 Task: Search one way flight ticket for 2 adults, 2 children, 2 infants in seat in first from Austin: Austinbergstrom International Airport to New Bern: Coastal Carolina Regional Airport (was Craven County Regional) on 8-4-2023. Choice of flights is Westjet. Number of bags: 1 checked bag. Price is upto 91000. Outbound departure time preference is 5:15.
Action: Mouse moved to (299, 423)
Screenshot: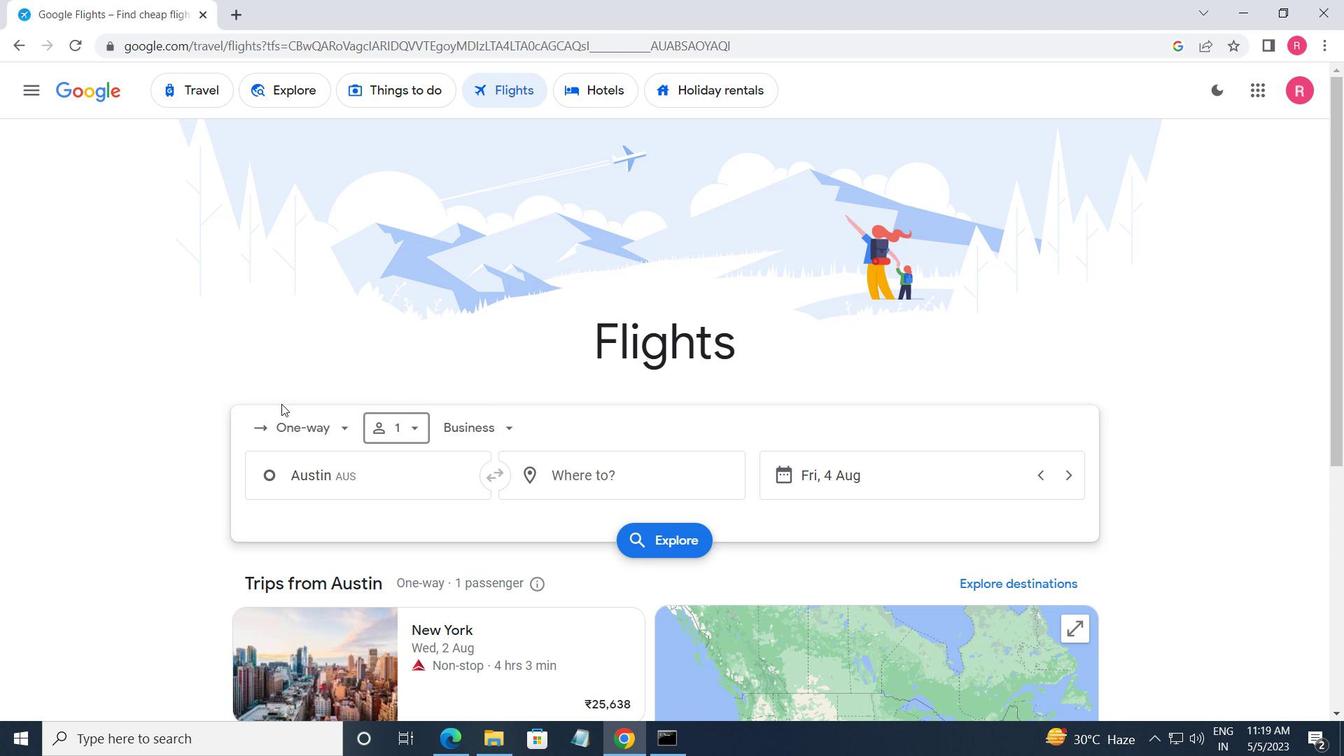 
Action: Mouse pressed left at (299, 423)
Screenshot: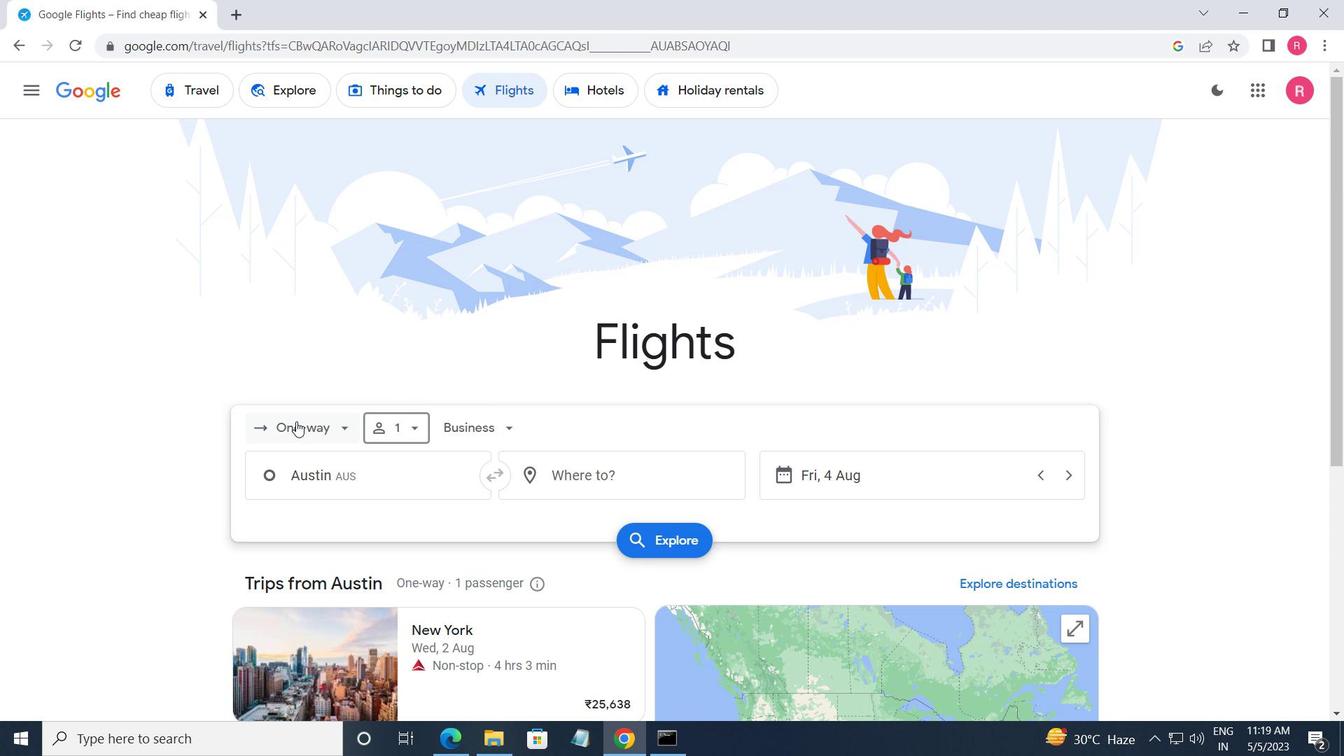 
Action: Mouse moved to (334, 501)
Screenshot: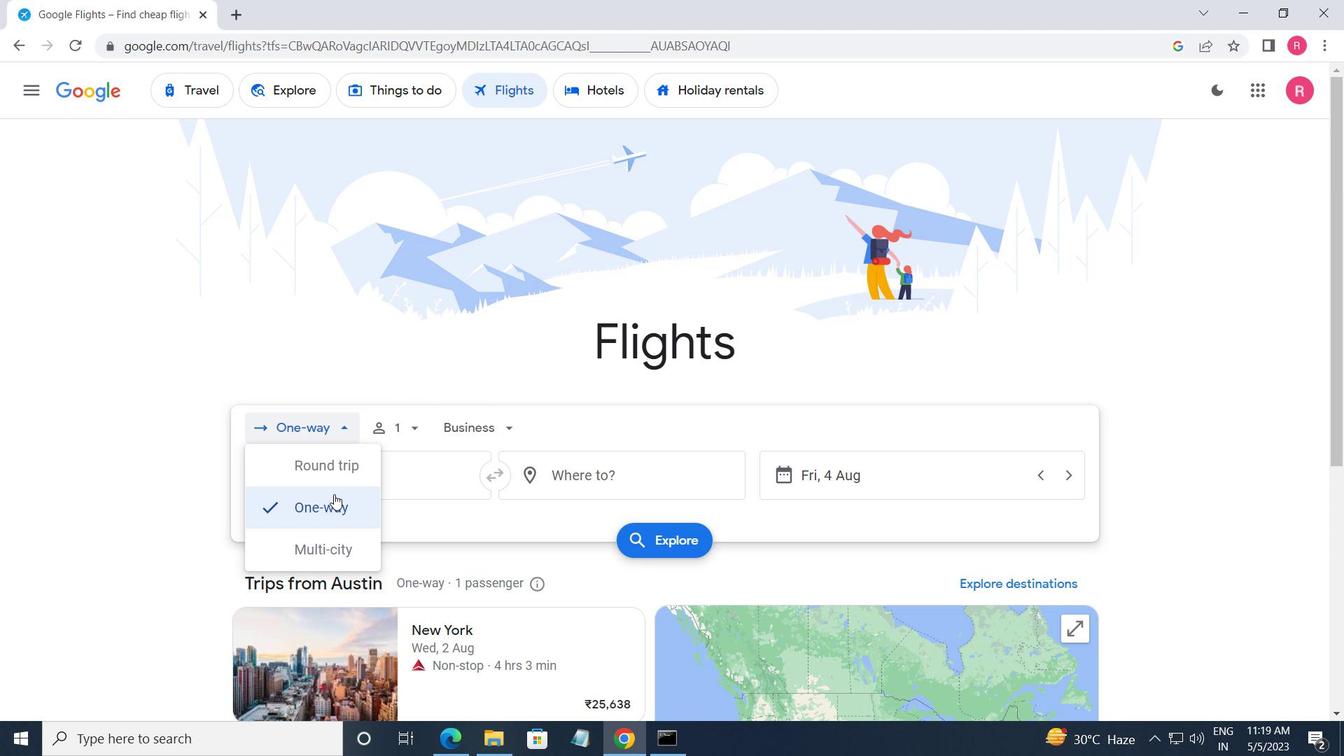 
Action: Mouse pressed left at (334, 501)
Screenshot: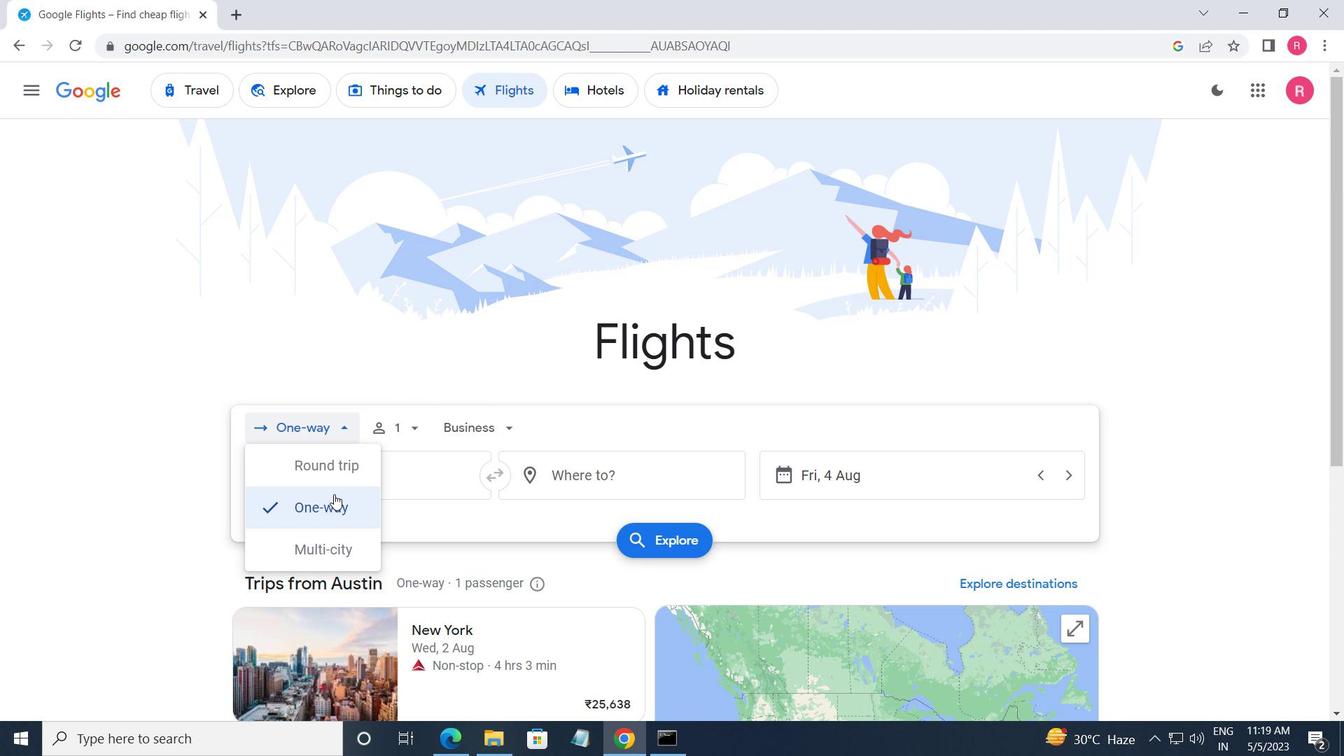 
Action: Mouse moved to (396, 439)
Screenshot: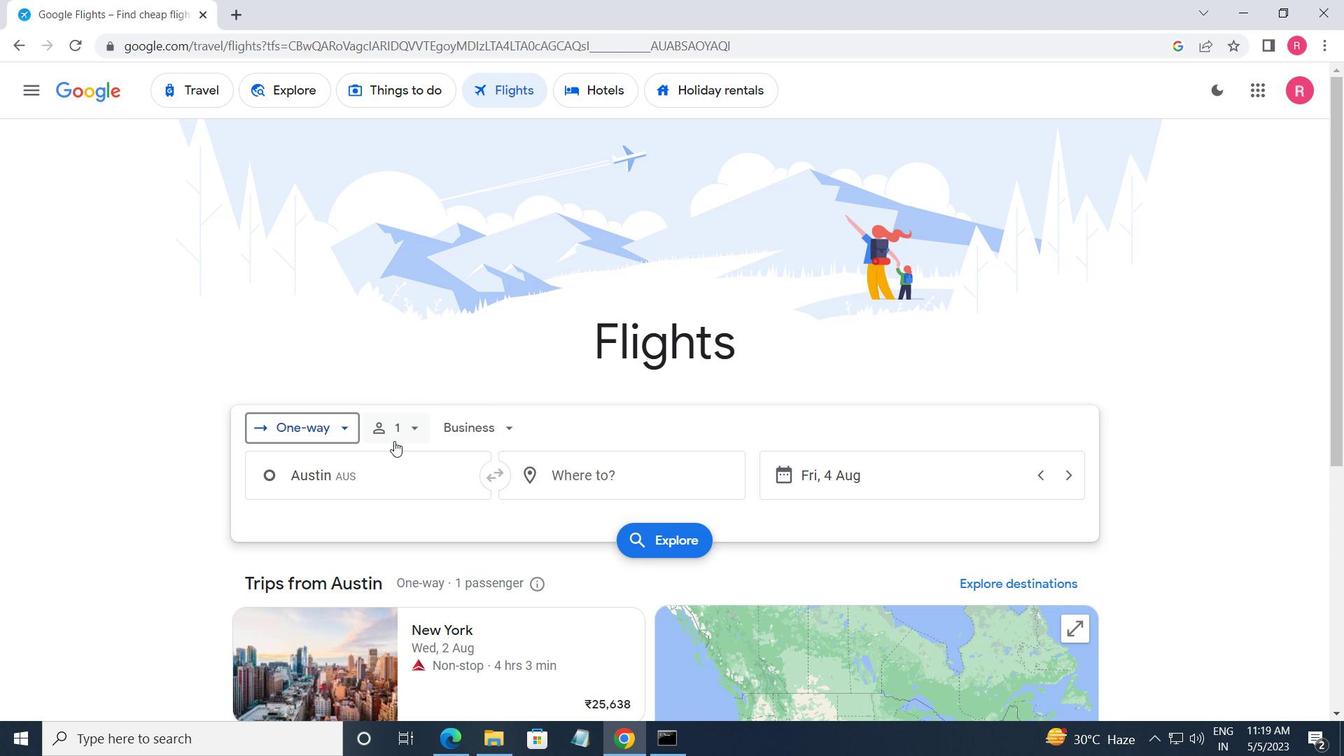 
Action: Mouse pressed left at (396, 439)
Screenshot: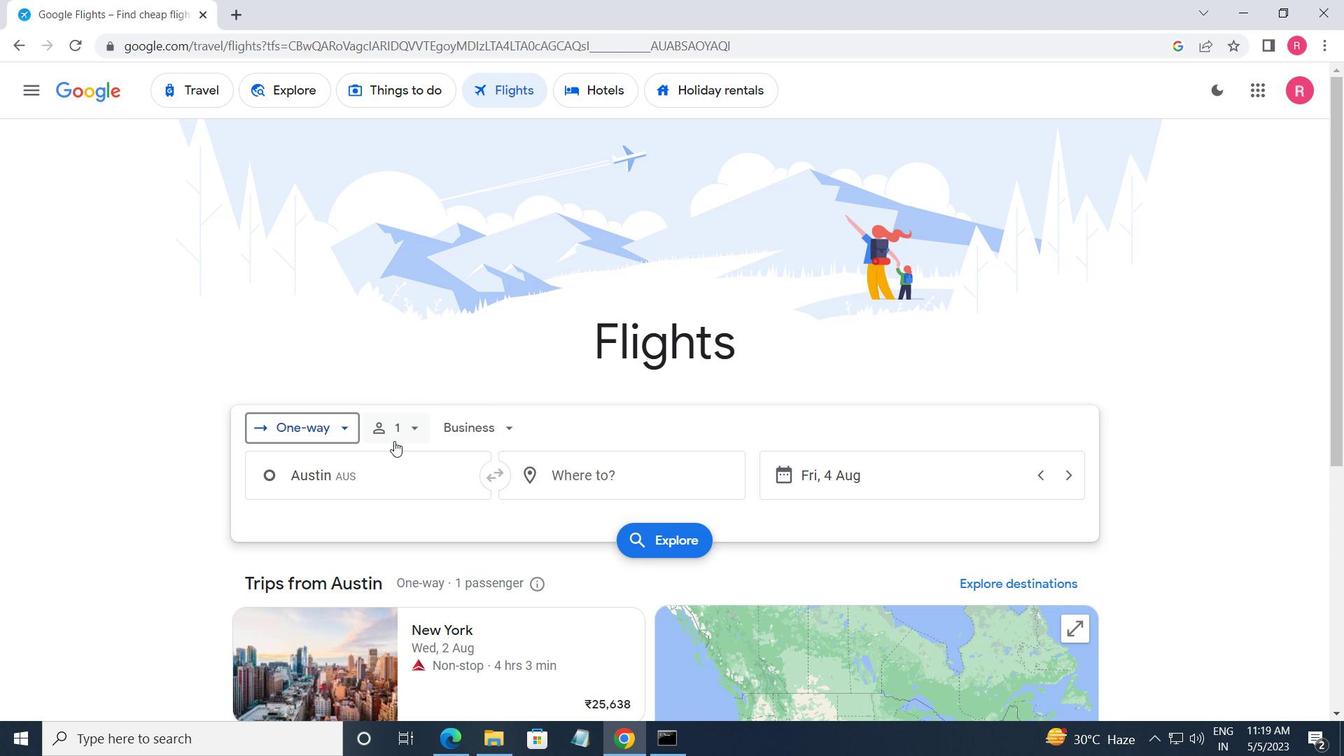 
Action: Mouse moved to (537, 474)
Screenshot: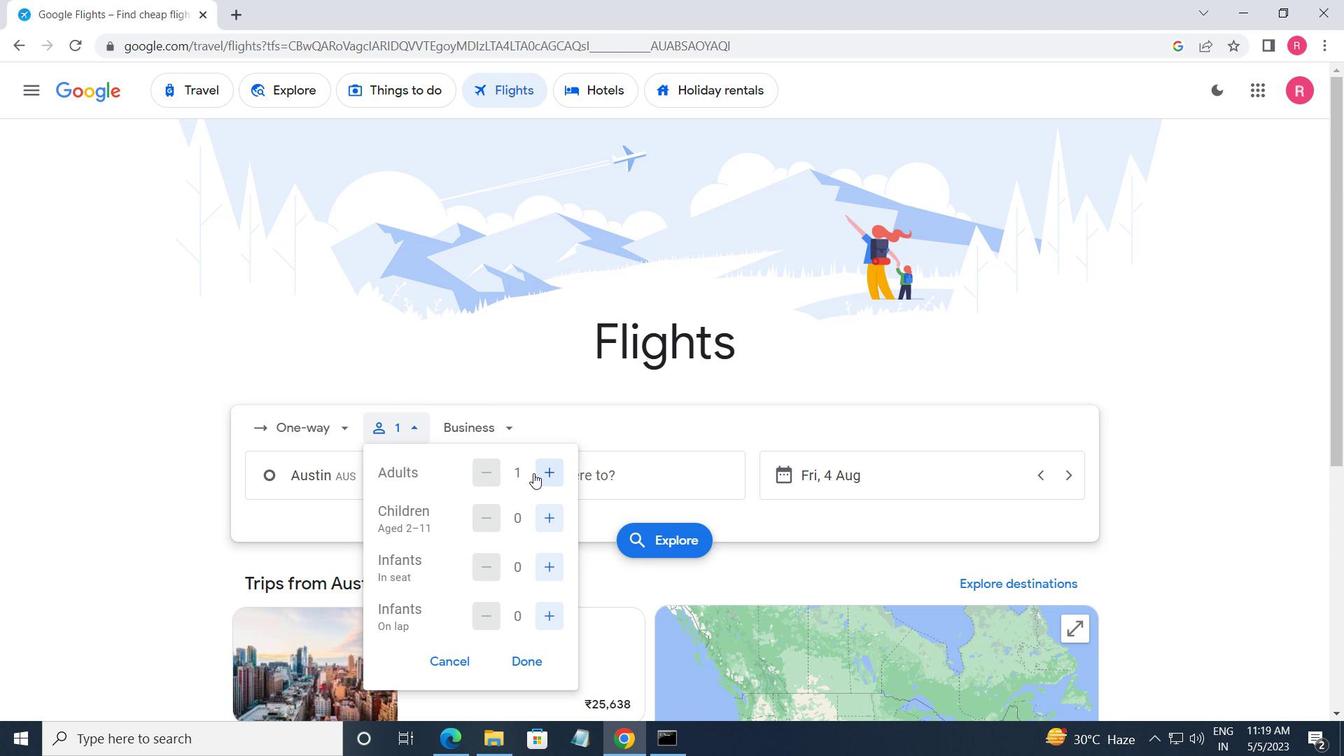 
Action: Mouse pressed left at (537, 474)
Screenshot: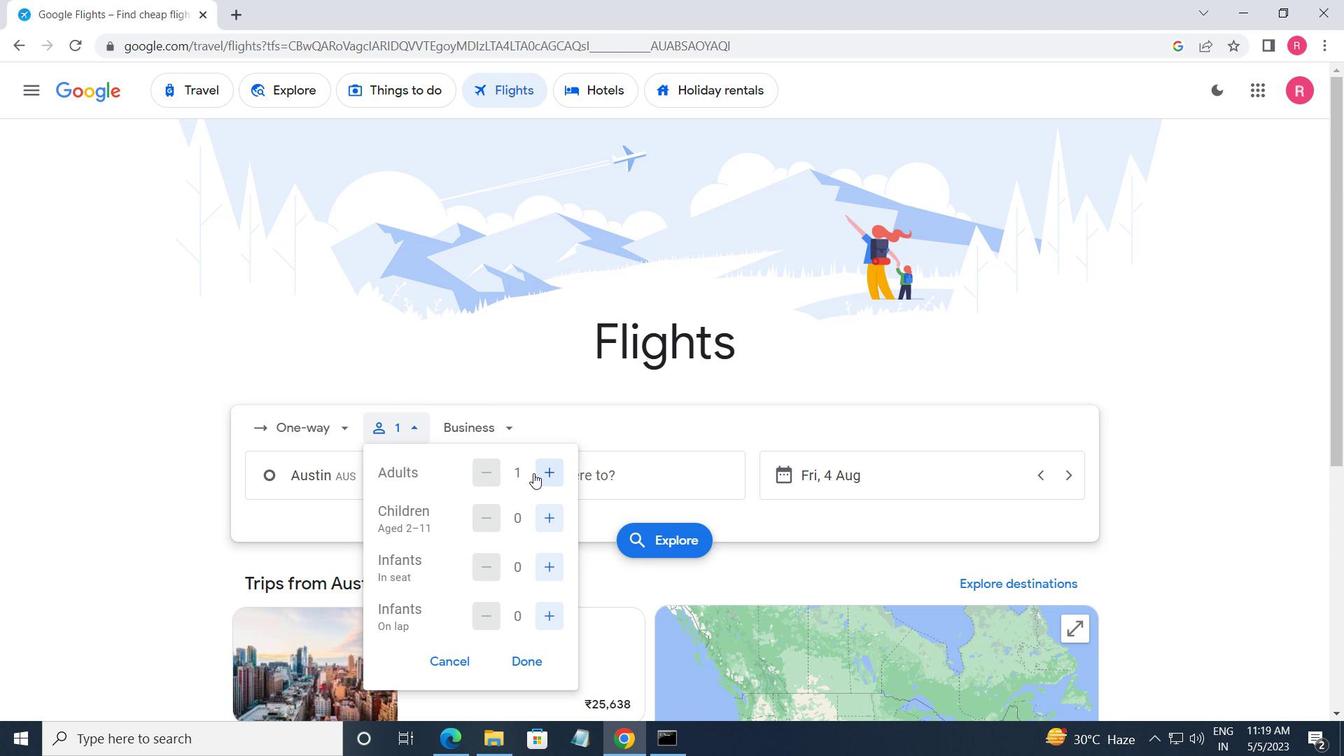 
Action: Mouse moved to (547, 515)
Screenshot: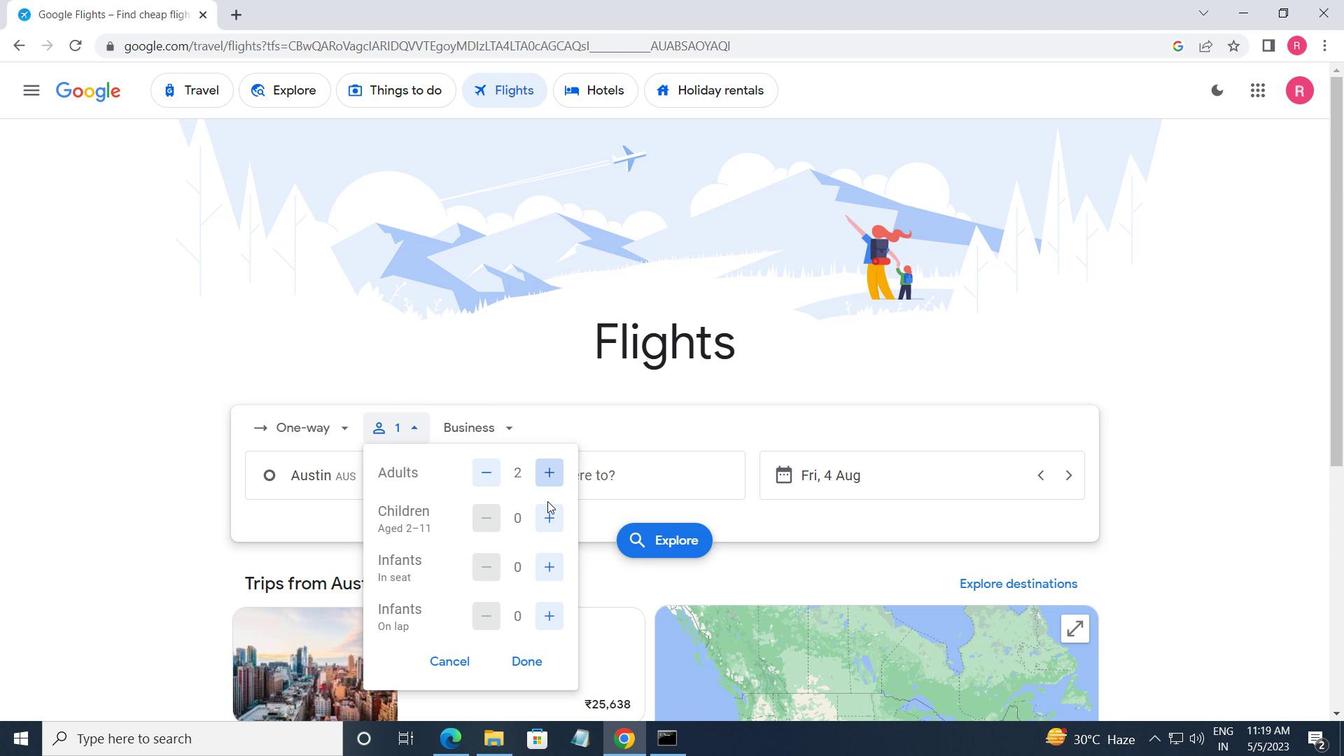 
Action: Mouse pressed left at (547, 515)
Screenshot: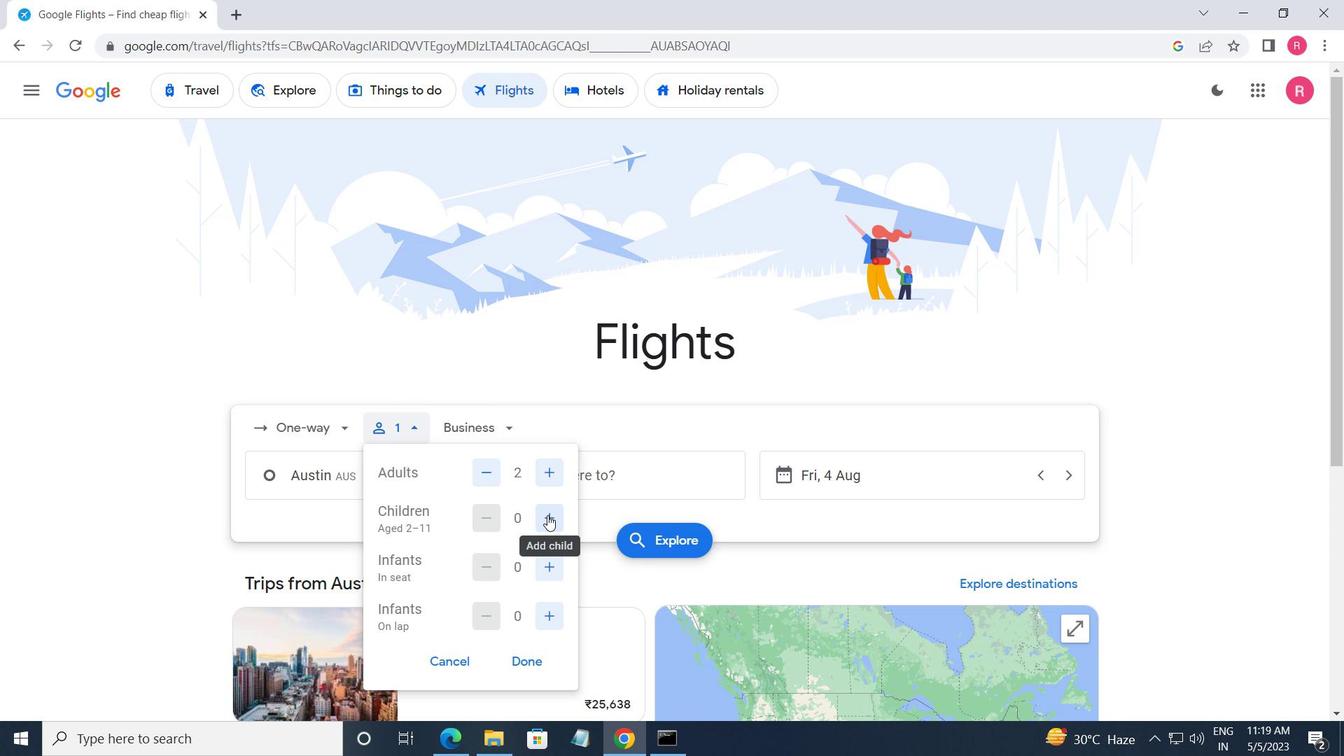 
Action: Mouse pressed left at (547, 515)
Screenshot: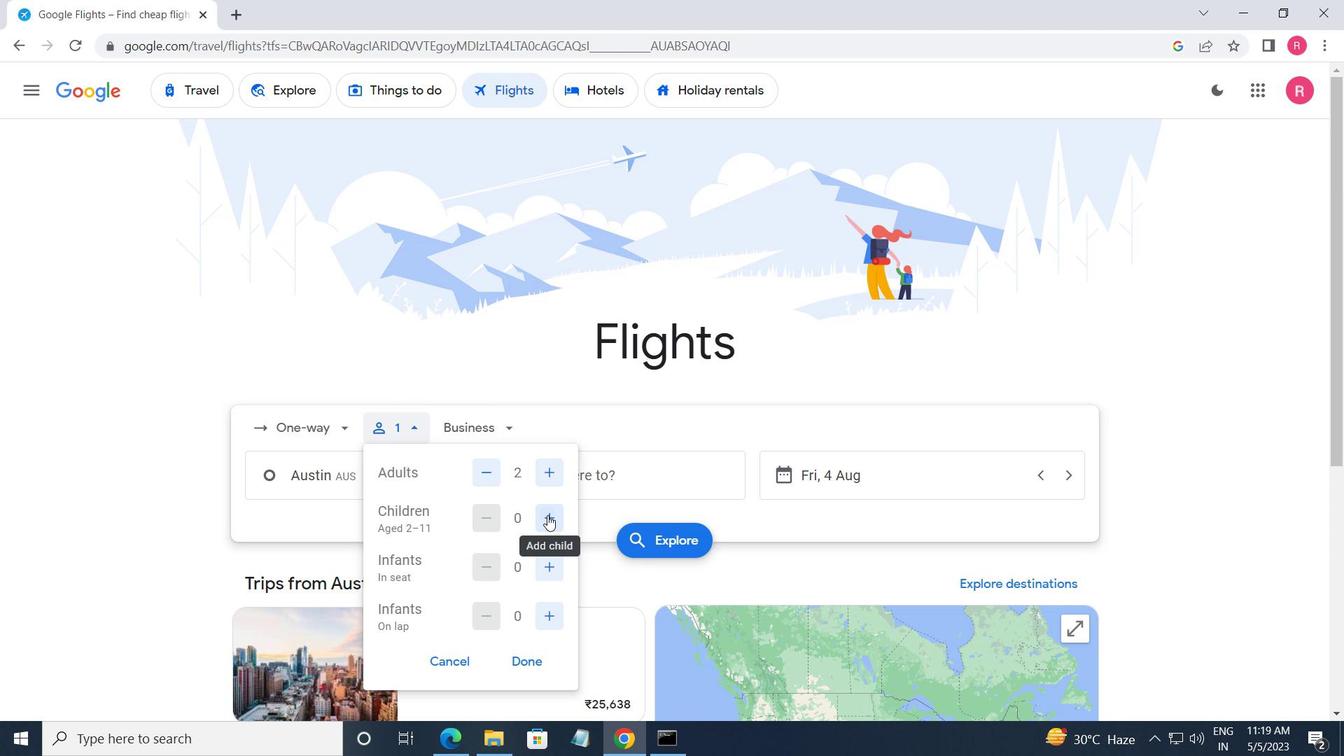 
Action: Mouse moved to (541, 558)
Screenshot: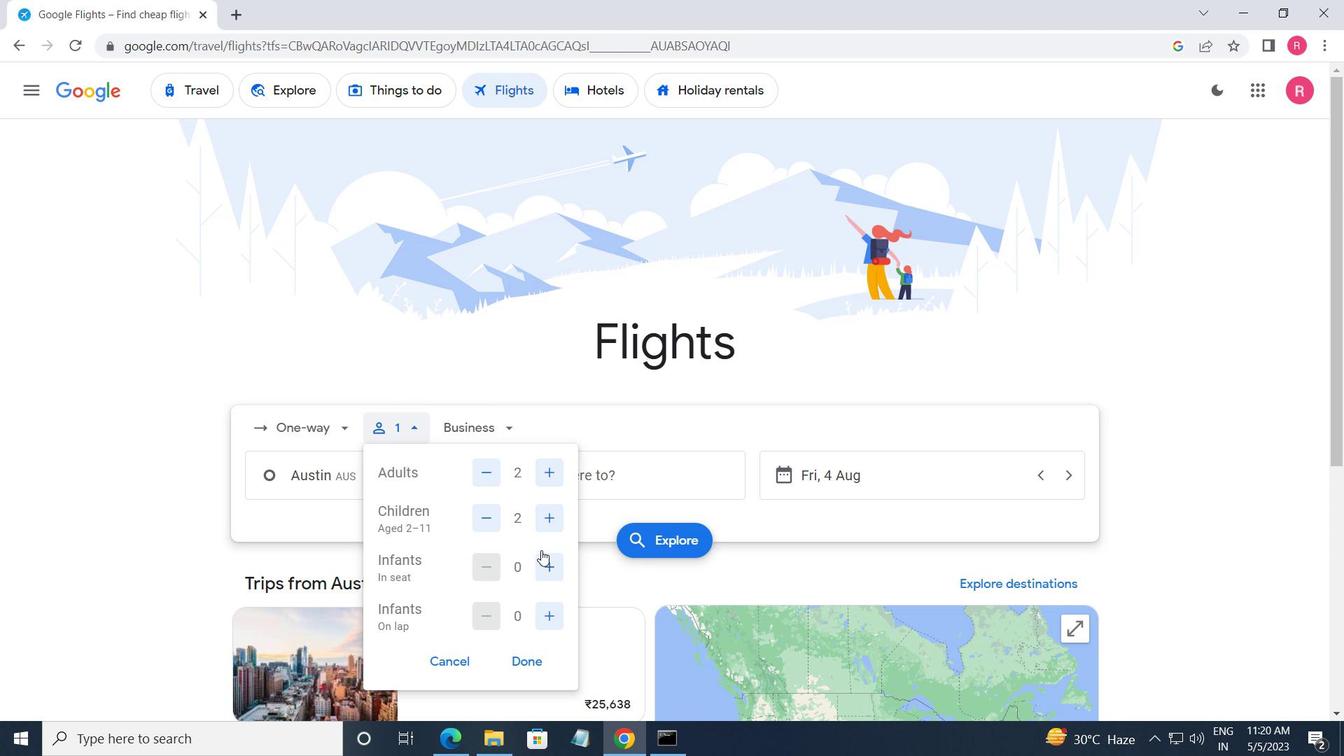 
Action: Mouse pressed left at (541, 558)
Screenshot: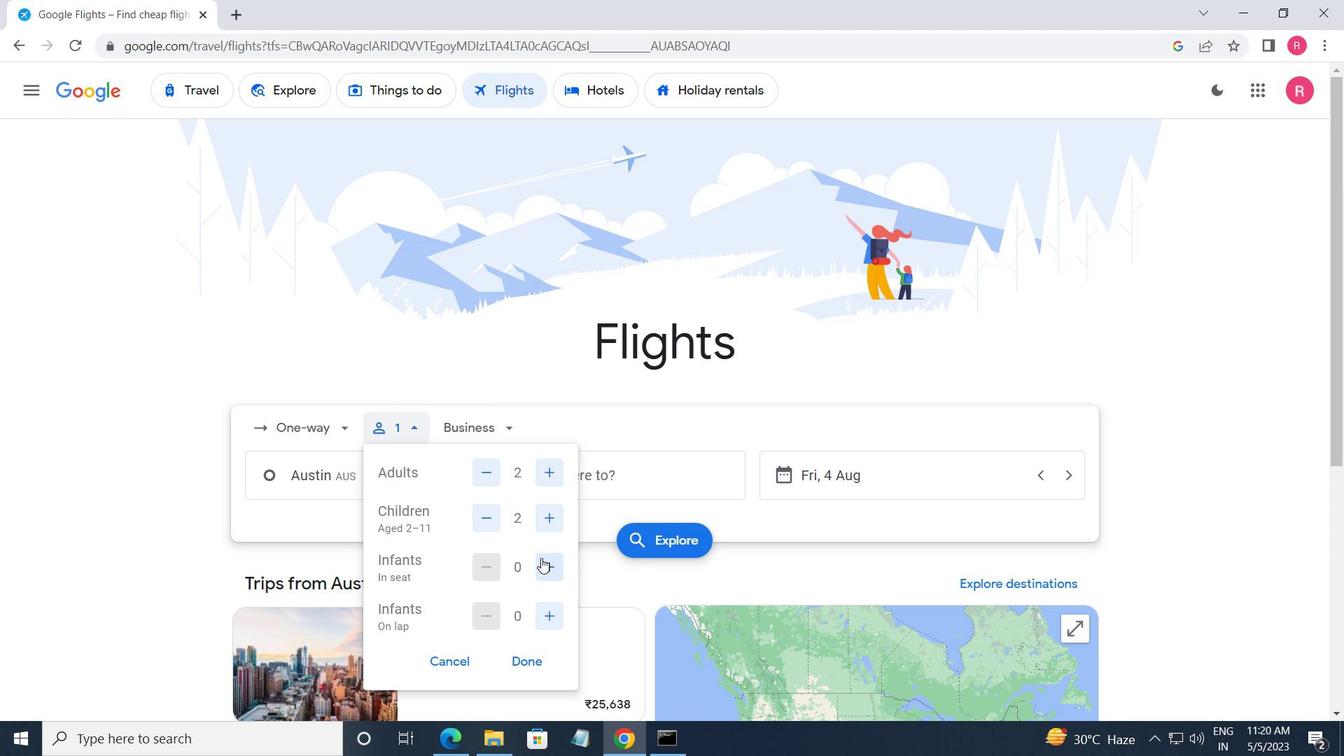
Action: Mouse pressed left at (541, 558)
Screenshot: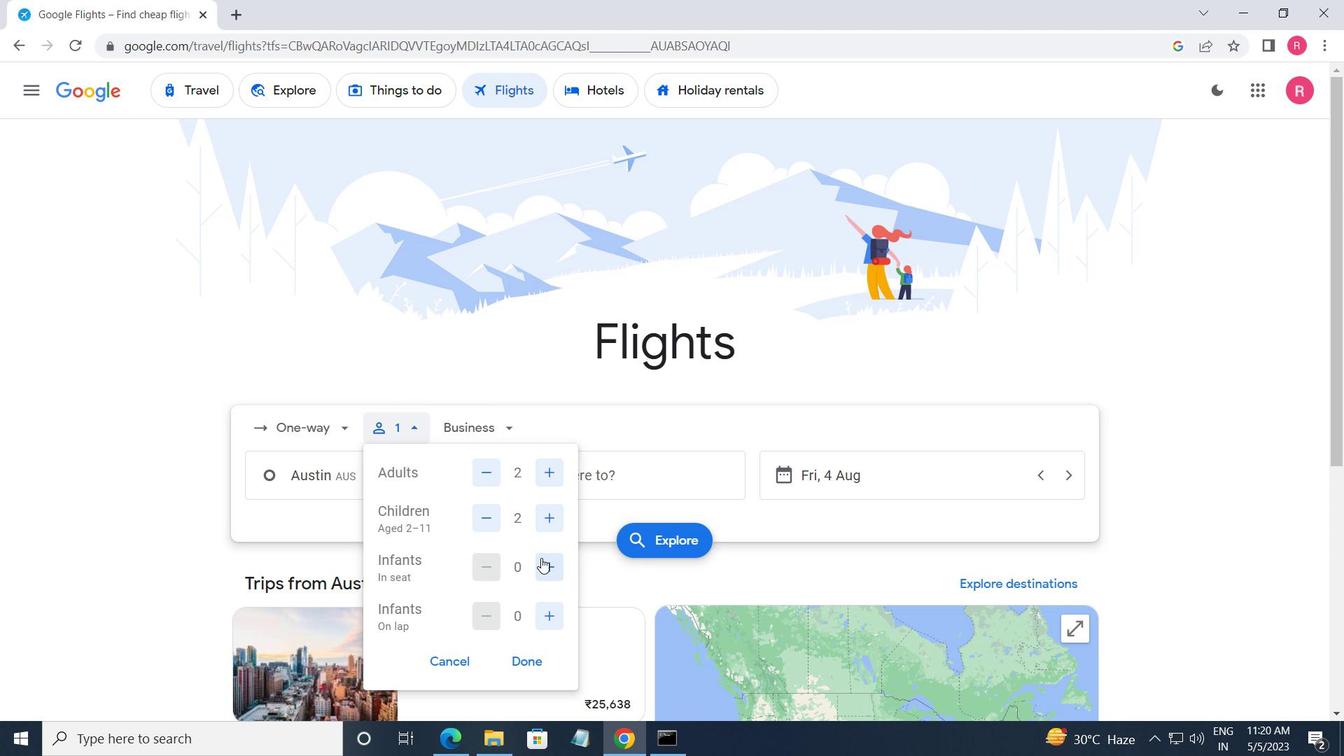 
Action: Mouse moved to (485, 427)
Screenshot: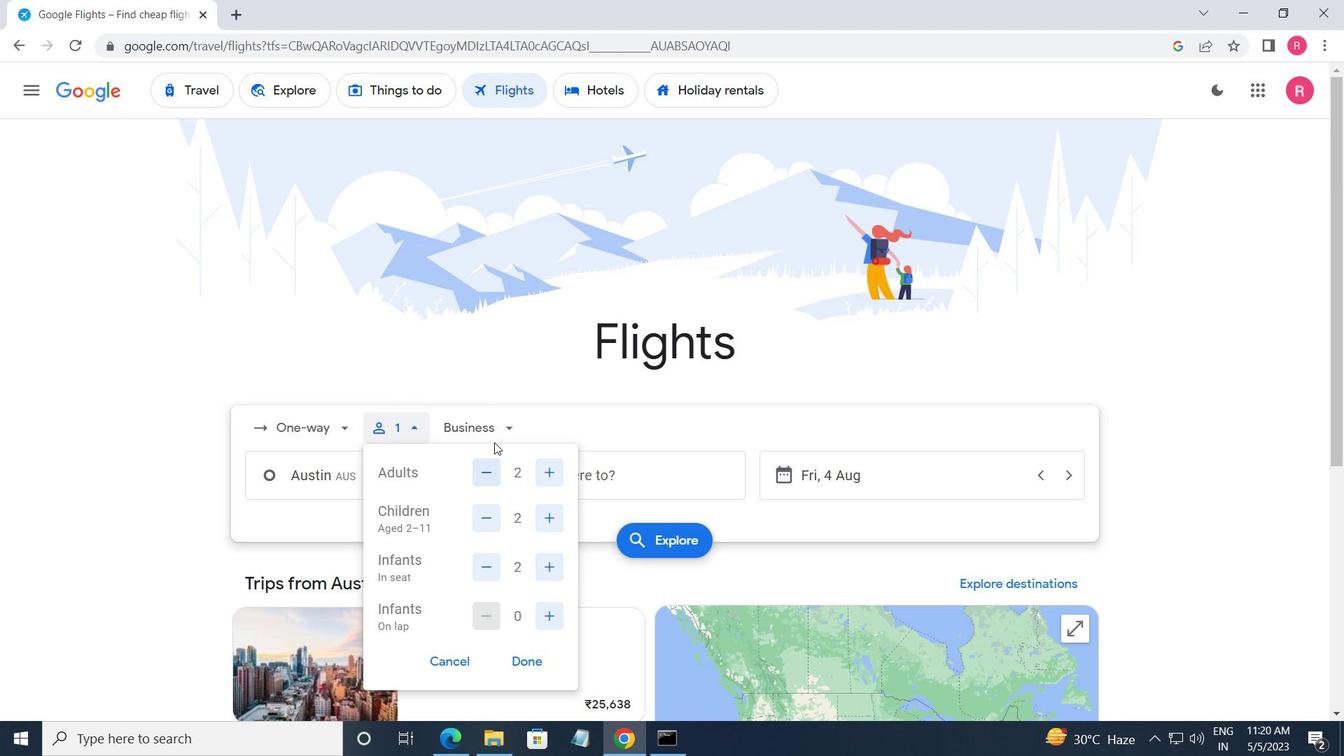 
Action: Mouse pressed left at (485, 427)
Screenshot: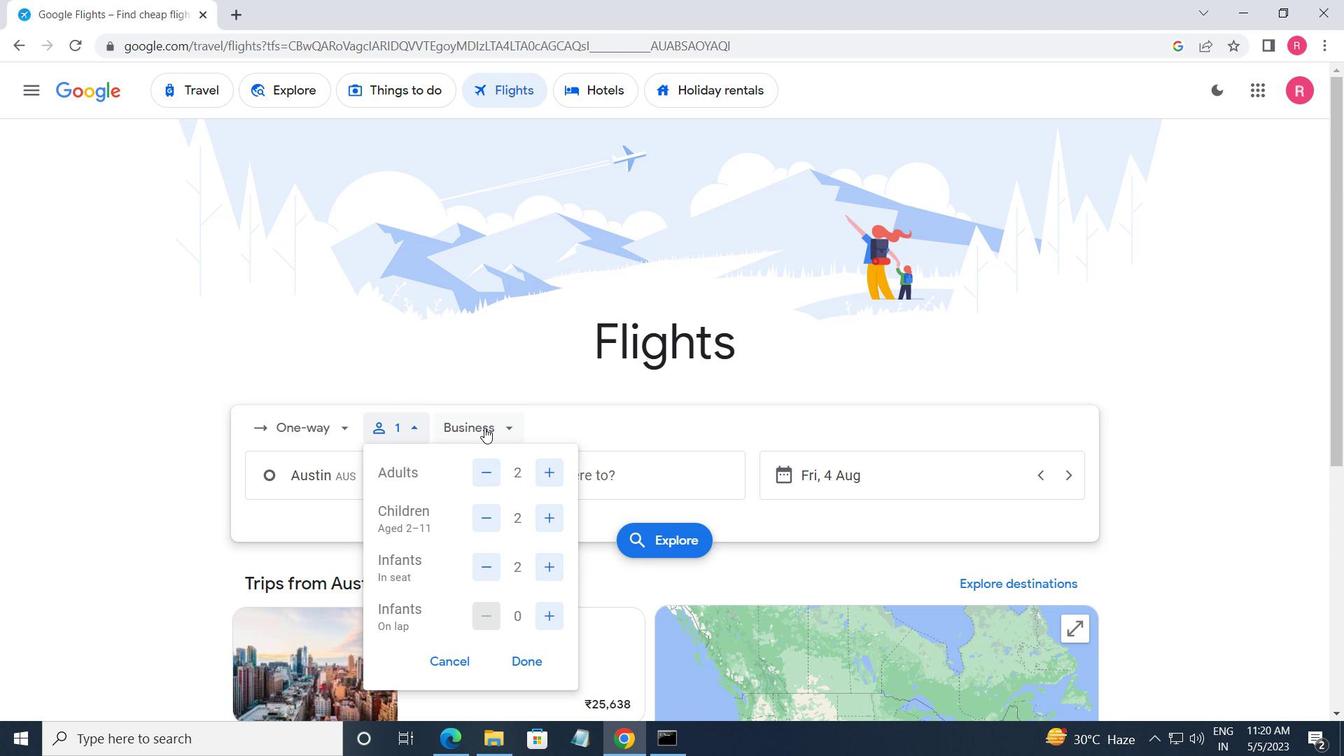 
Action: Mouse moved to (483, 600)
Screenshot: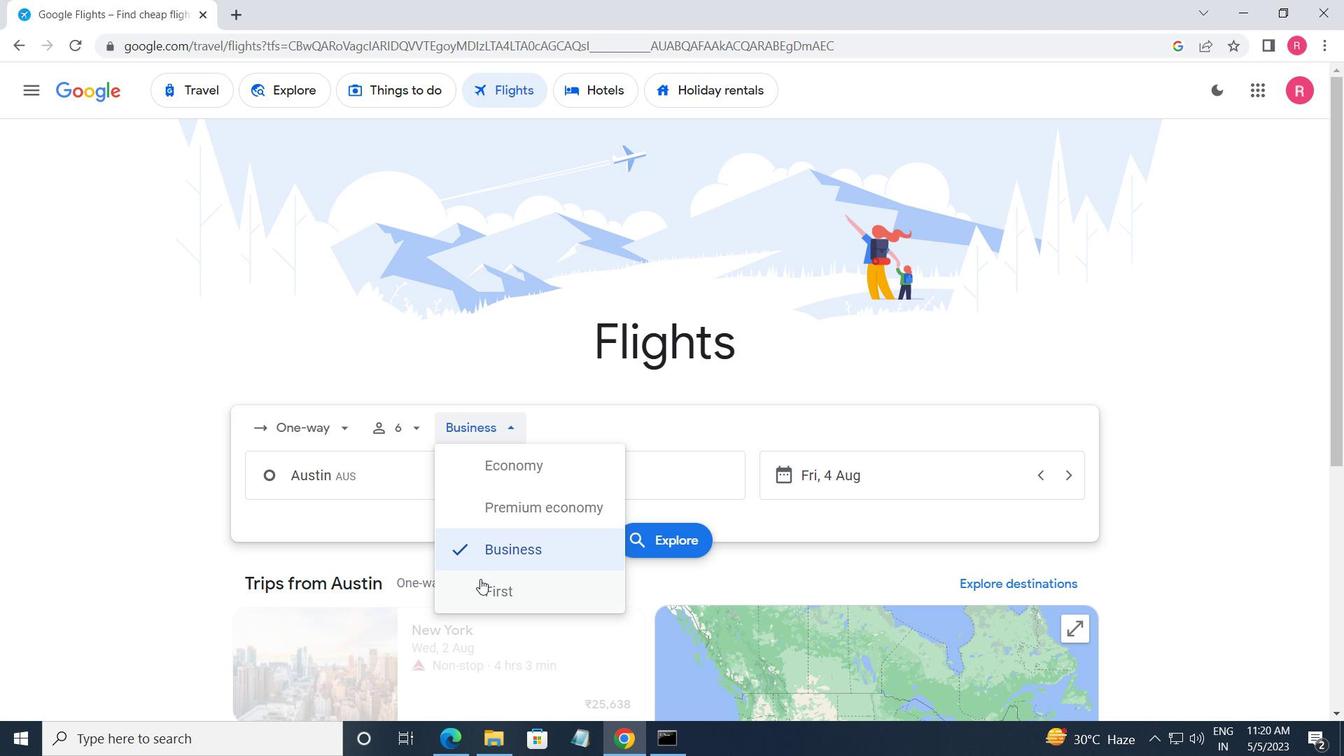 
Action: Mouse pressed left at (483, 600)
Screenshot: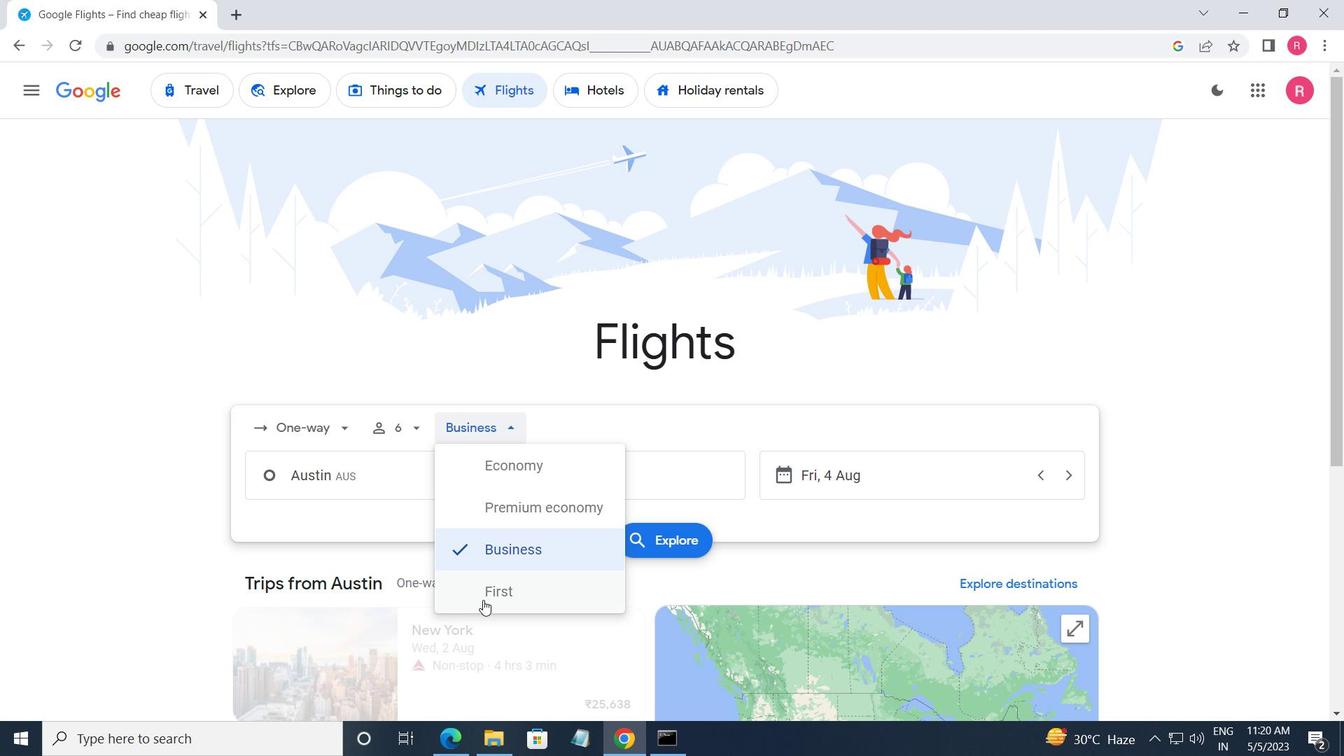 
Action: Mouse moved to (412, 493)
Screenshot: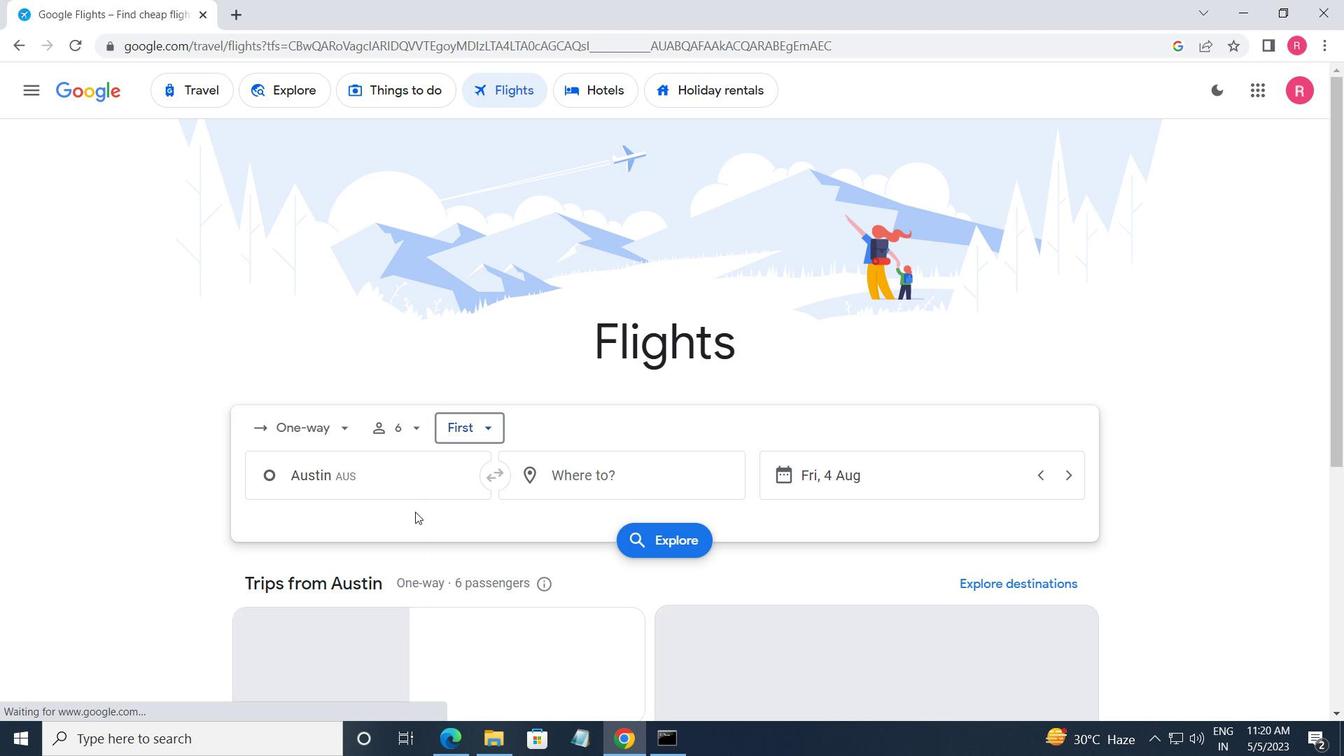 
Action: Mouse pressed left at (412, 493)
Screenshot: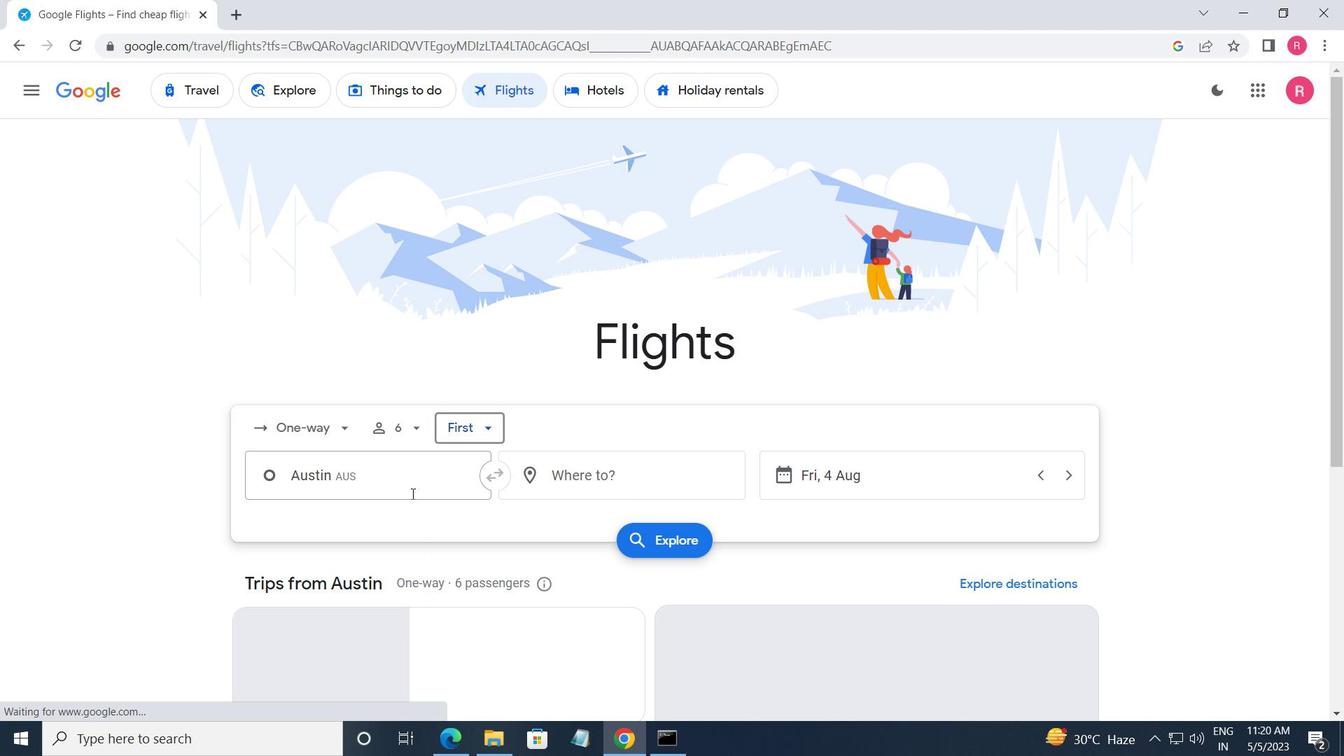 
Action: Key pressed <Key.backspace><Key.shift>AUSTIN
Screenshot: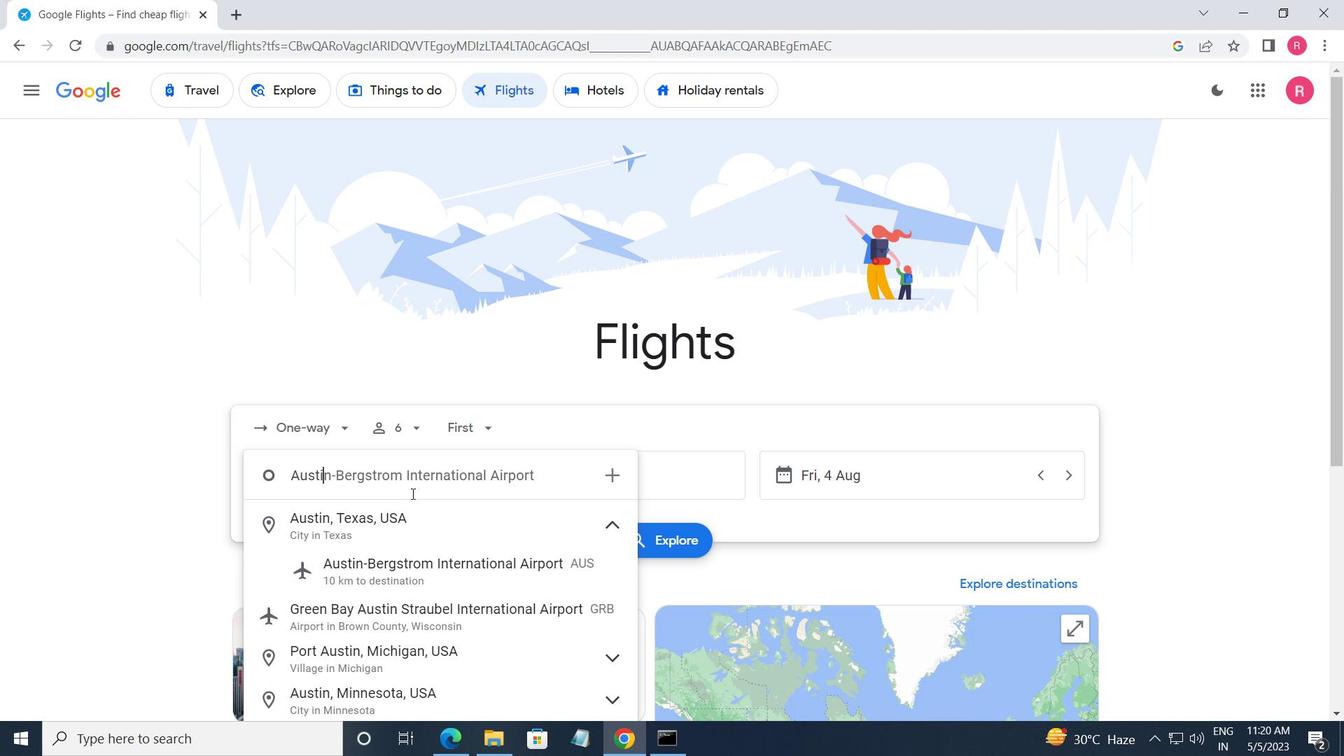 
Action: Mouse moved to (451, 568)
Screenshot: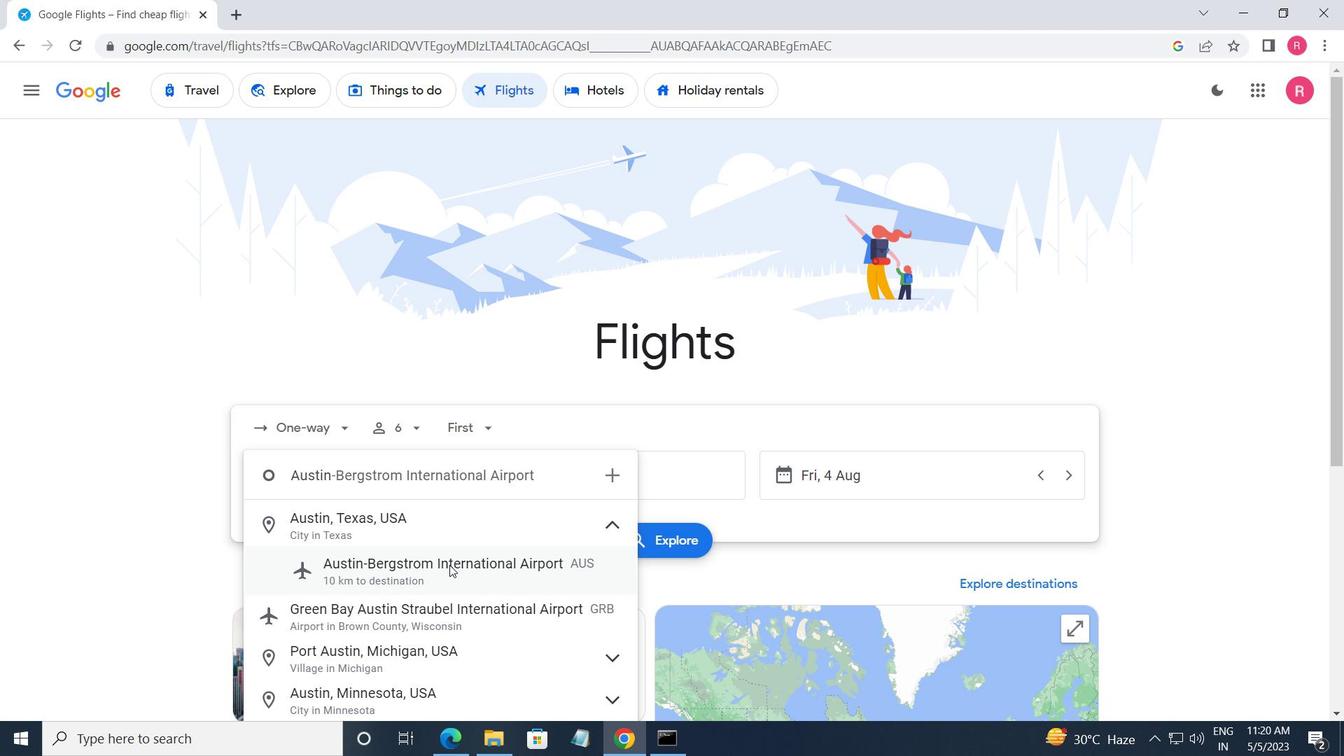 
Action: Mouse pressed left at (451, 568)
Screenshot: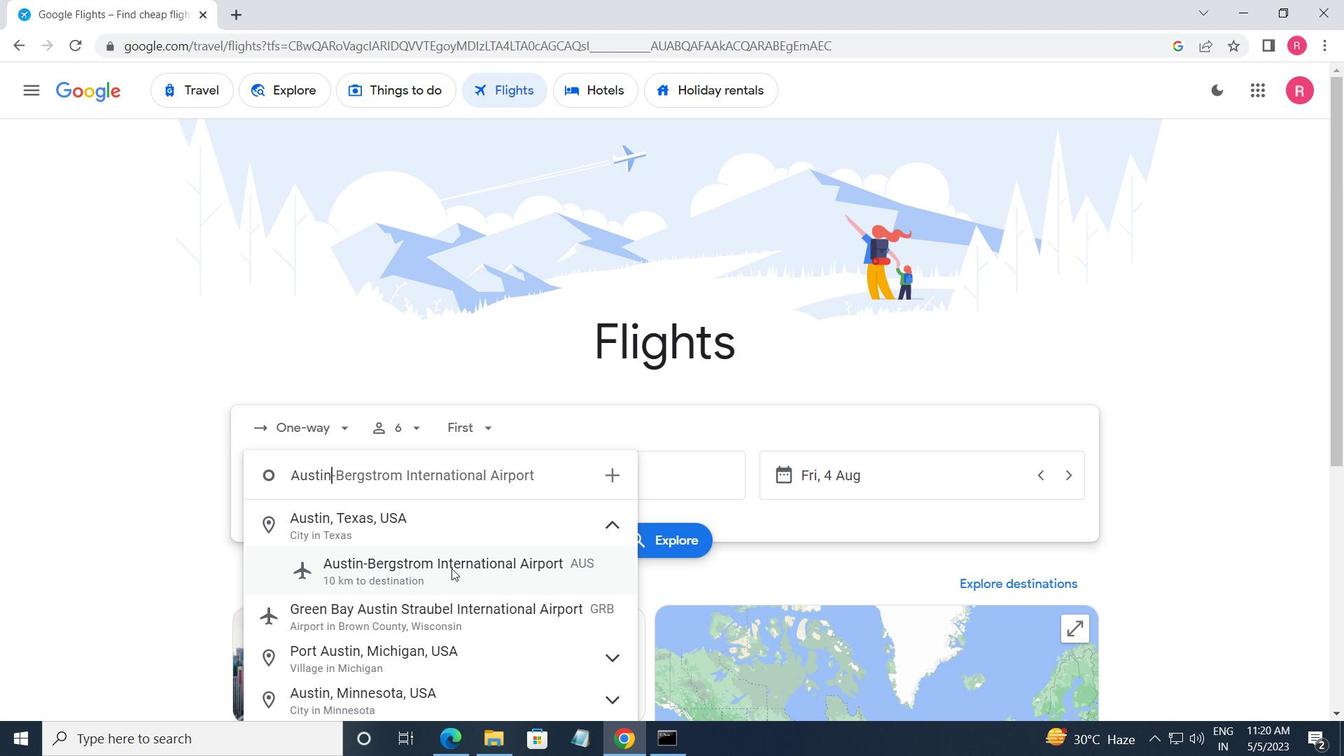
Action: Mouse moved to (569, 481)
Screenshot: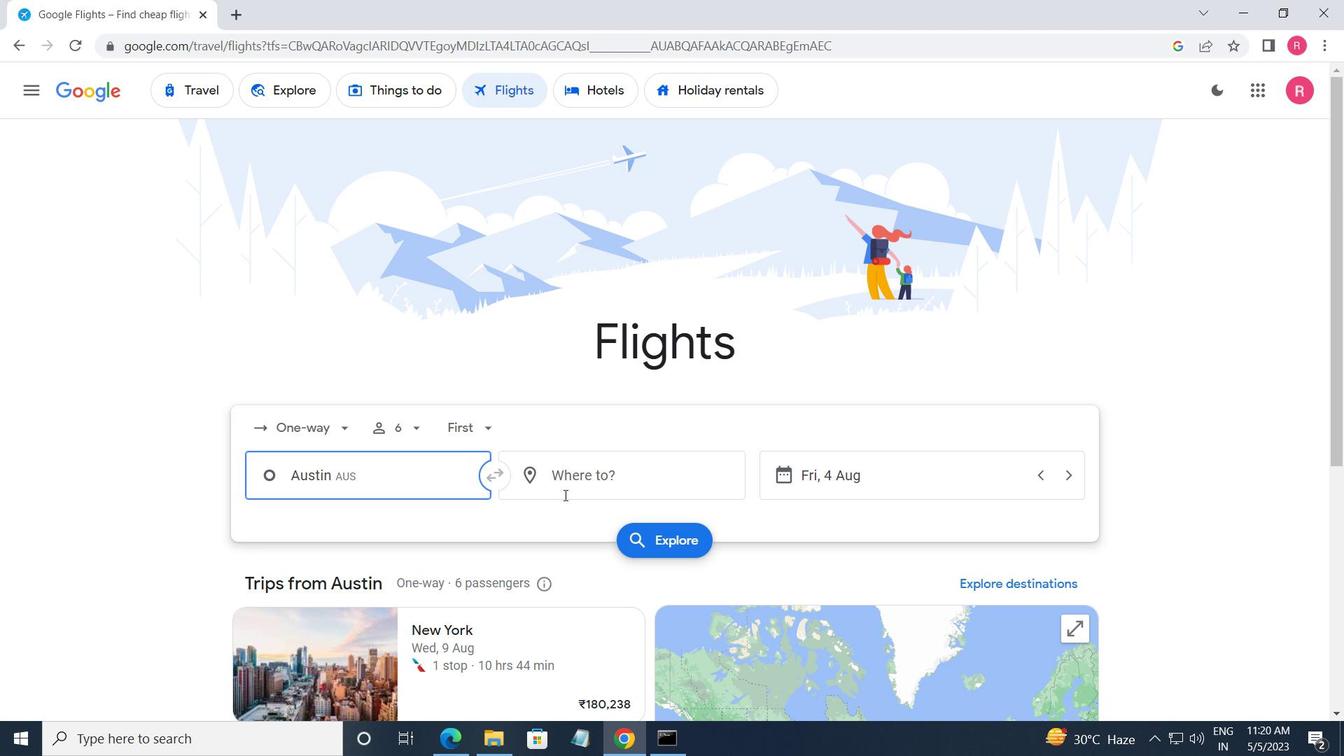 
Action: Mouse pressed left at (569, 481)
Screenshot: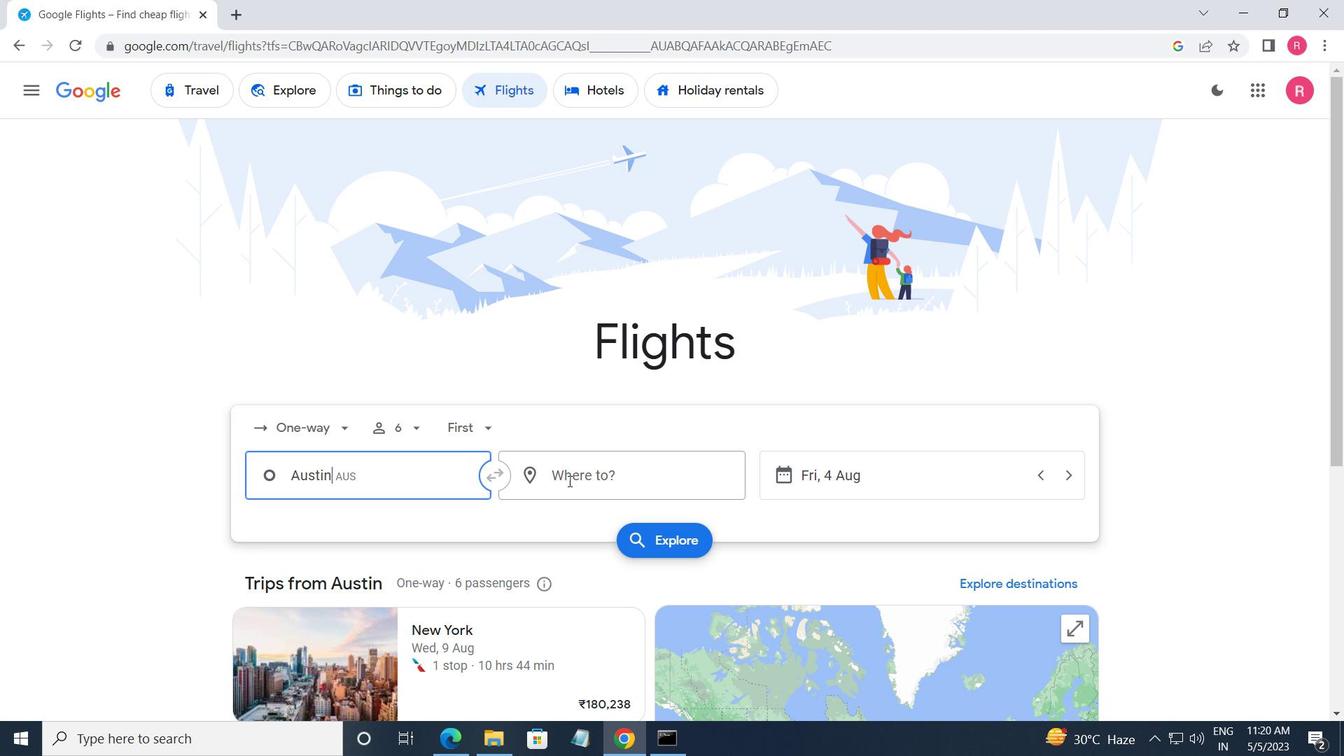
Action: Mouse moved to (569, 480)
Screenshot: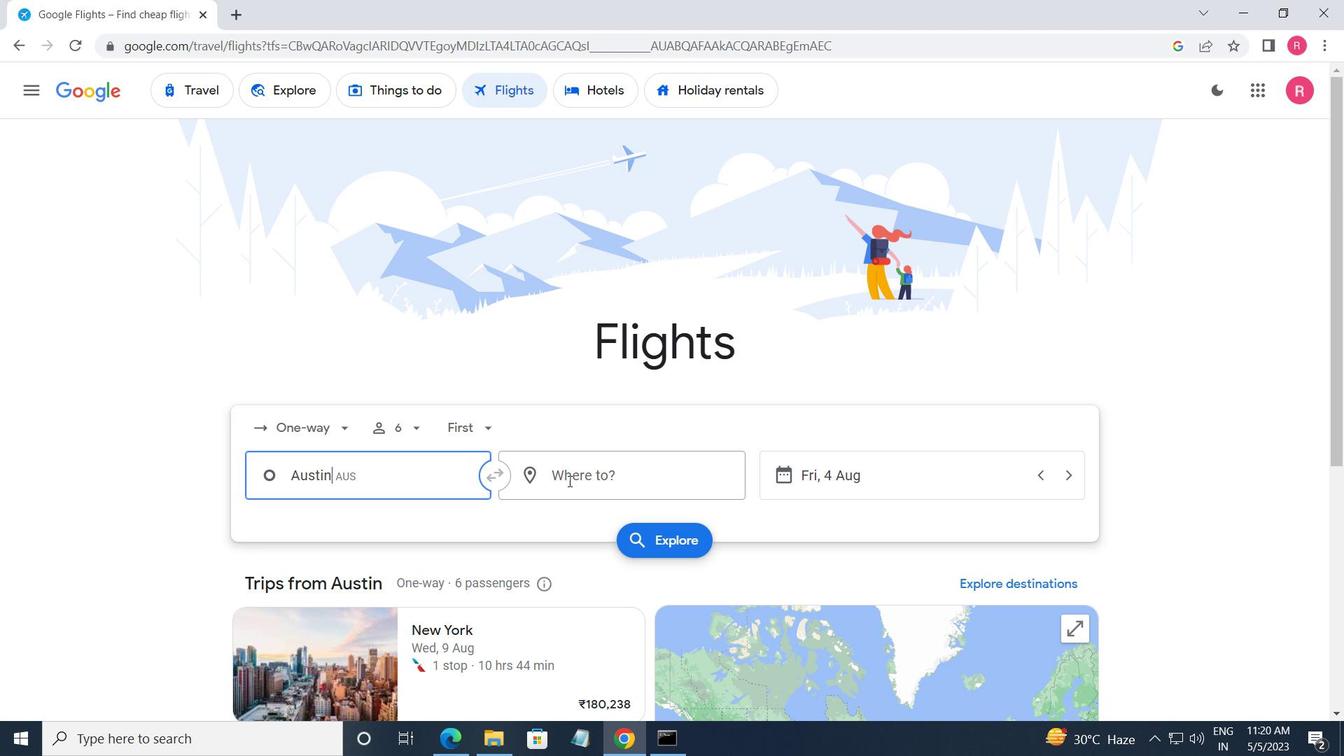 
Action: Key pressed <Key.shift>NEW<Key.space><Key.shift><Key.shift><Key.shift><Key.shift><Key.shift><Key.shift><Key.shift><Key.shift>BERN
Screenshot: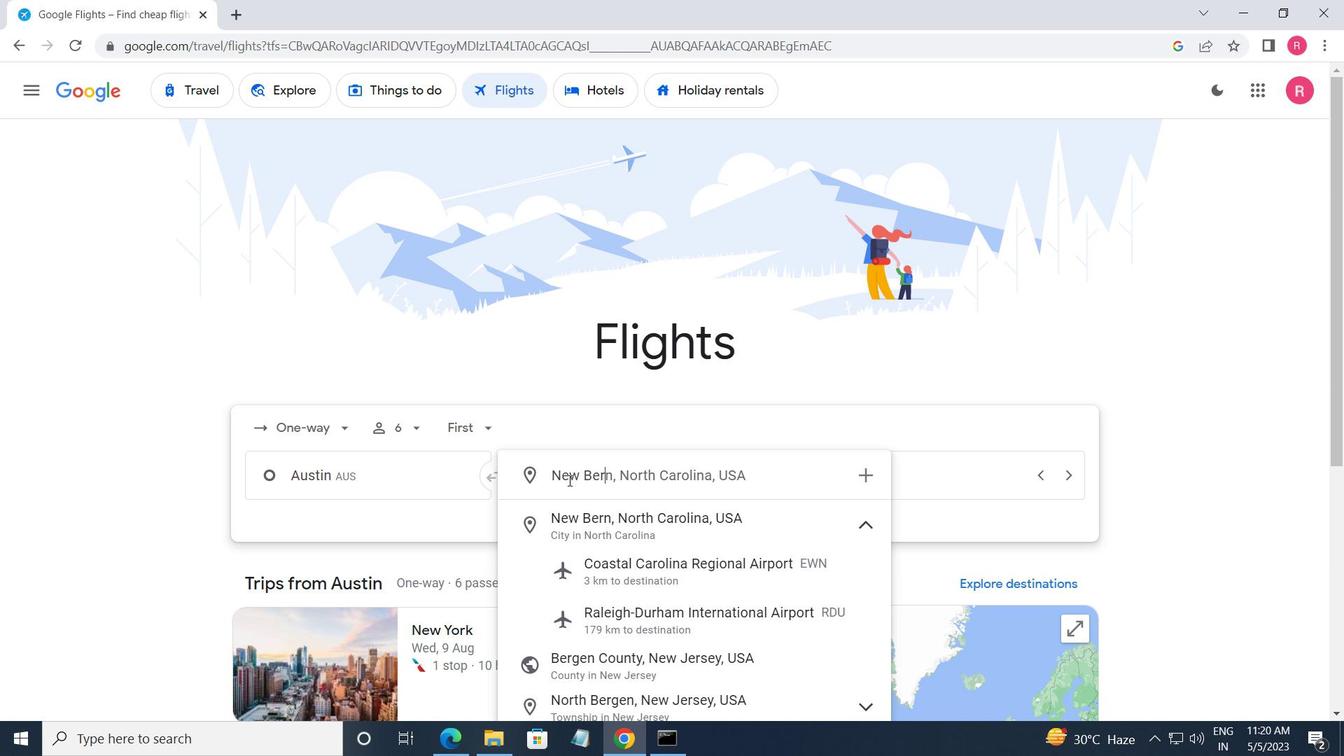 
Action: Mouse moved to (675, 590)
Screenshot: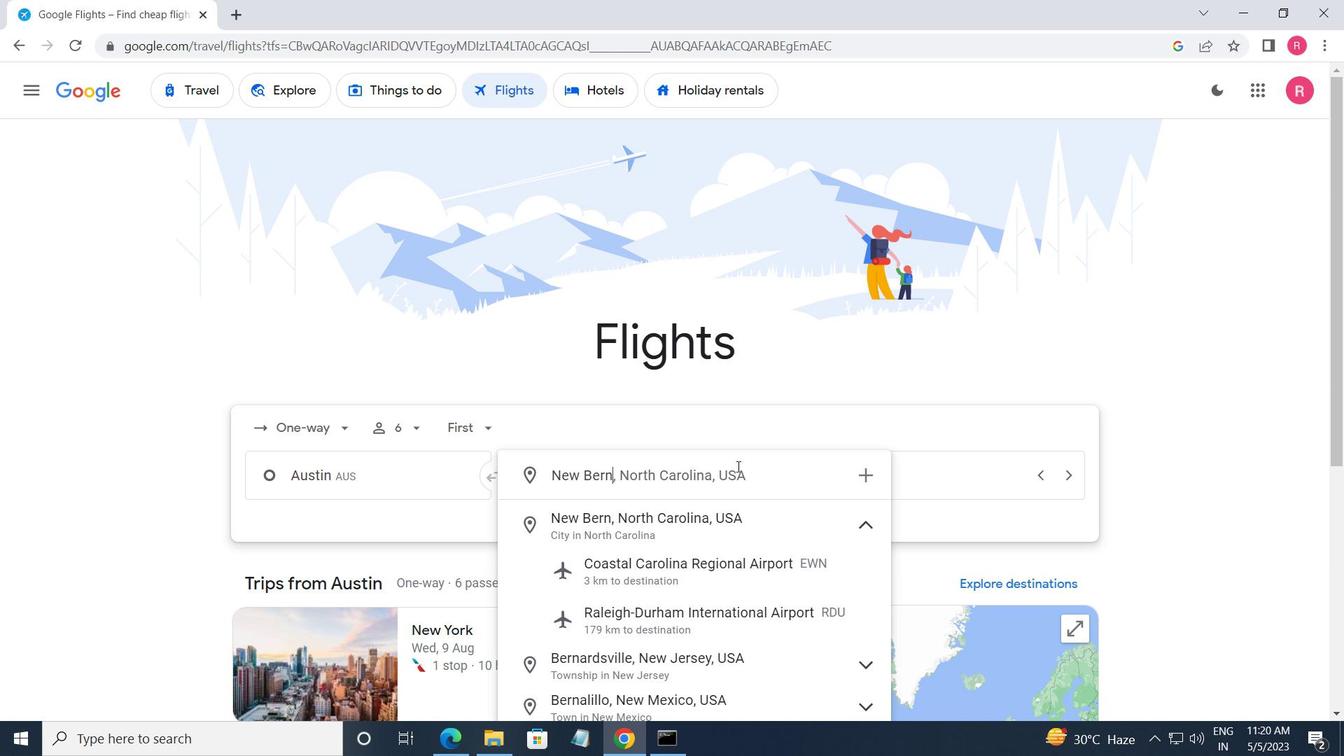 
Action: Mouse pressed left at (675, 590)
Screenshot: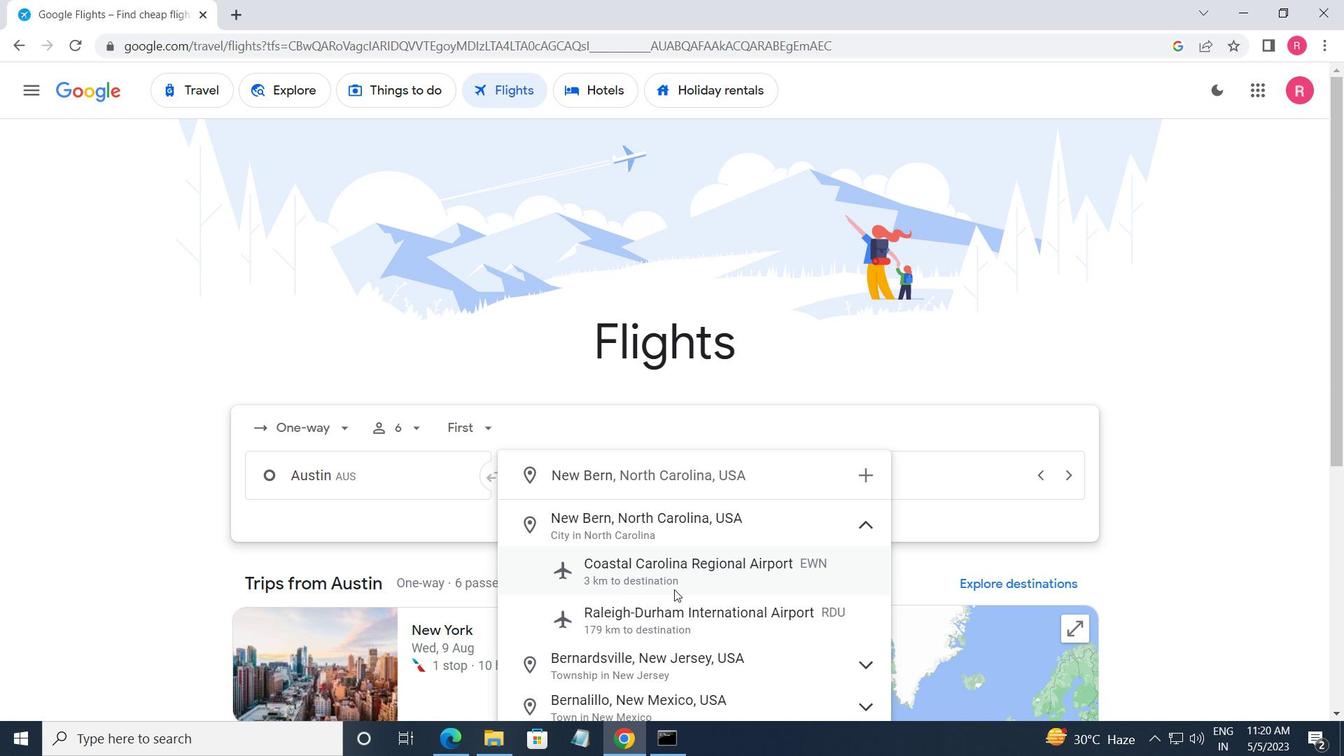
Action: Mouse moved to (873, 488)
Screenshot: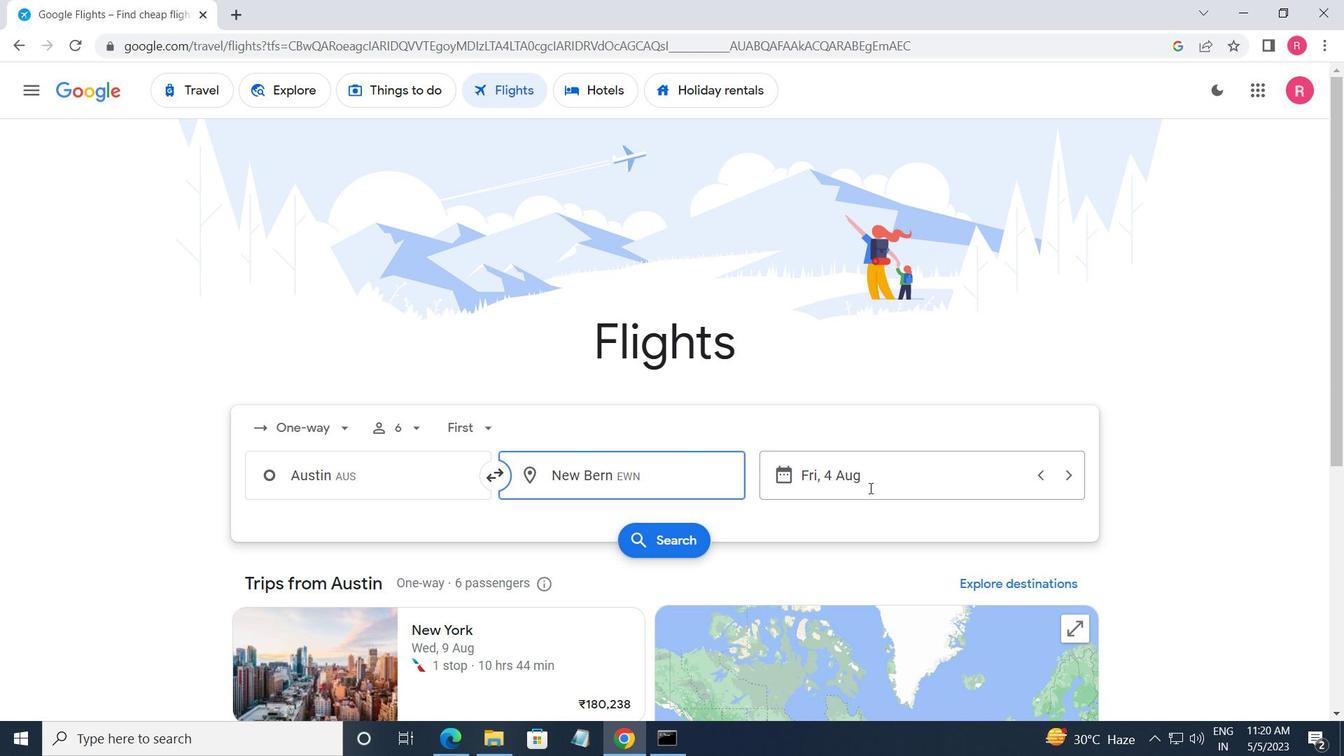 
Action: Mouse pressed left at (873, 488)
Screenshot: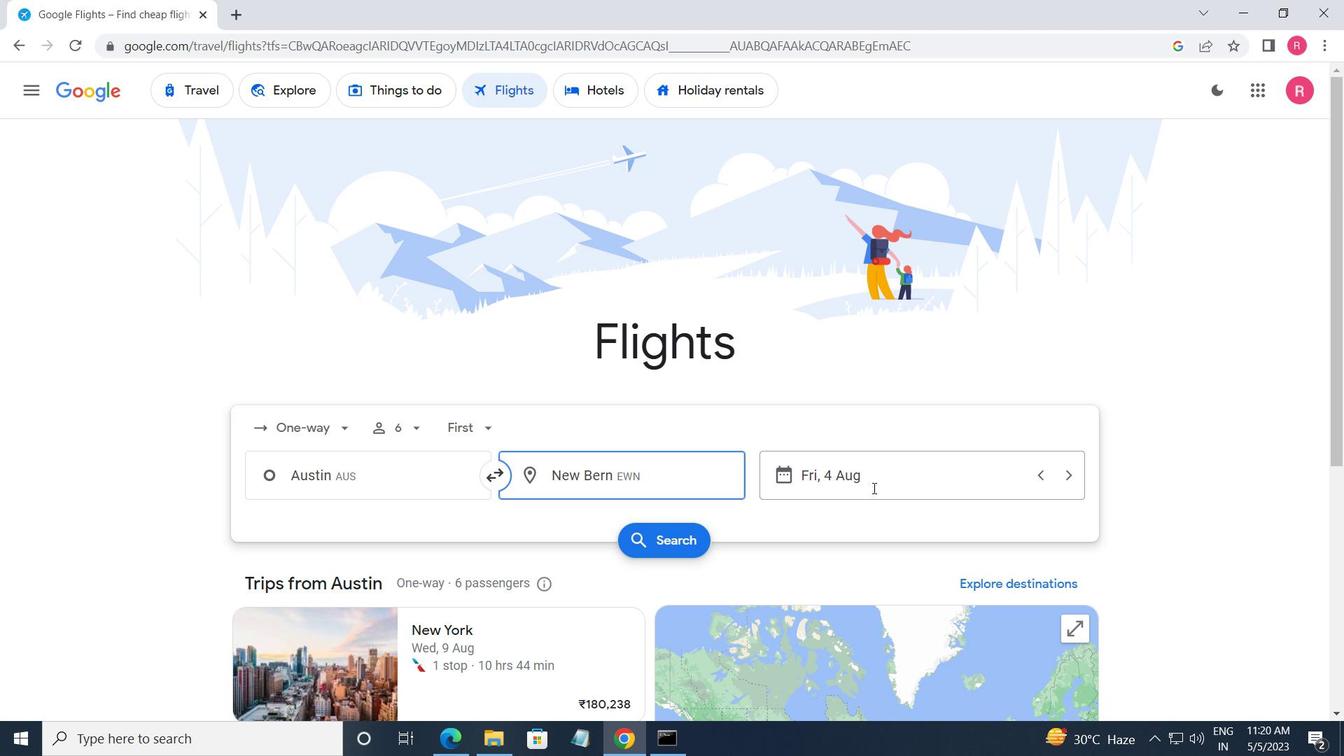 
Action: Mouse moved to (678, 408)
Screenshot: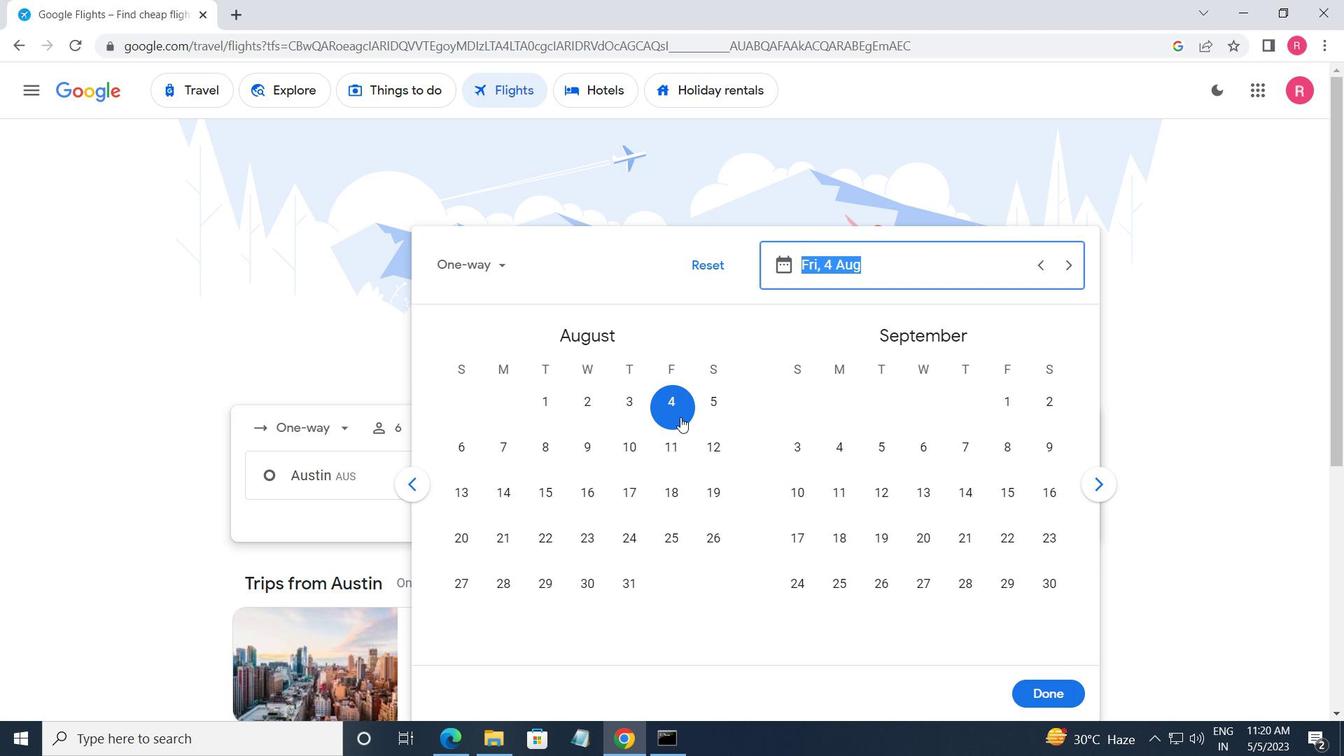 
Action: Mouse pressed left at (678, 408)
Screenshot: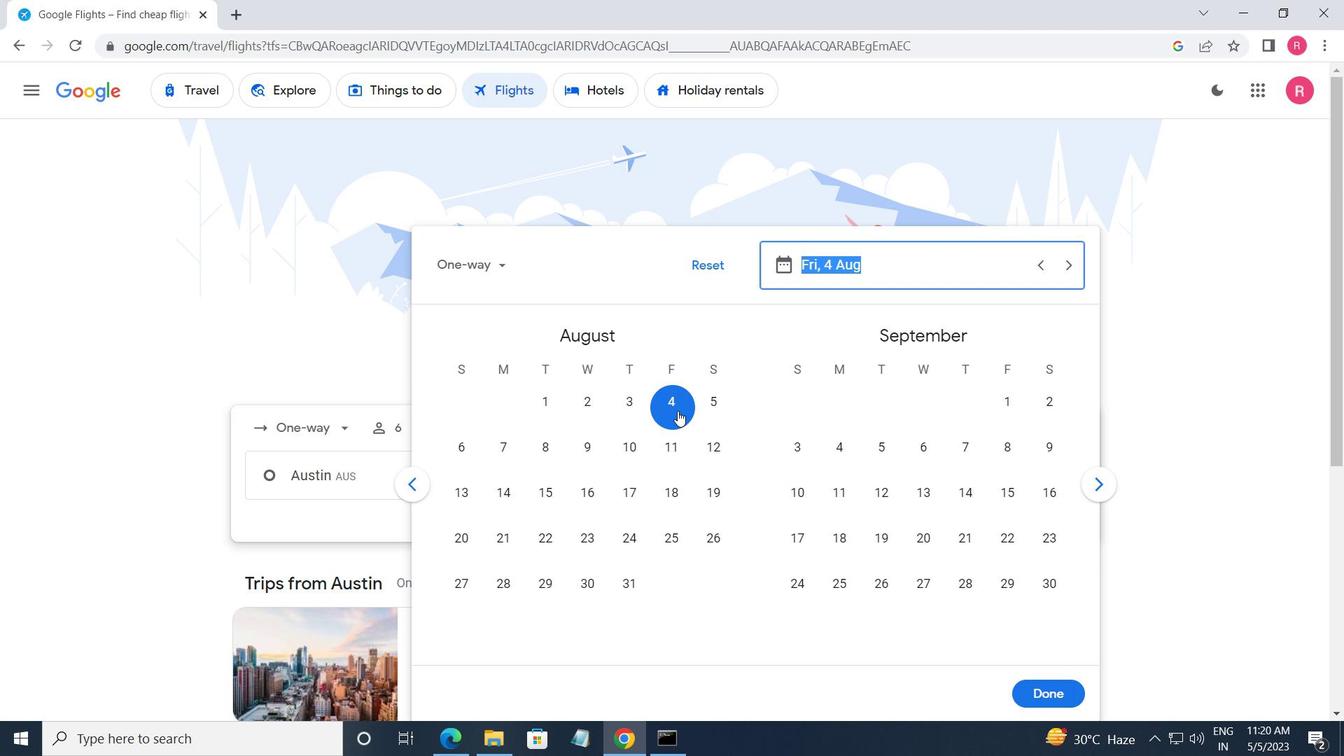 
Action: Mouse moved to (1055, 692)
Screenshot: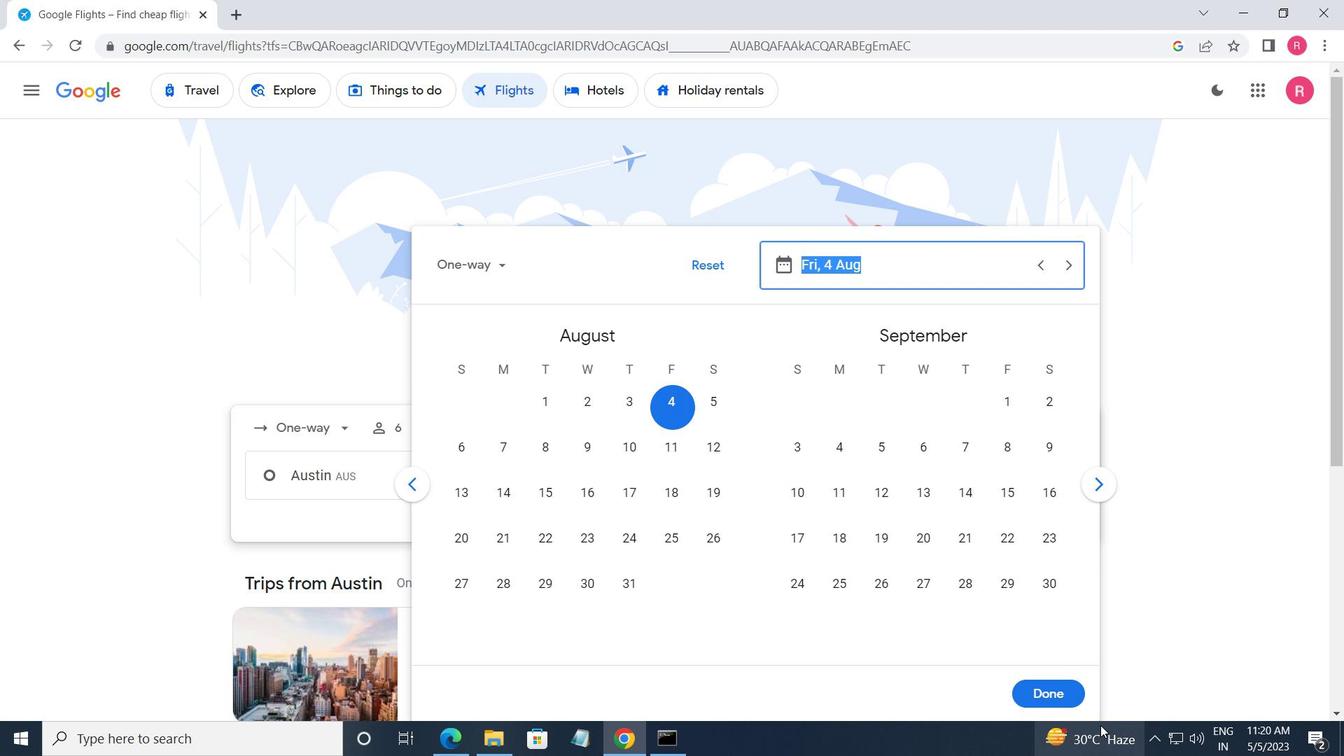 
Action: Mouse pressed left at (1055, 692)
Screenshot: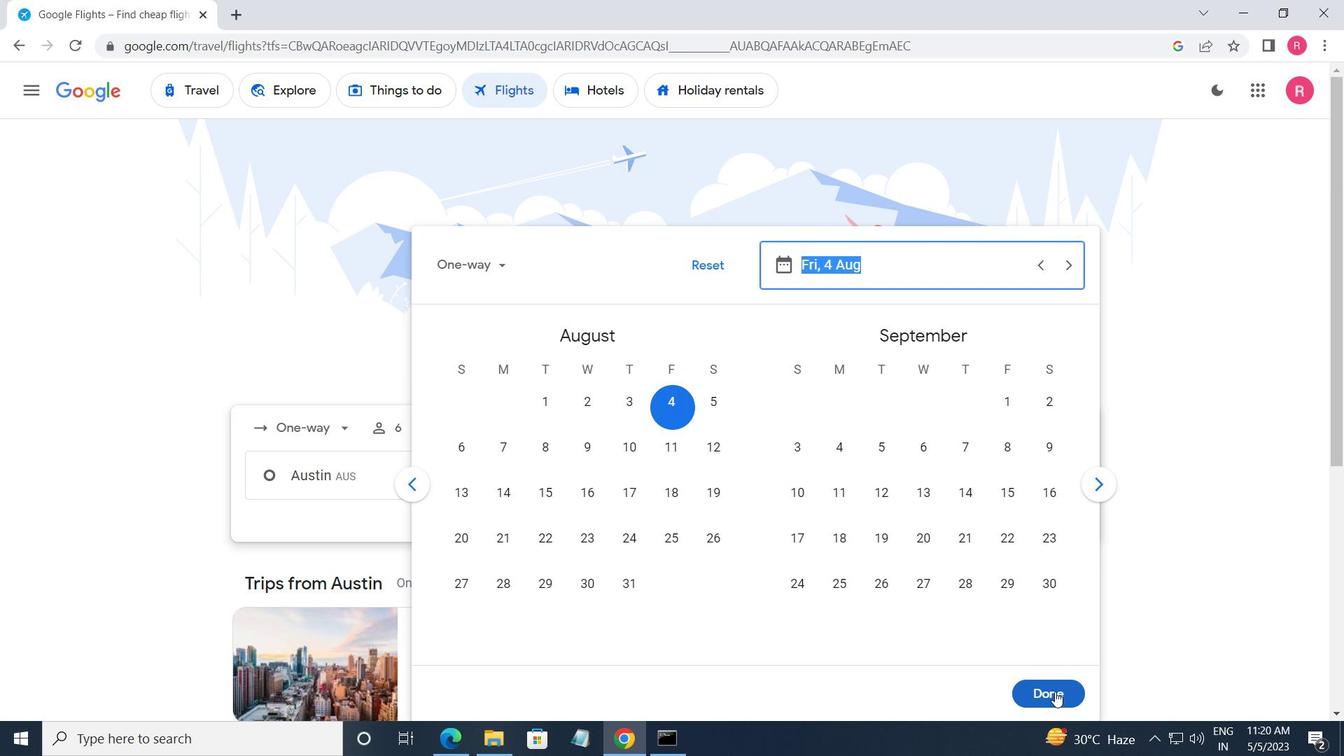 
Action: Mouse moved to (691, 549)
Screenshot: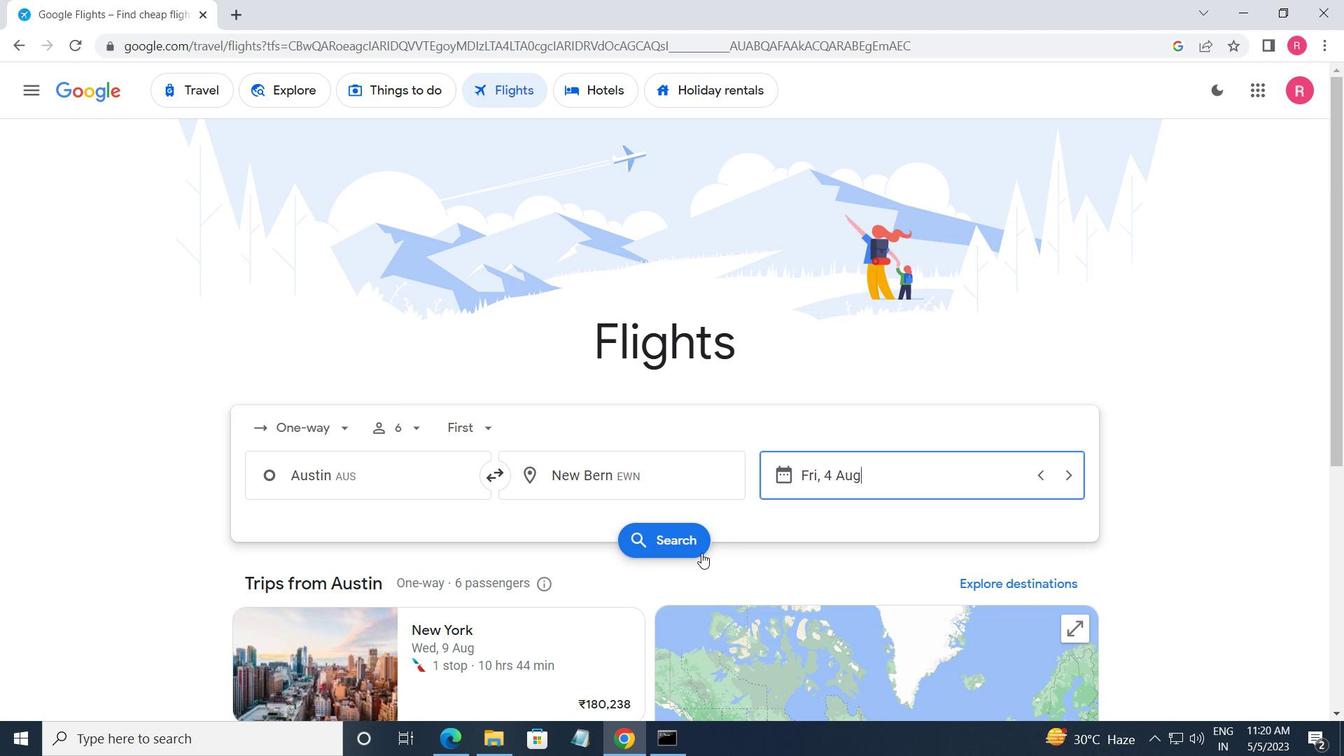 
Action: Mouse pressed left at (691, 549)
Screenshot: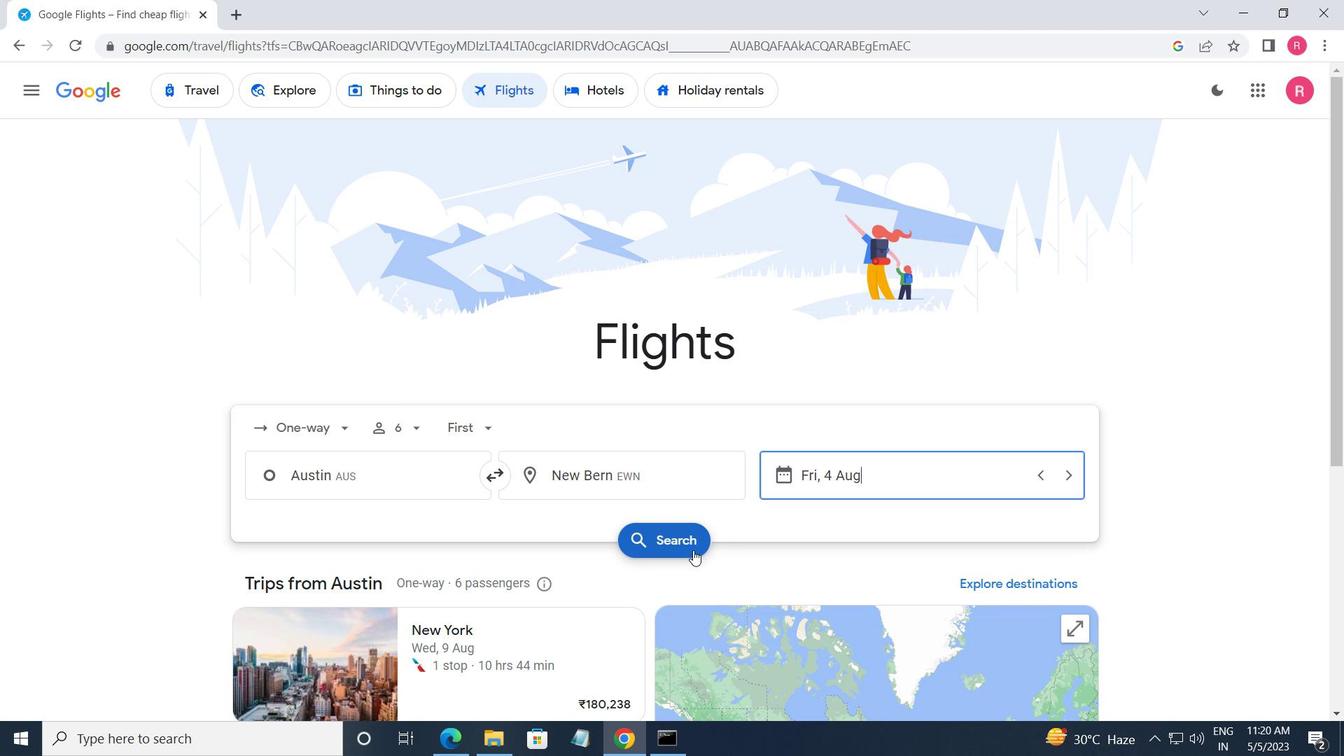 
Action: Mouse moved to (291, 245)
Screenshot: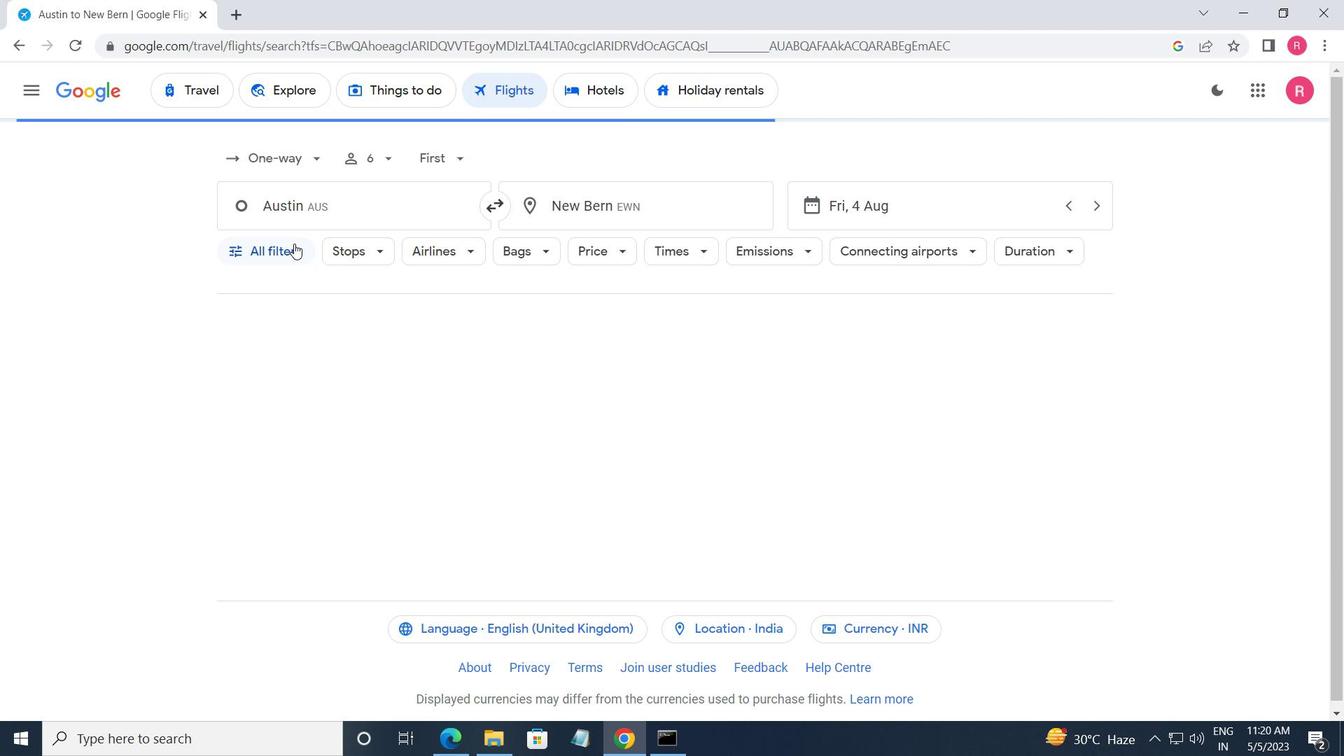 
Action: Mouse pressed left at (291, 245)
Screenshot: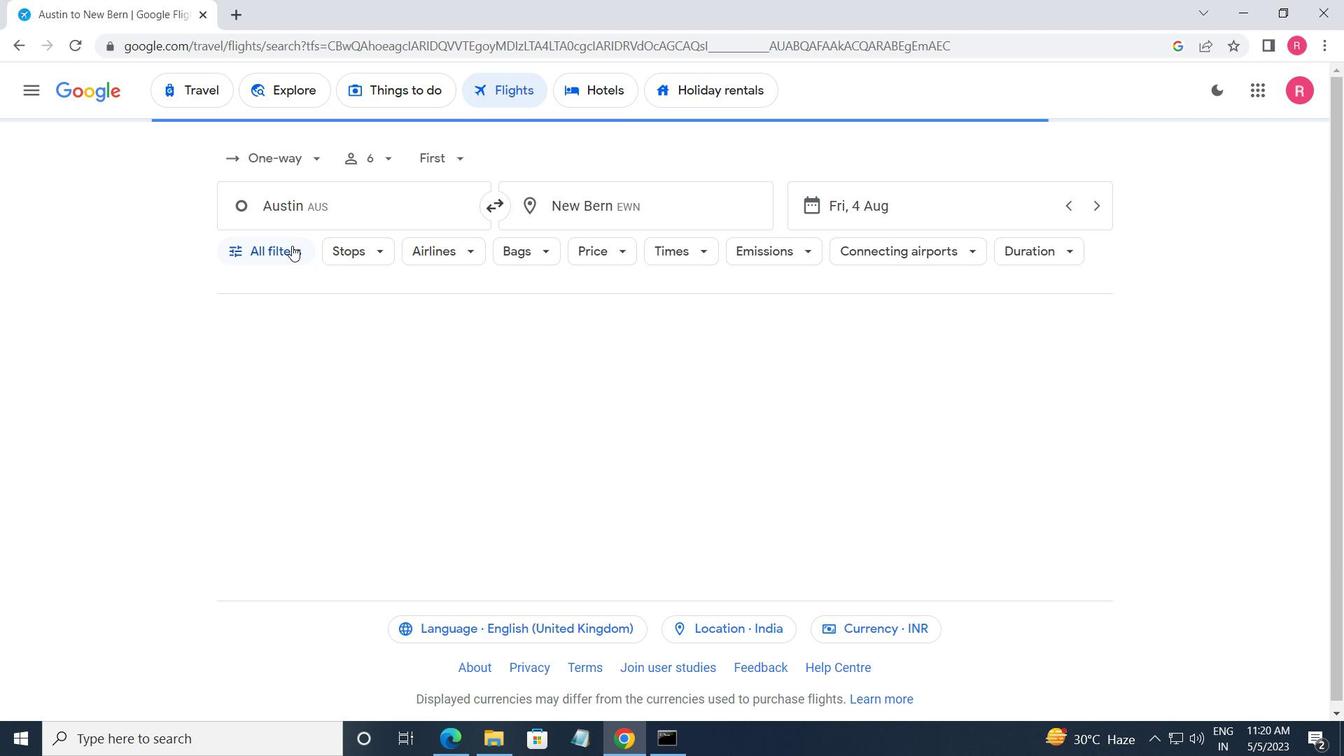 
Action: Mouse moved to (357, 422)
Screenshot: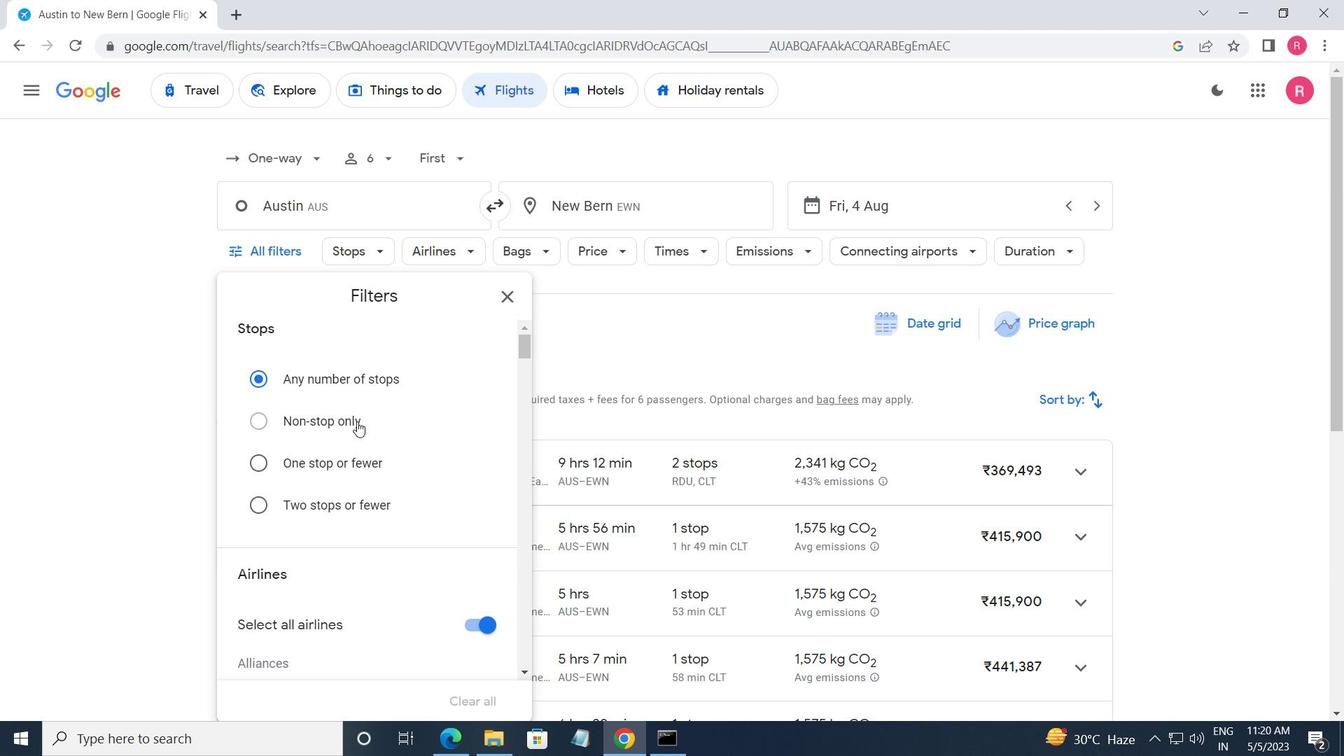 
Action: Mouse scrolled (357, 421) with delta (0, 0)
Screenshot: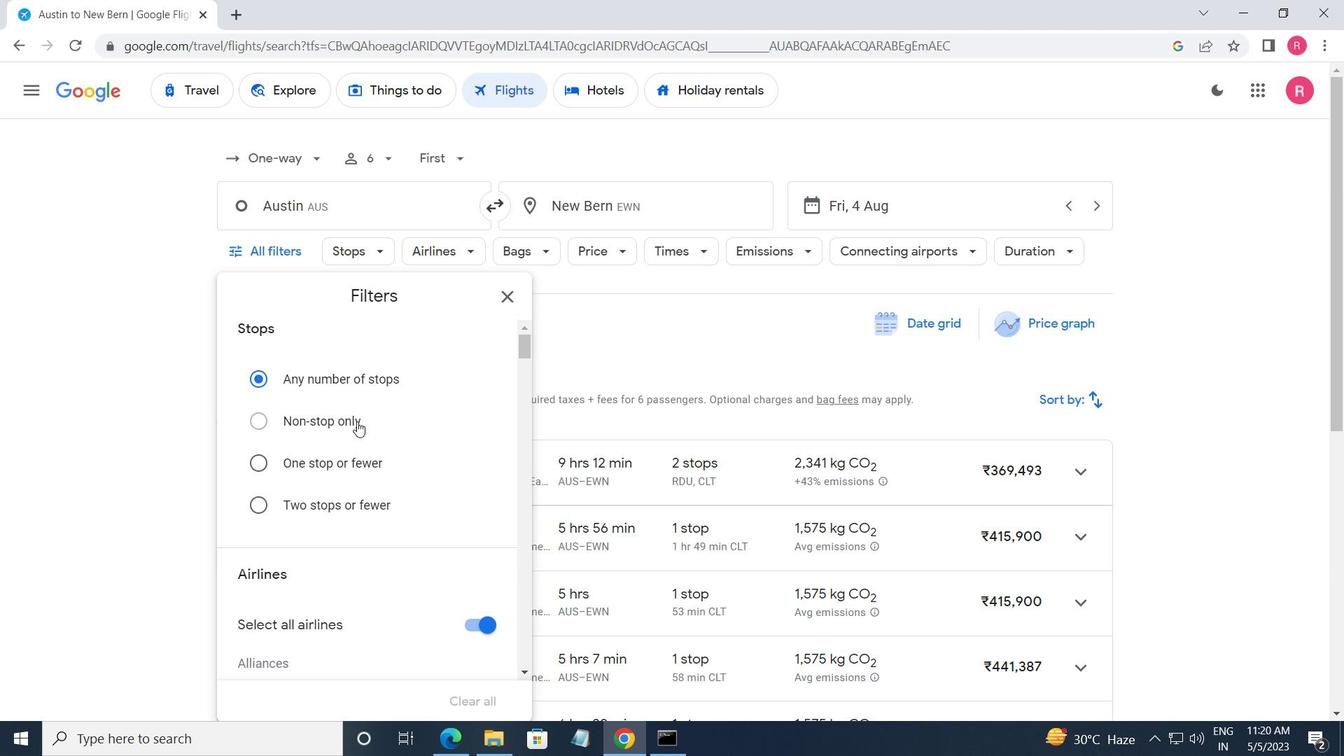 
Action: Mouse scrolled (357, 421) with delta (0, 0)
Screenshot: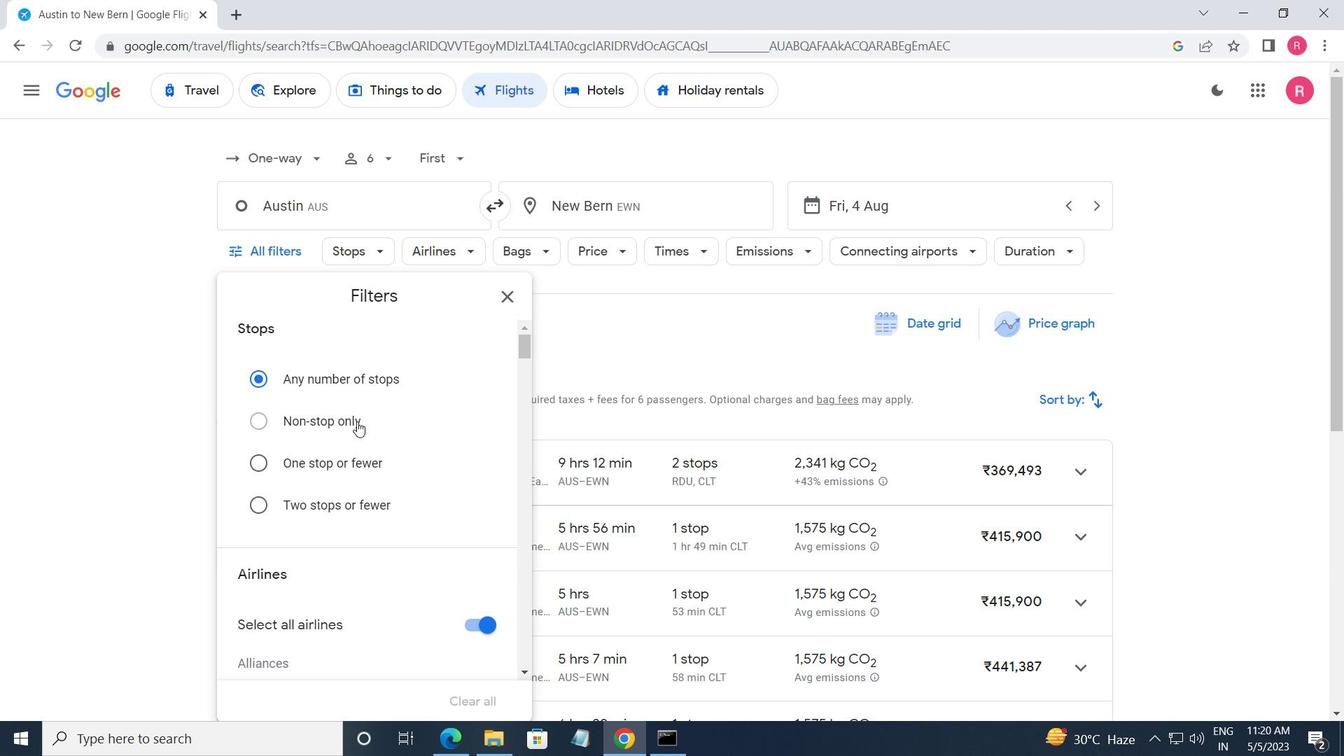 
Action: Mouse scrolled (357, 421) with delta (0, 0)
Screenshot: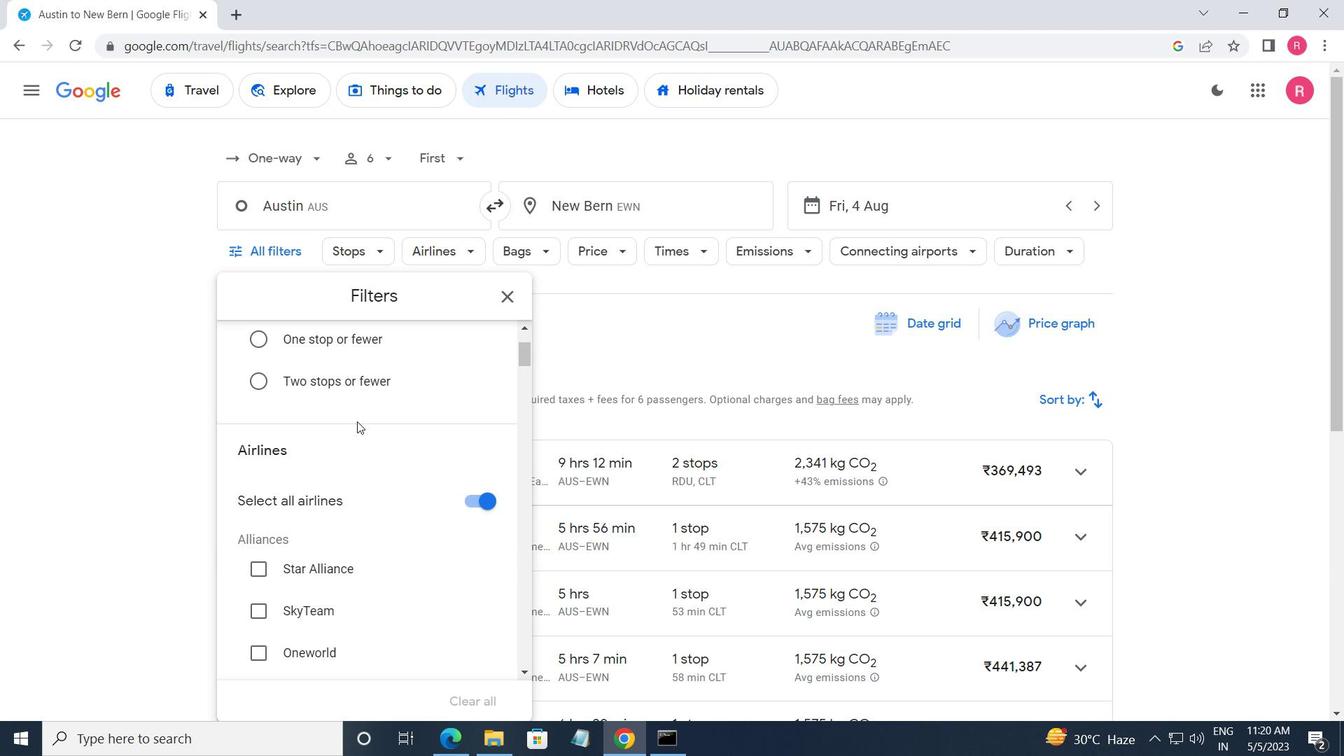 
Action: Mouse scrolled (357, 421) with delta (0, 0)
Screenshot: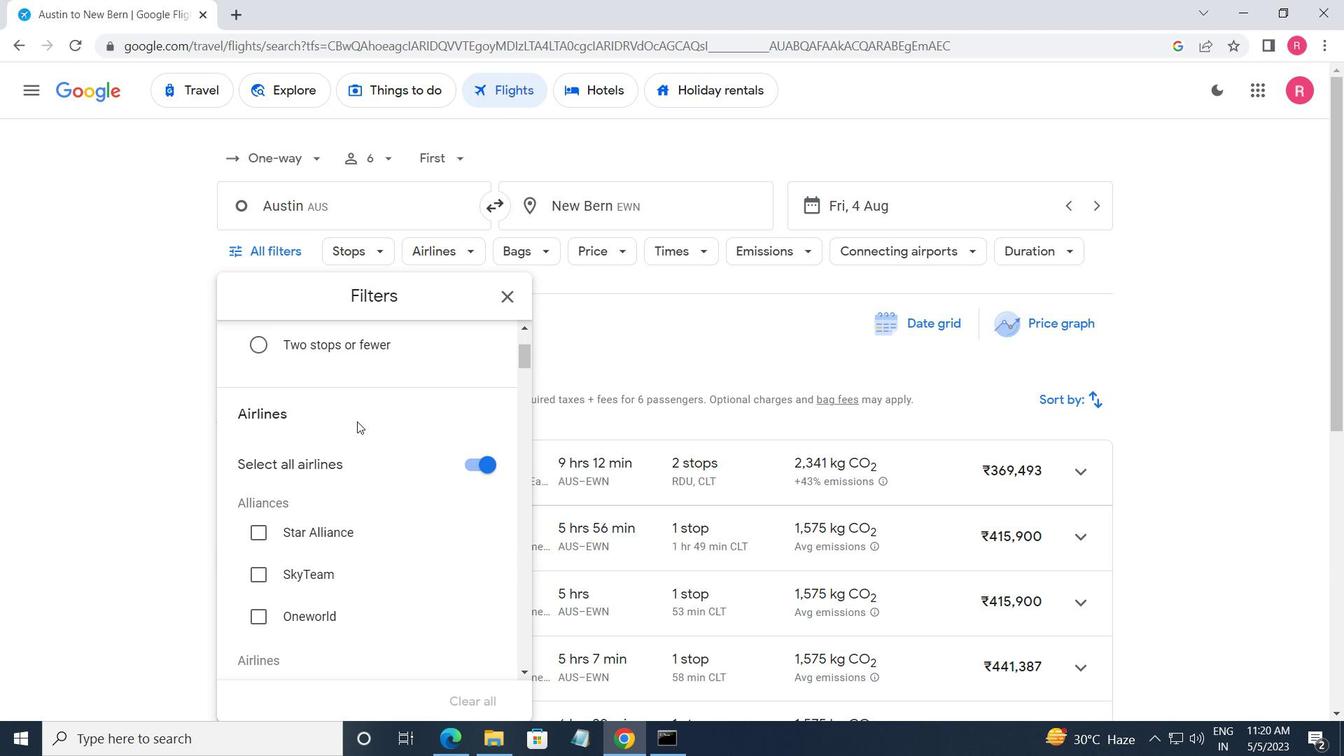 
Action: Mouse scrolled (357, 421) with delta (0, 0)
Screenshot: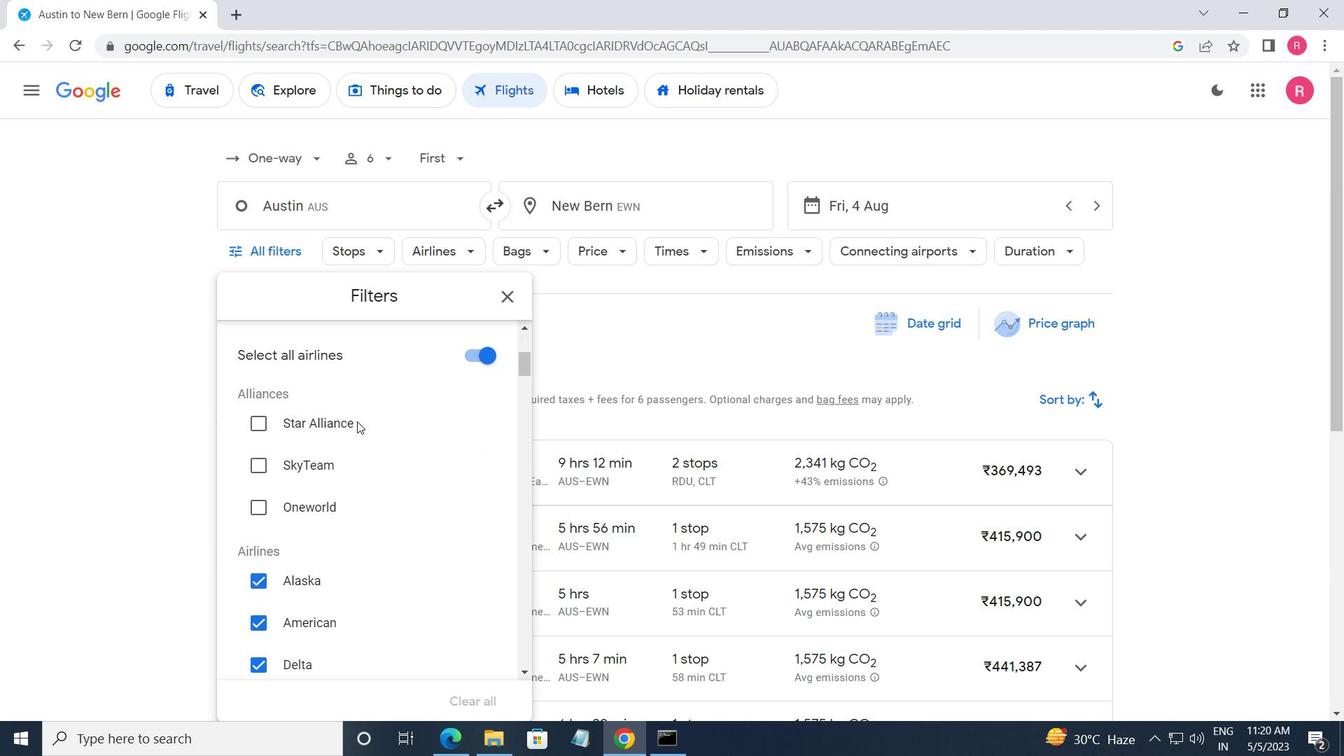 
Action: Mouse moved to (357, 423)
Screenshot: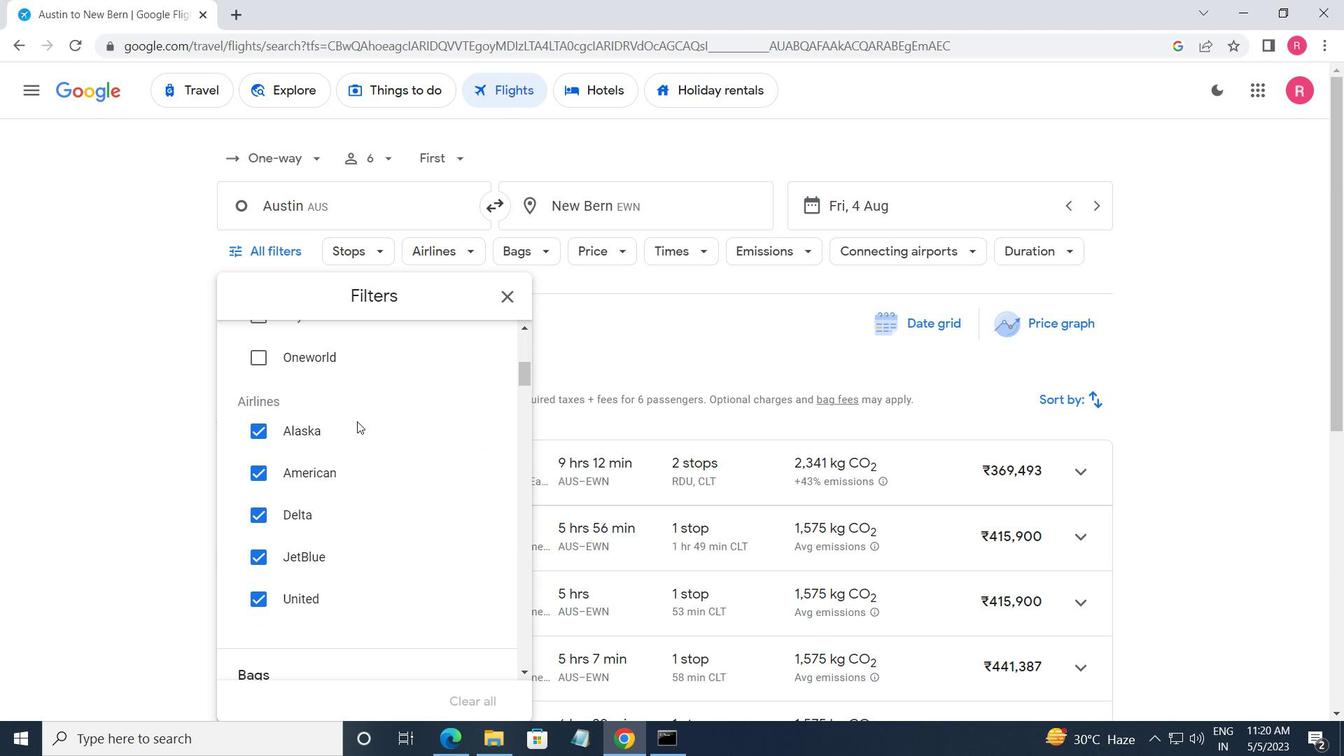 
Action: Mouse scrolled (357, 422) with delta (0, 0)
Screenshot: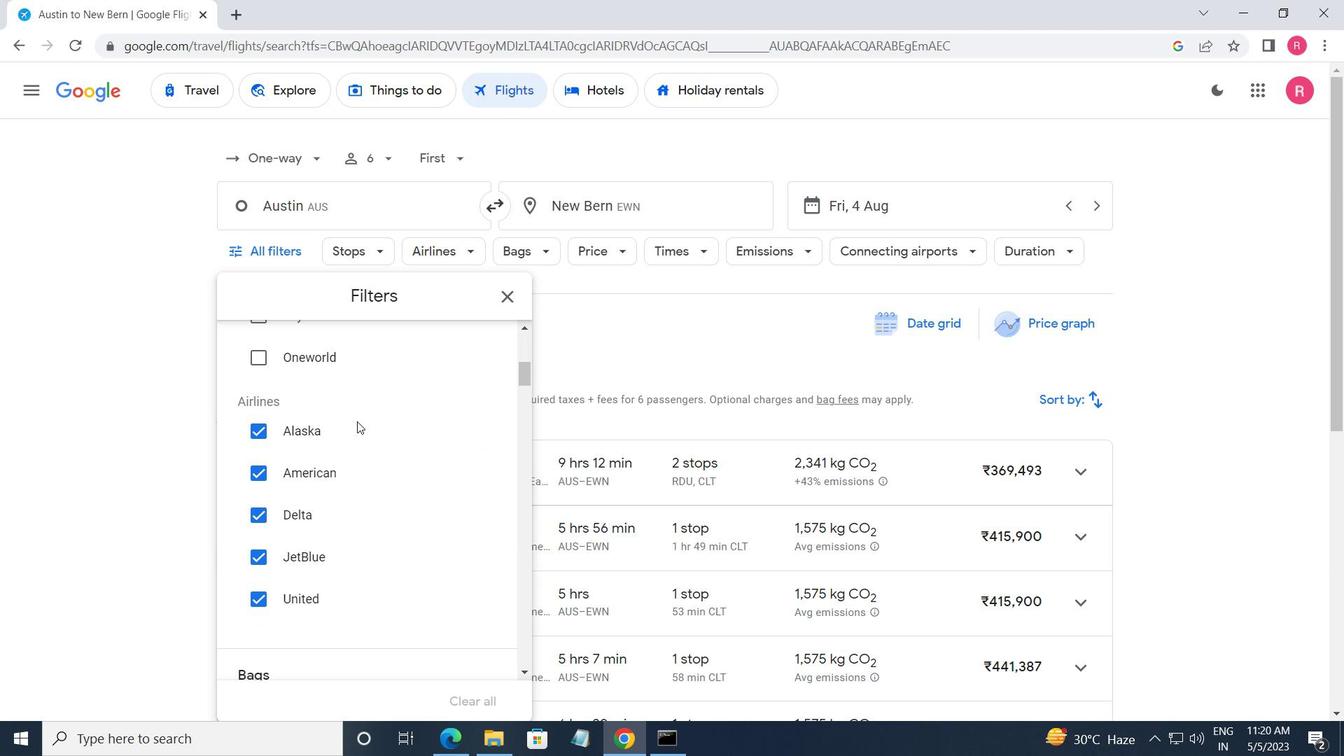 
Action: Mouse moved to (383, 441)
Screenshot: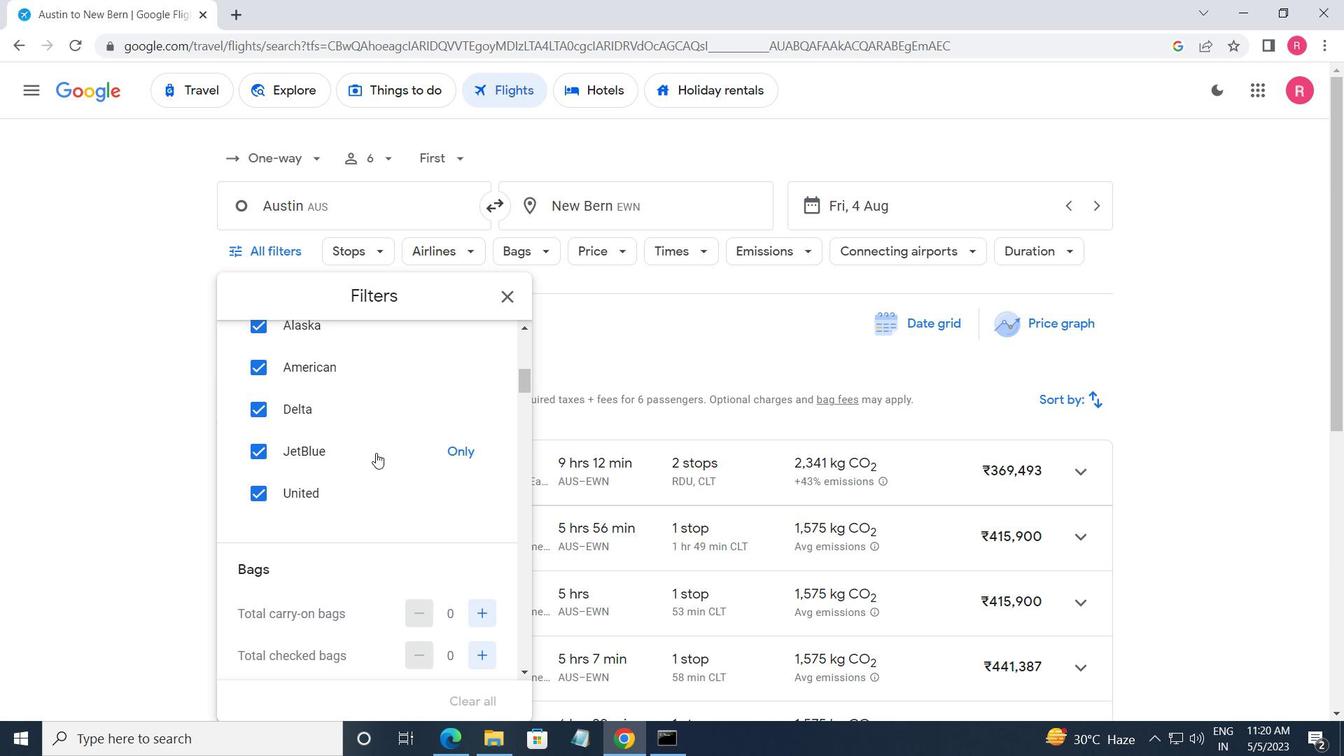 
Action: Mouse scrolled (383, 441) with delta (0, 0)
Screenshot: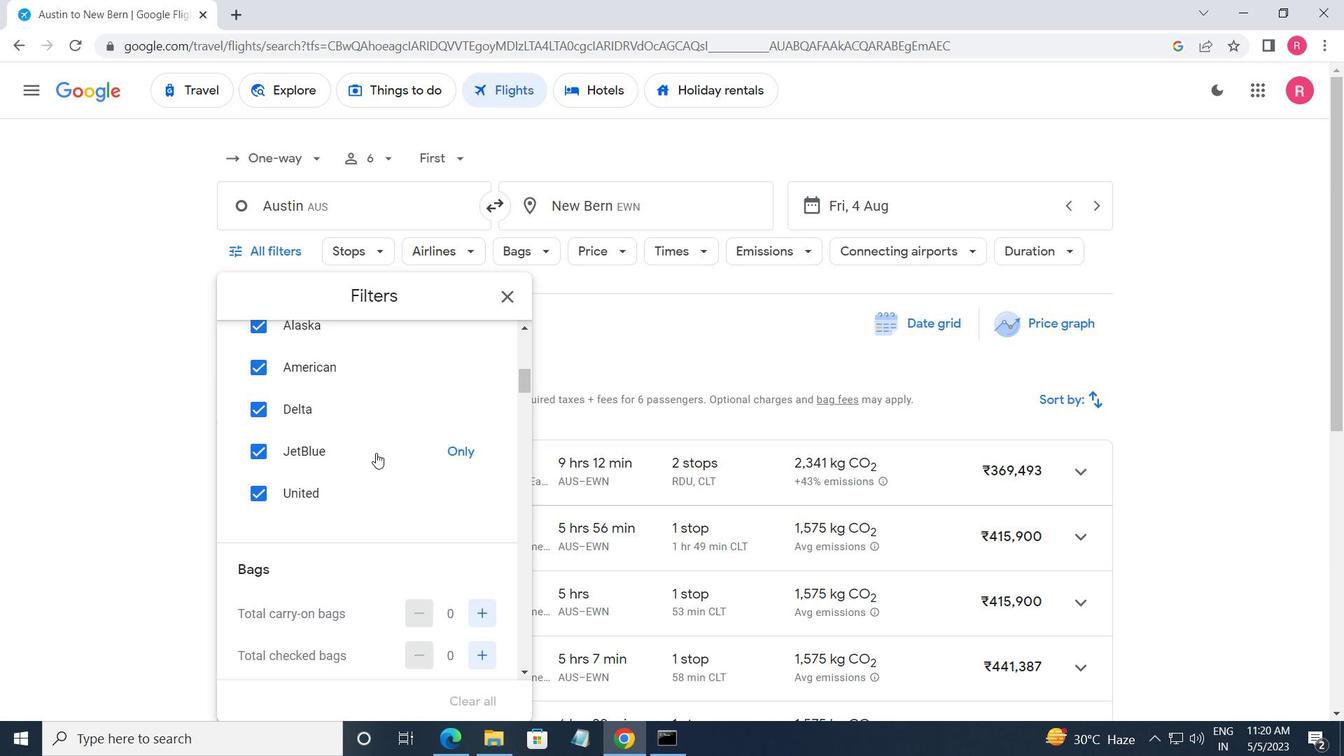 
Action: Mouse scrolled (383, 441) with delta (0, 0)
Screenshot: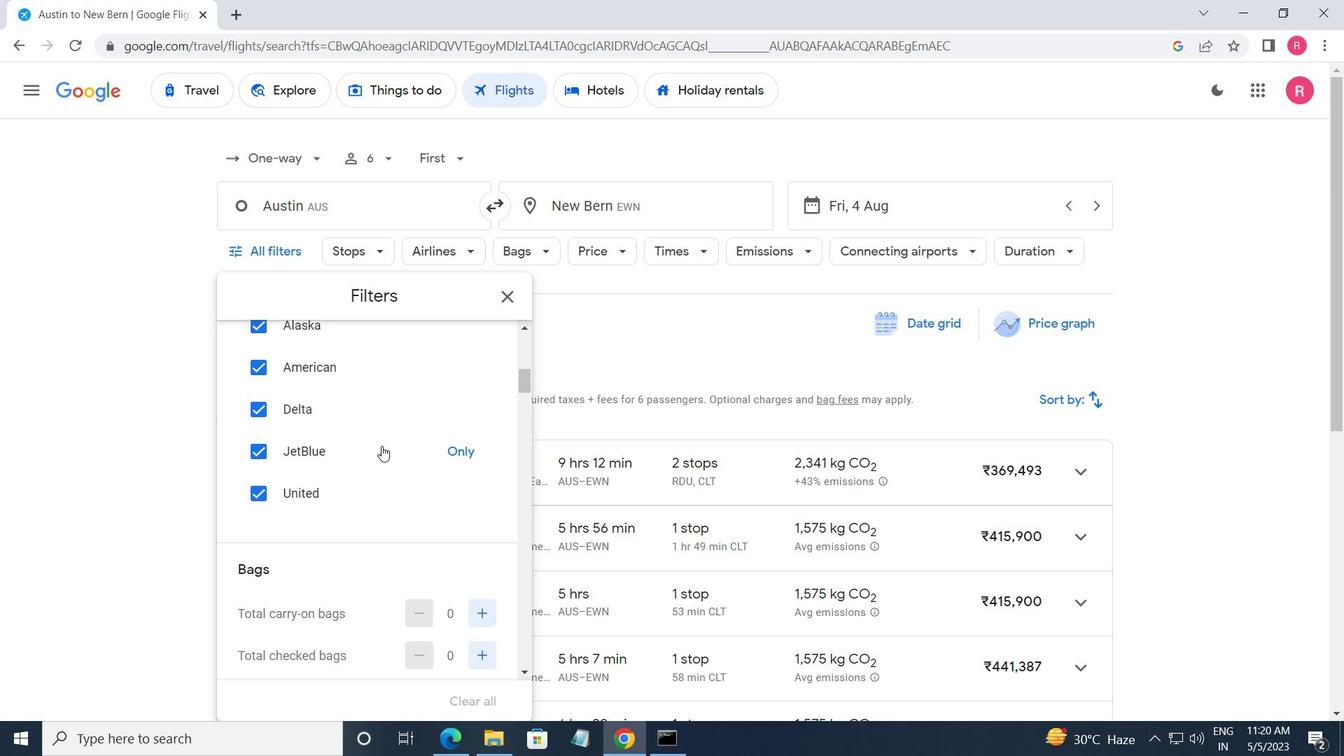 
Action: Mouse scrolled (383, 441) with delta (0, 0)
Screenshot: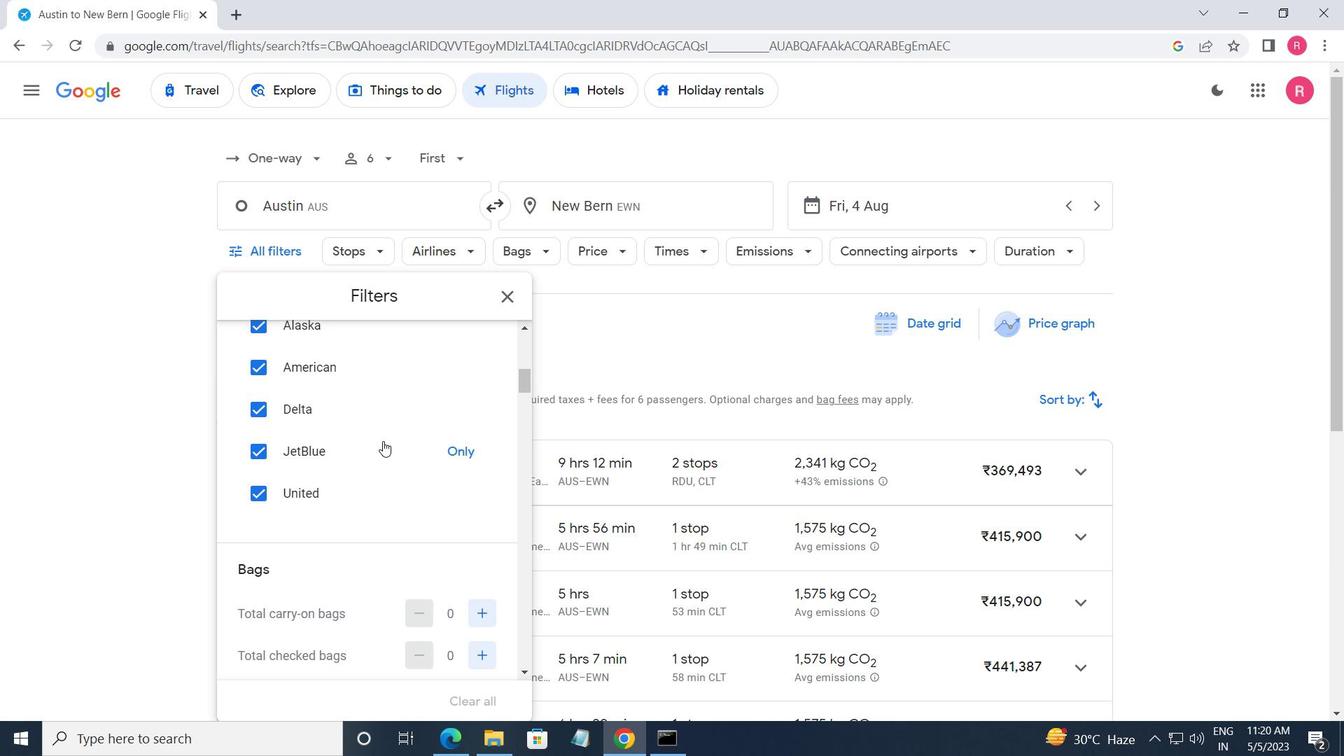 
Action: Mouse scrolled (383, 441) with delta (0, 0)
Screenshot: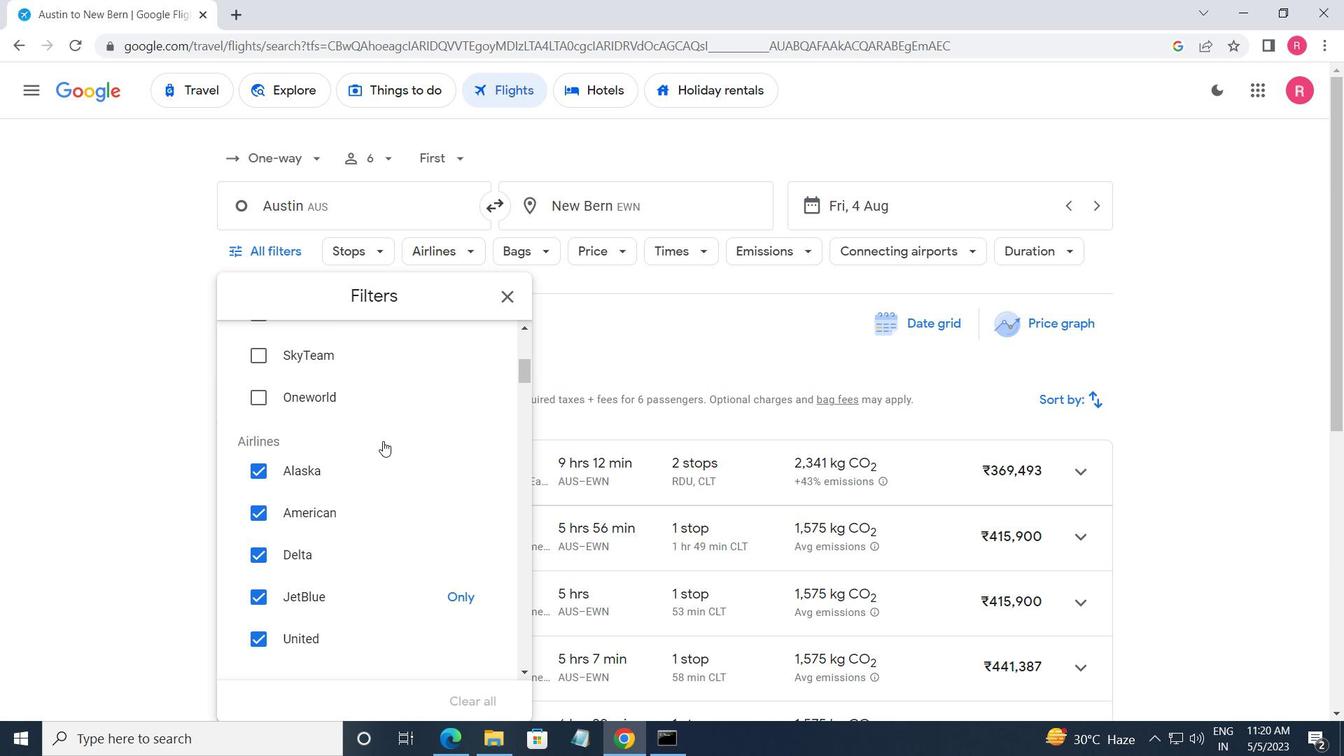 
Action: Mouse moved to (471, 448)
Screenshot: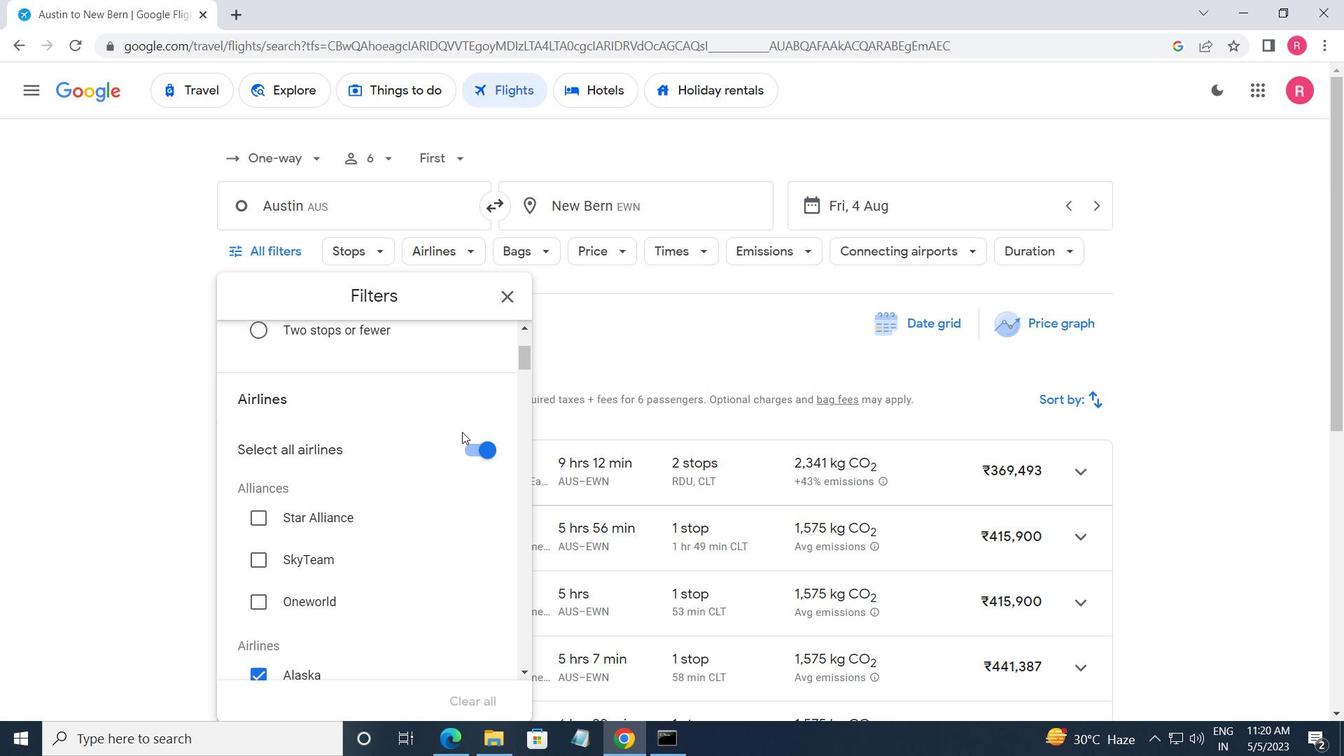 
Action: Mouse pressed left at (471, 448)
Screenshot: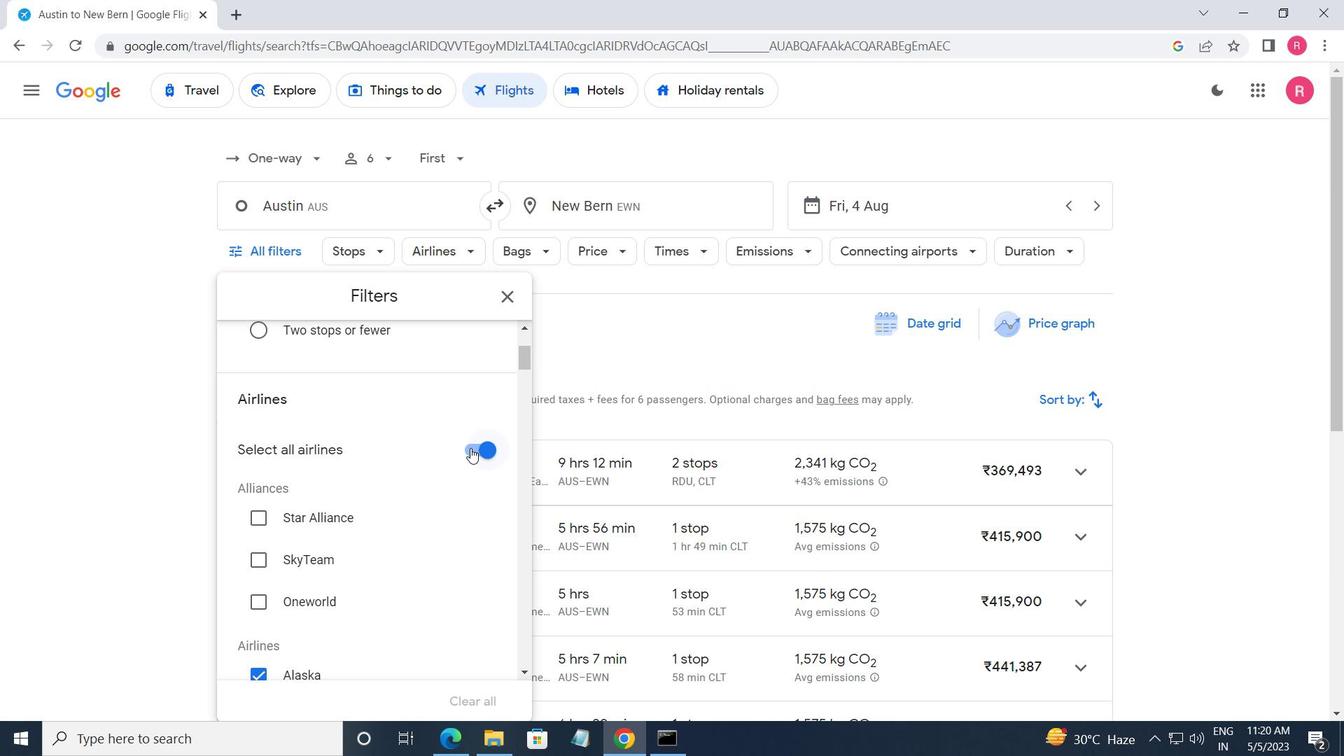 
Action: Mouse moved to (399, 542)
Screenshot: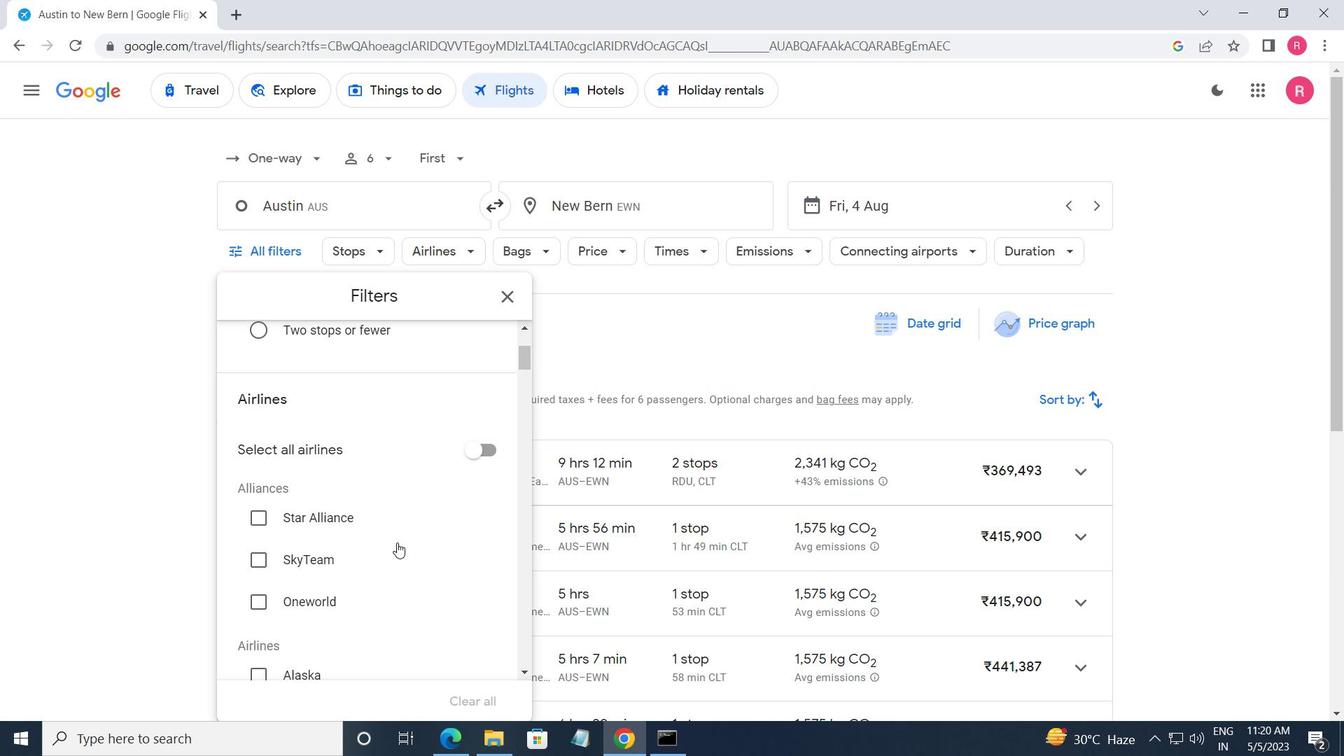 
Action: Mouse scrolled (399, 541) with delta (0, 0)
Screenshot: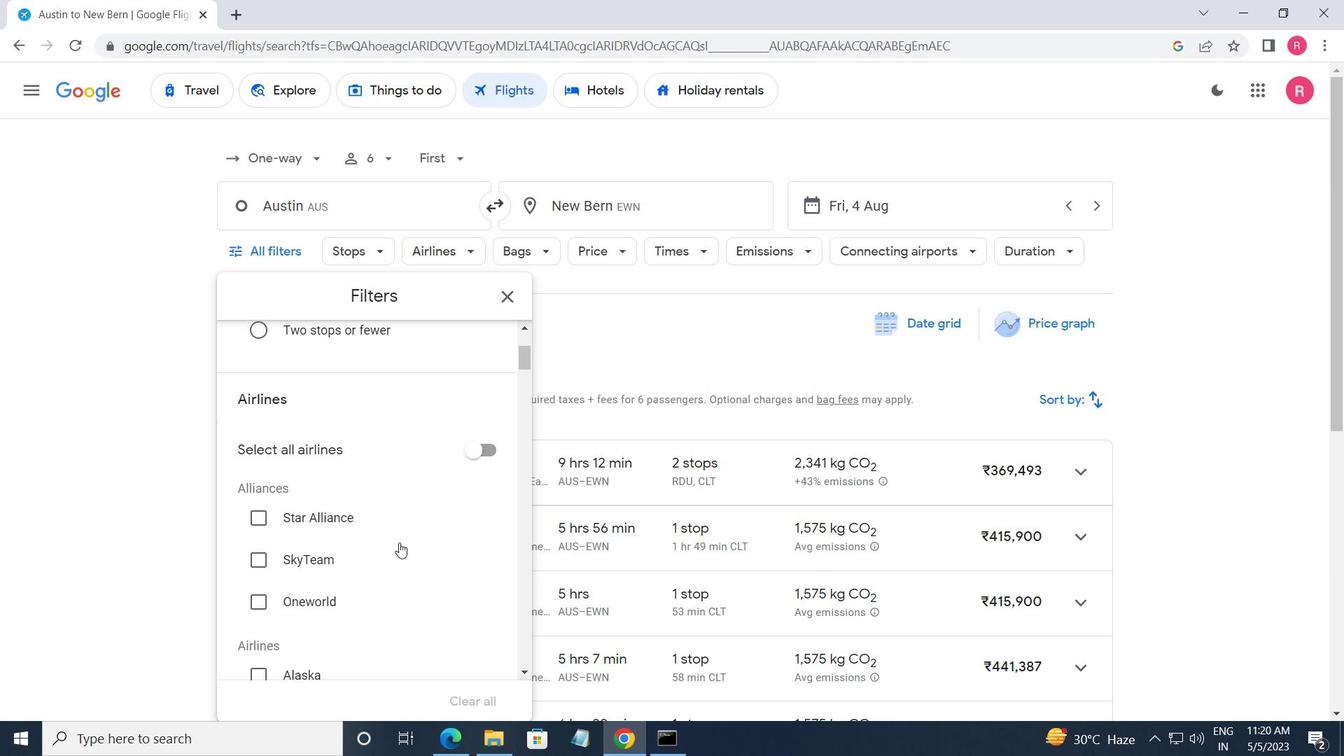 
Action: Mouse scrolled (399, 541) with delta (0, 0)
Screenshot: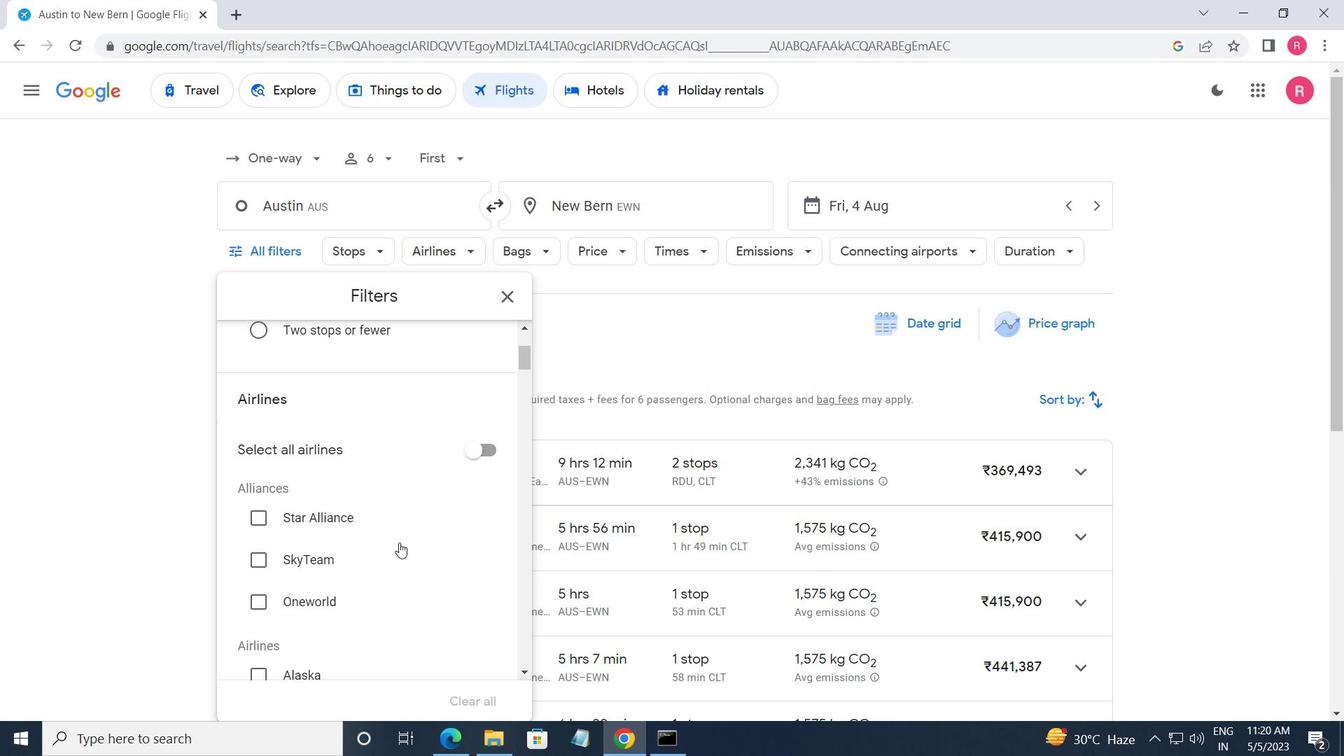 
Action: Mouse scrolled (399, 541) with delta (0, 0)
Screenshot: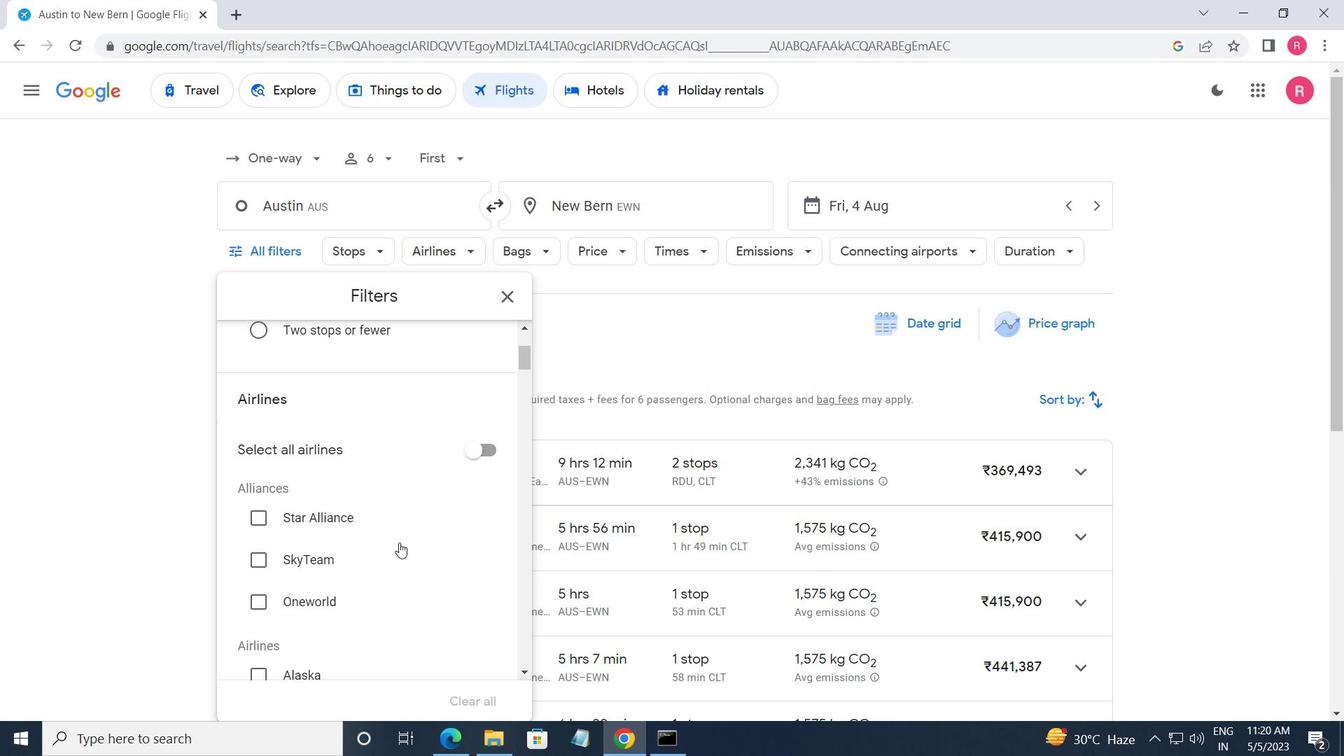 
Action: Mouse scrolled (399, 541) with delta (0, 0)
Screenshot: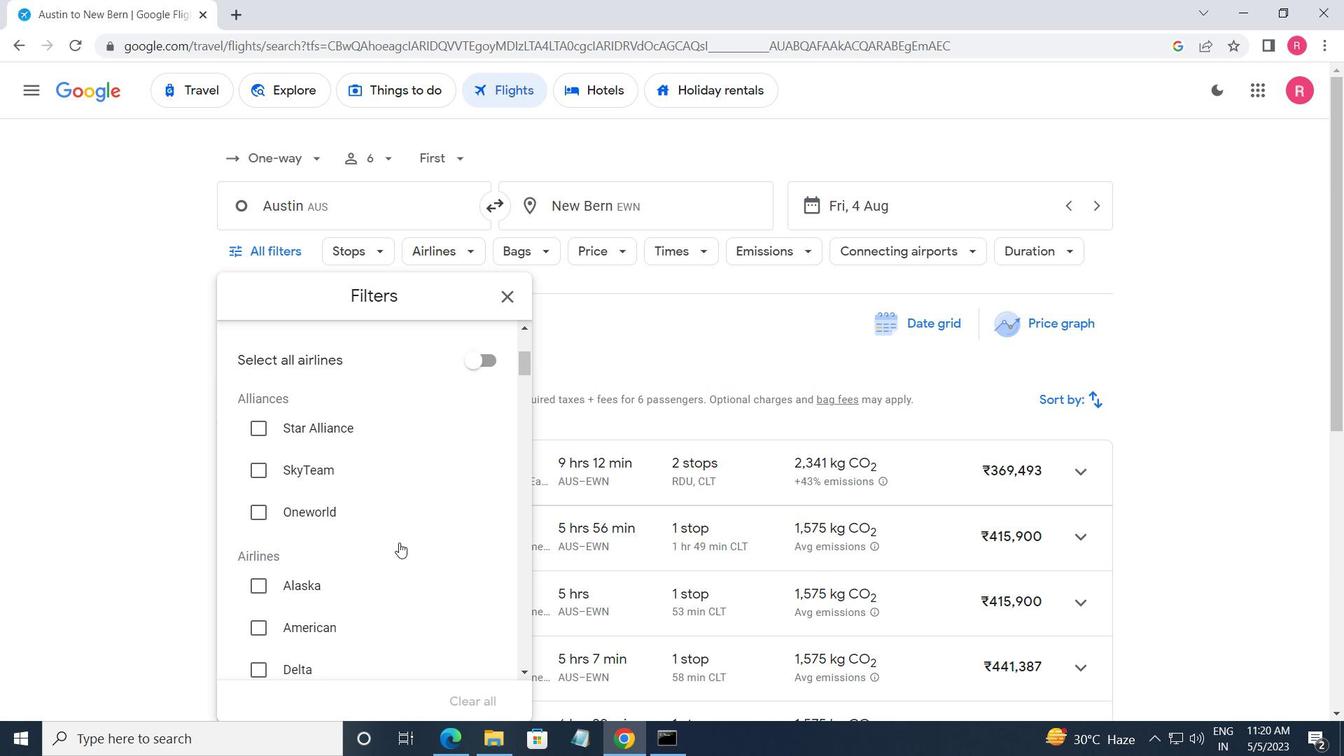 
Action: Mouse scrolled (399, 541) with delta (0, 0)
Screenshot: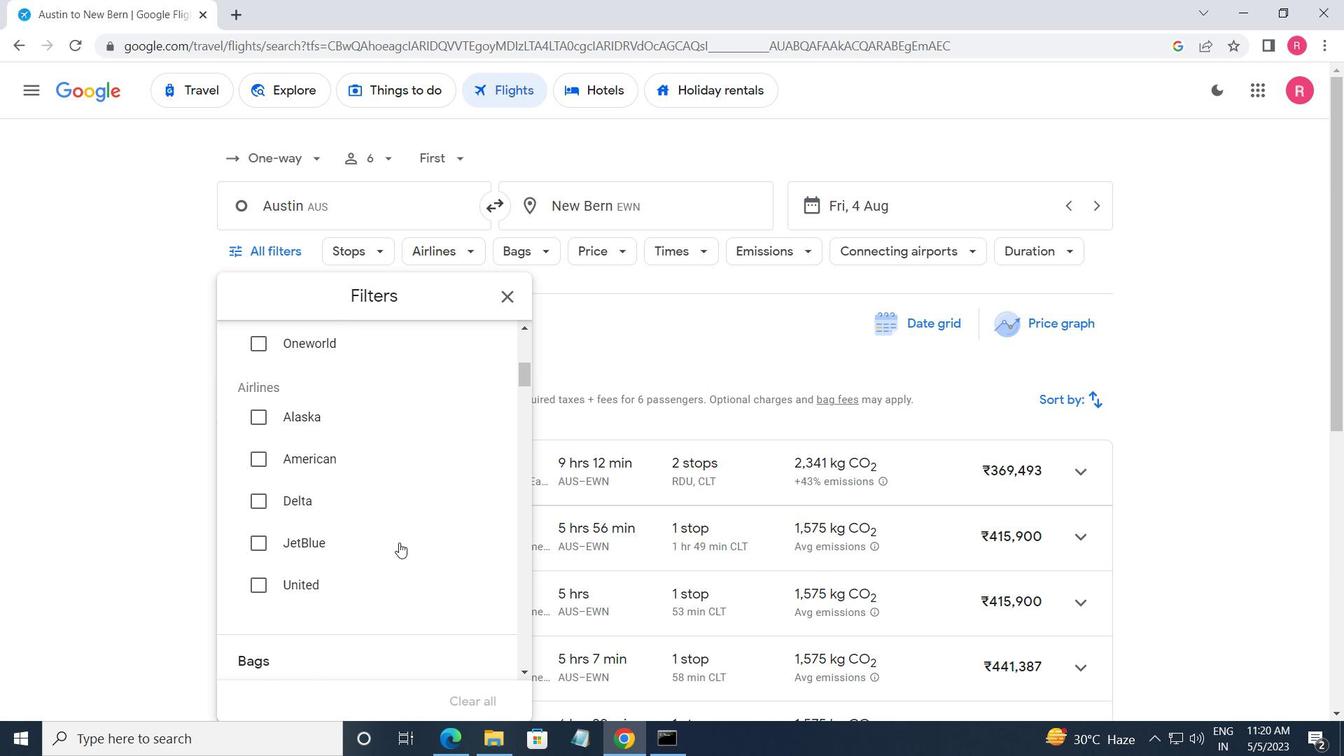 
Action: Mouse moved to (487, 581)
Screenshot: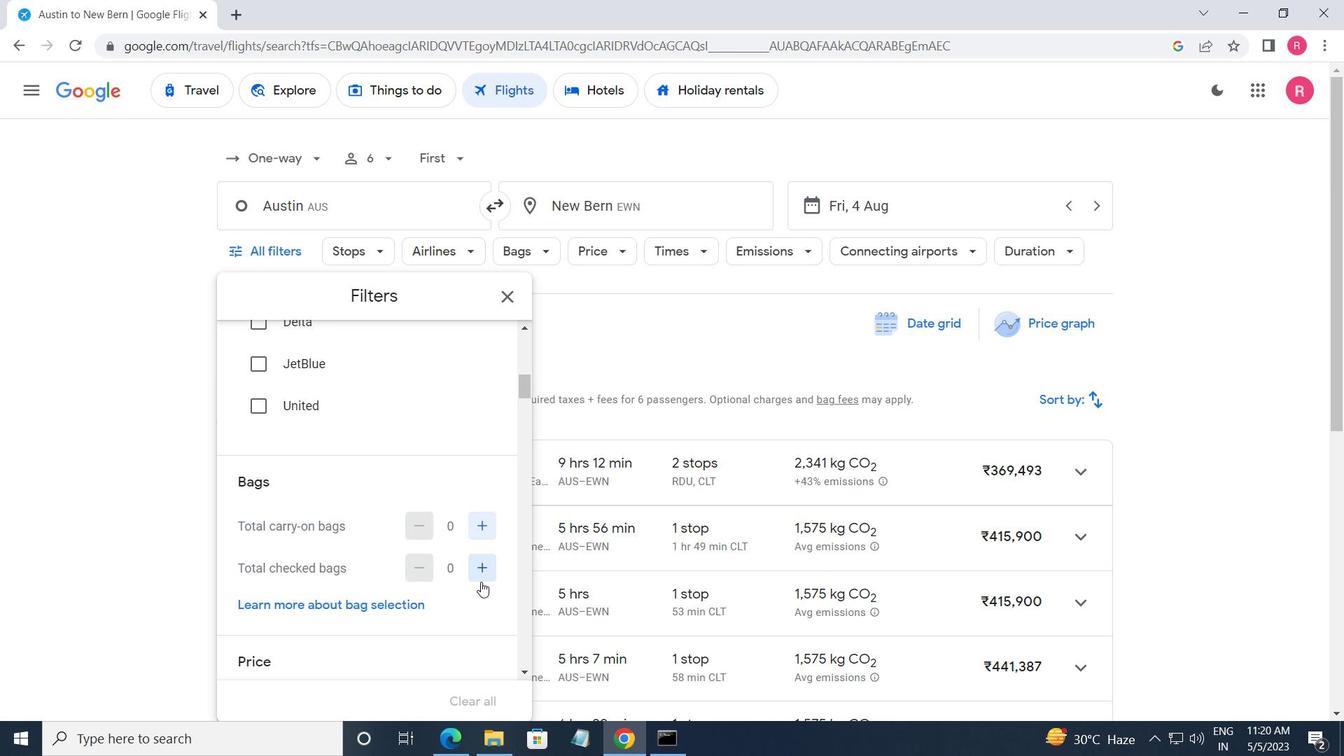 
Action: Mouse pressed left at (487, 581)
Screenshot: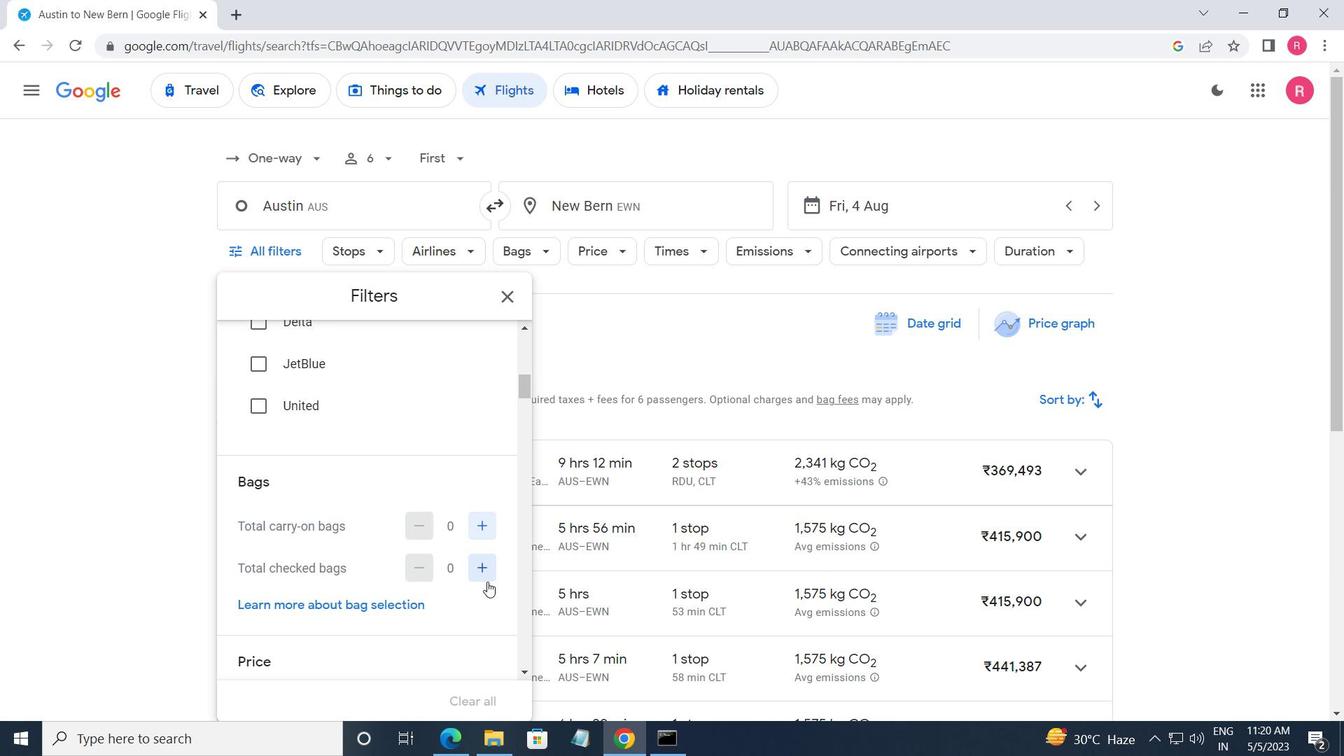 
Action: Mouse moved to (490, 574)
Screenshot: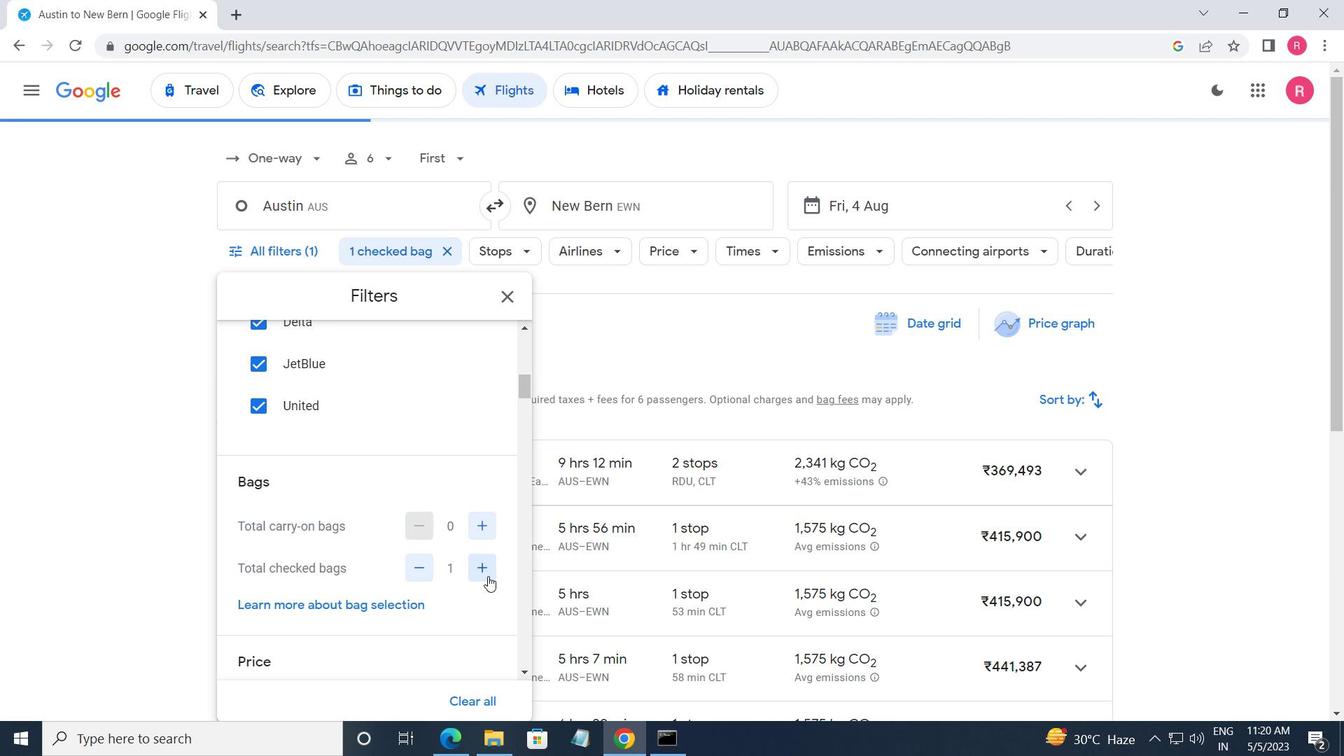 
Action: Mouse scrolled (490, 573) with delta (0, 0)
Screenshot: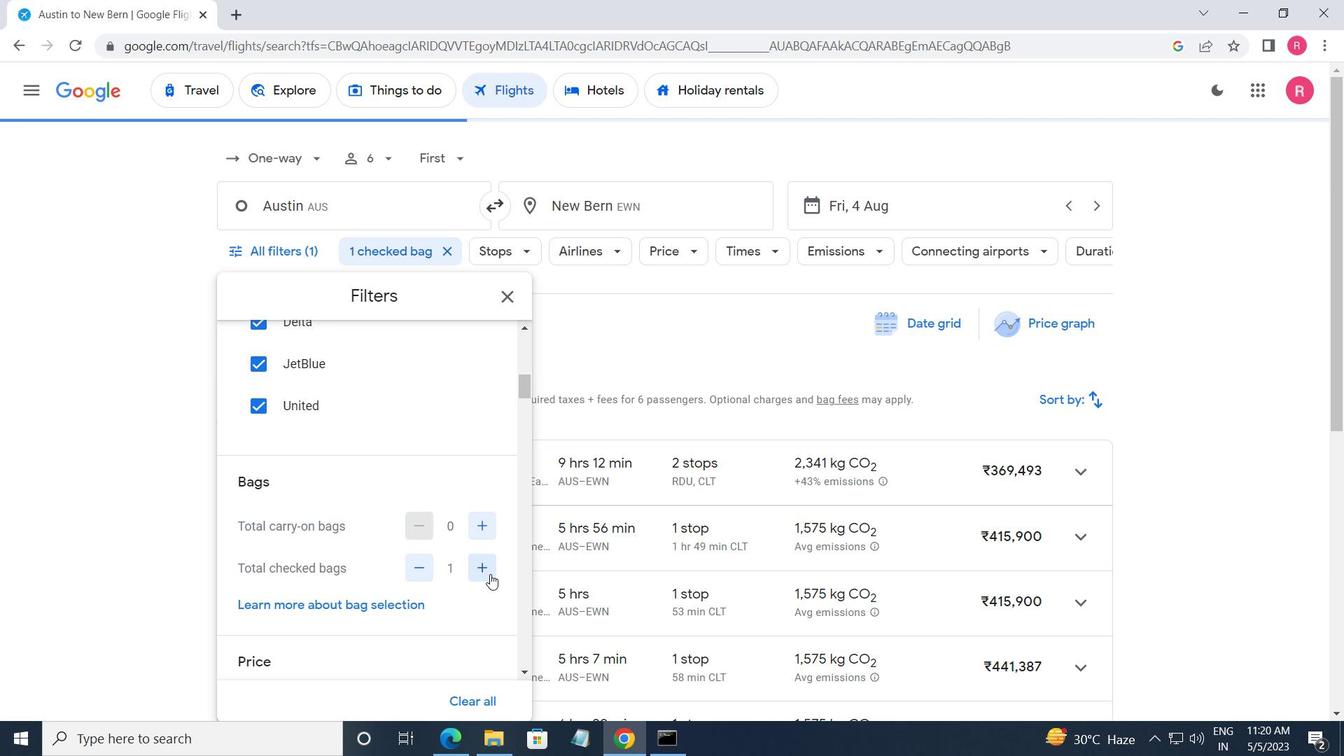
Action: Mouse scrolled (490, 573) with delta (0, 0)
Screenshot: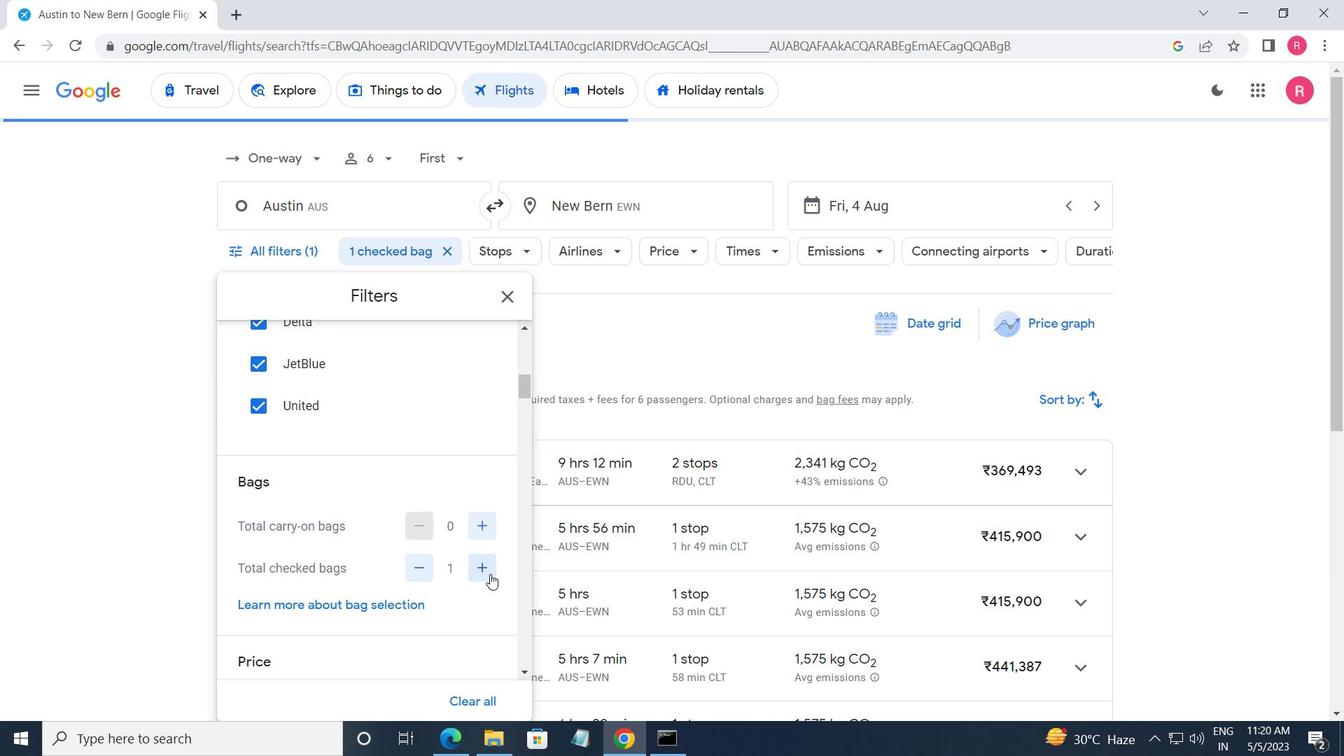
Action: Mouse moved to (492, 569)
Screenshot: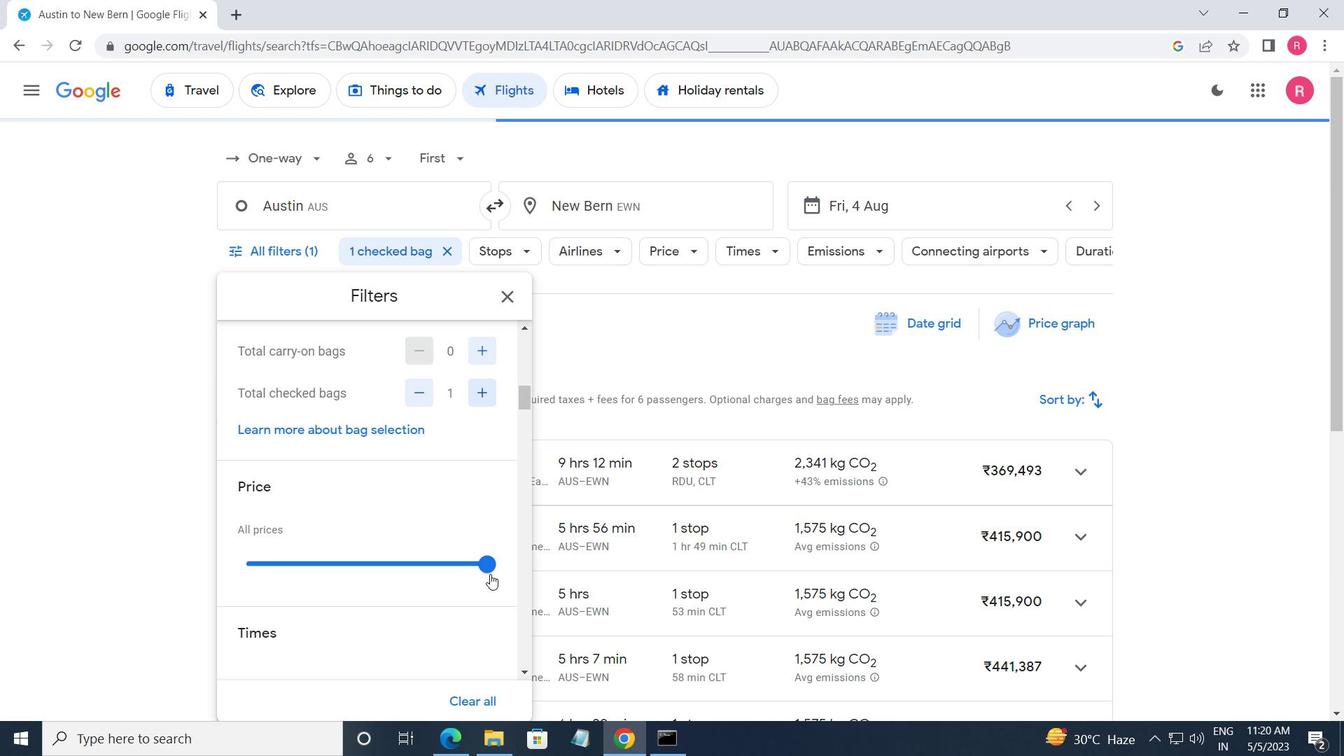 
Action: Mouse pressed left at (492, 569)
Screenshot: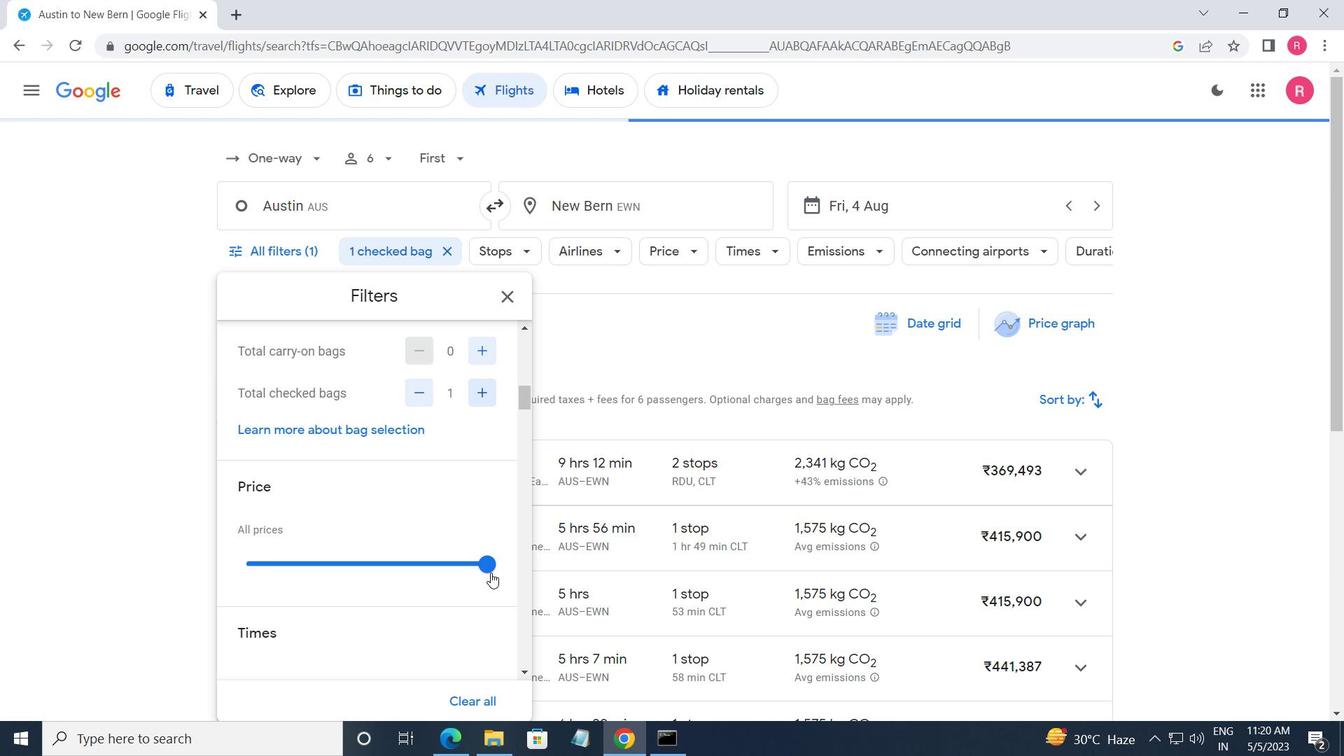 
Action: Mouse moved to (497, 553)
Screenshot: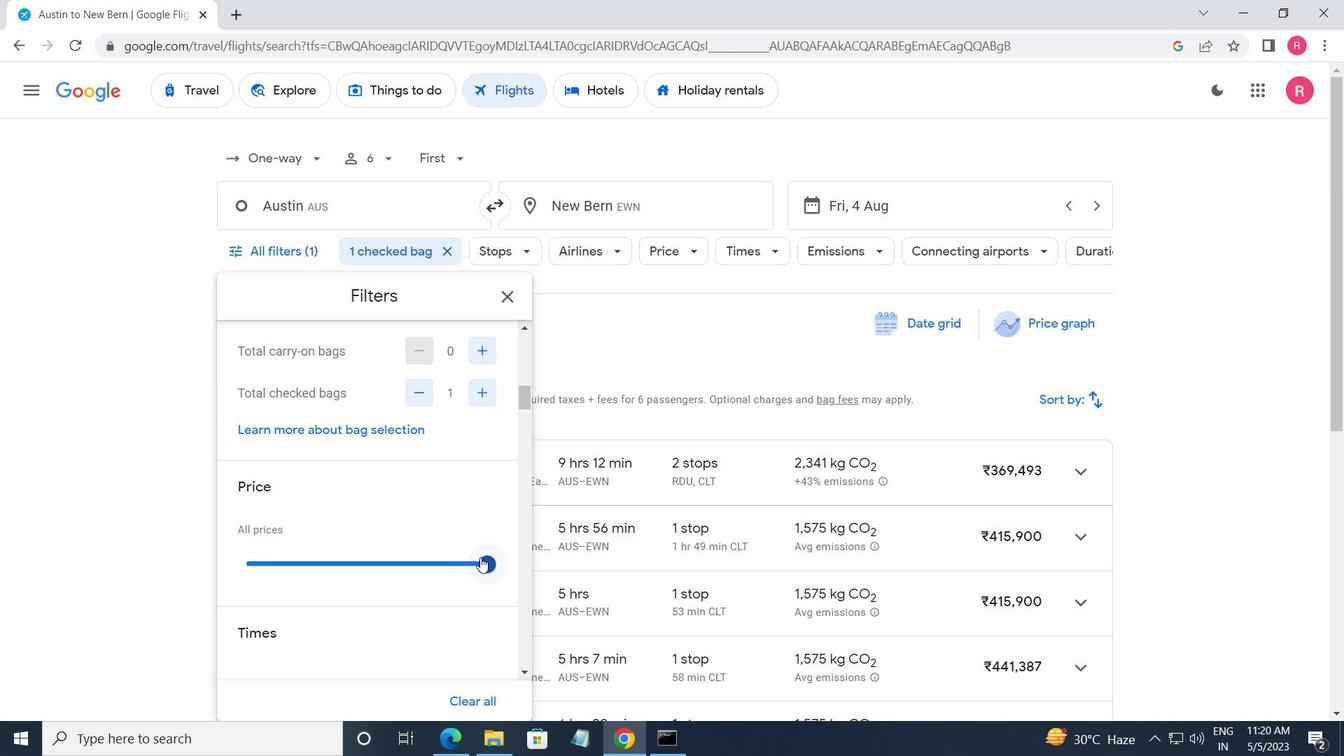 
Action: Mouse pressed left at (497, 553)
Screenshot: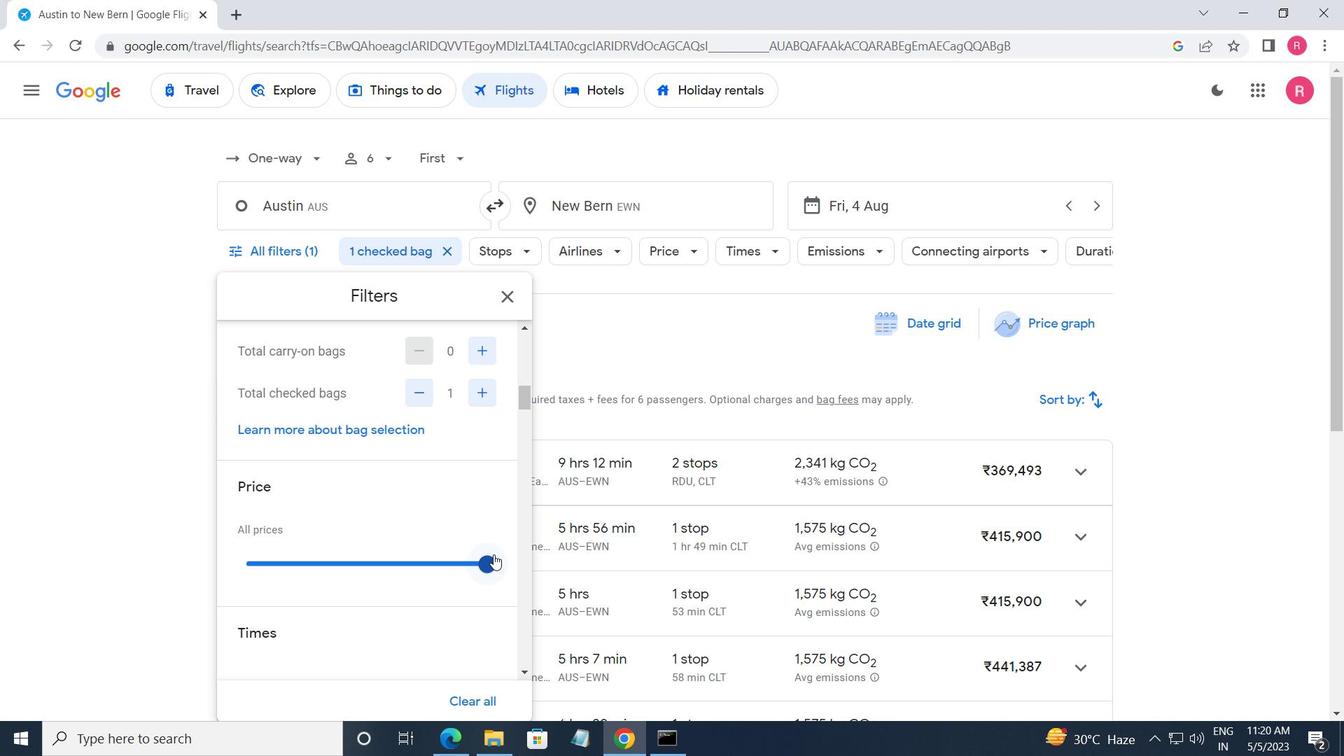 
Action: Mouse moved to (386, 581)
Screenshot: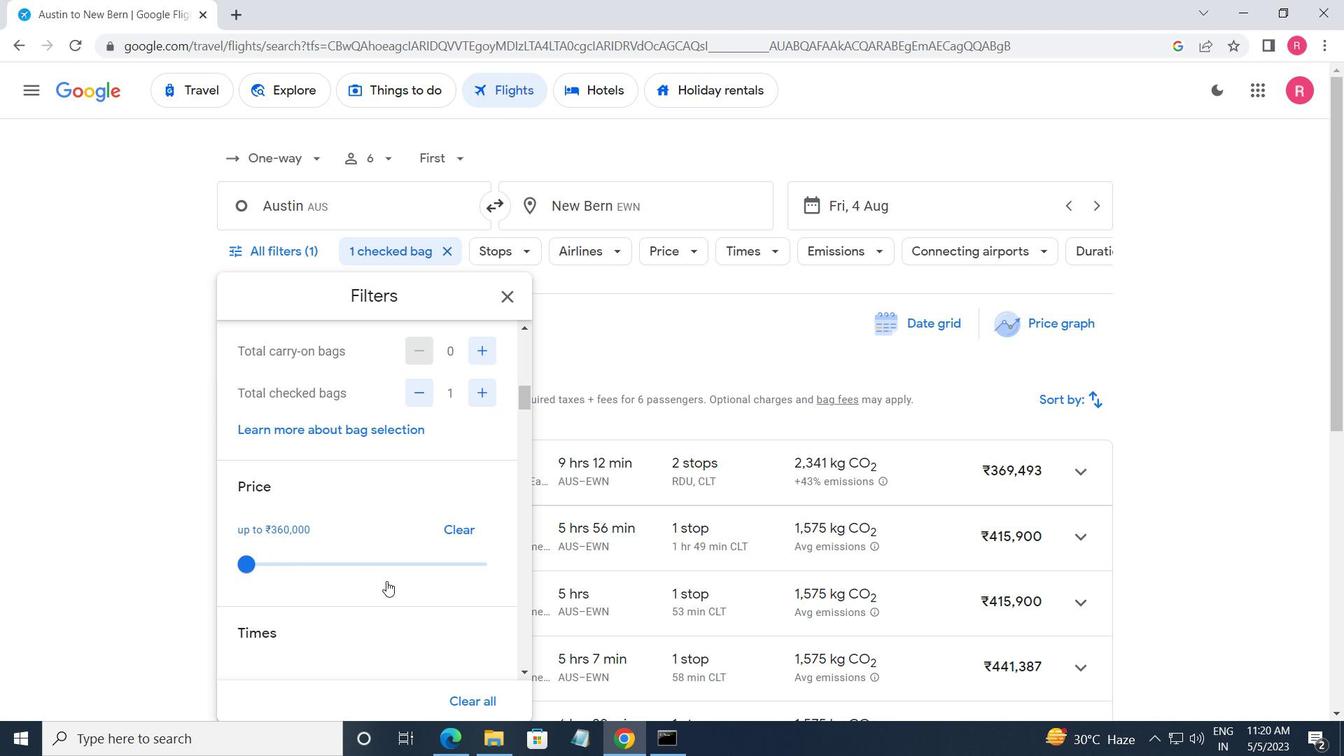 
Action: Mouse scrolled (386, 580) with delta (0, 0)
Screenshot: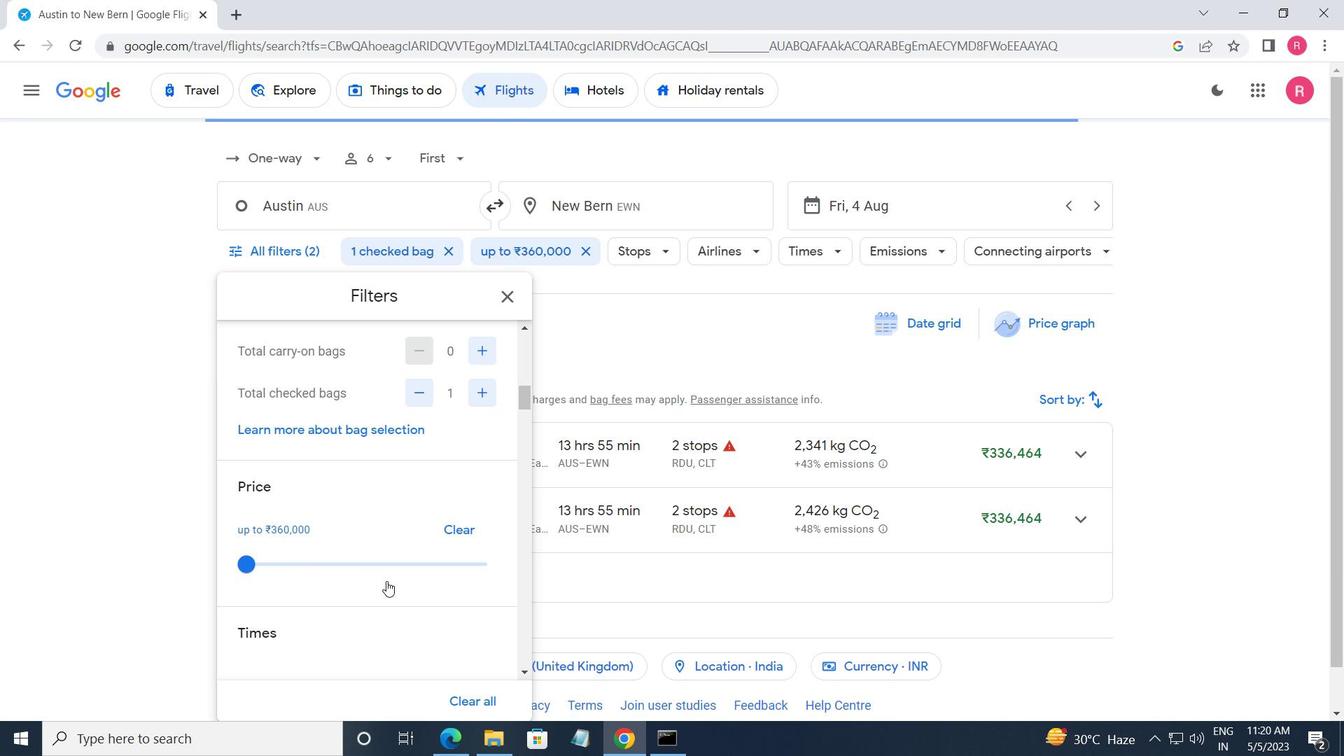 
Action: Mouse scrolled (386, 580) with delta (0, 0)
Screenshot: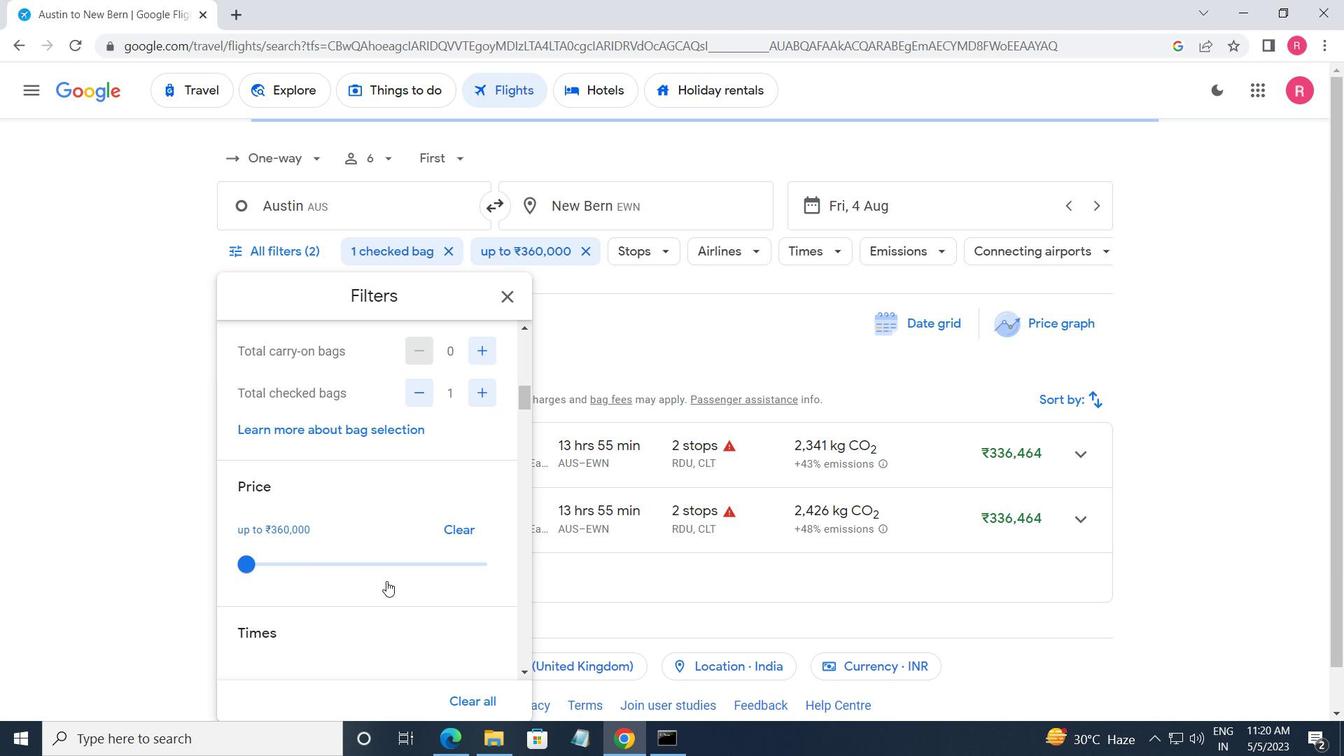 
Action: Mouse moved to (240, 574)
Screenshot: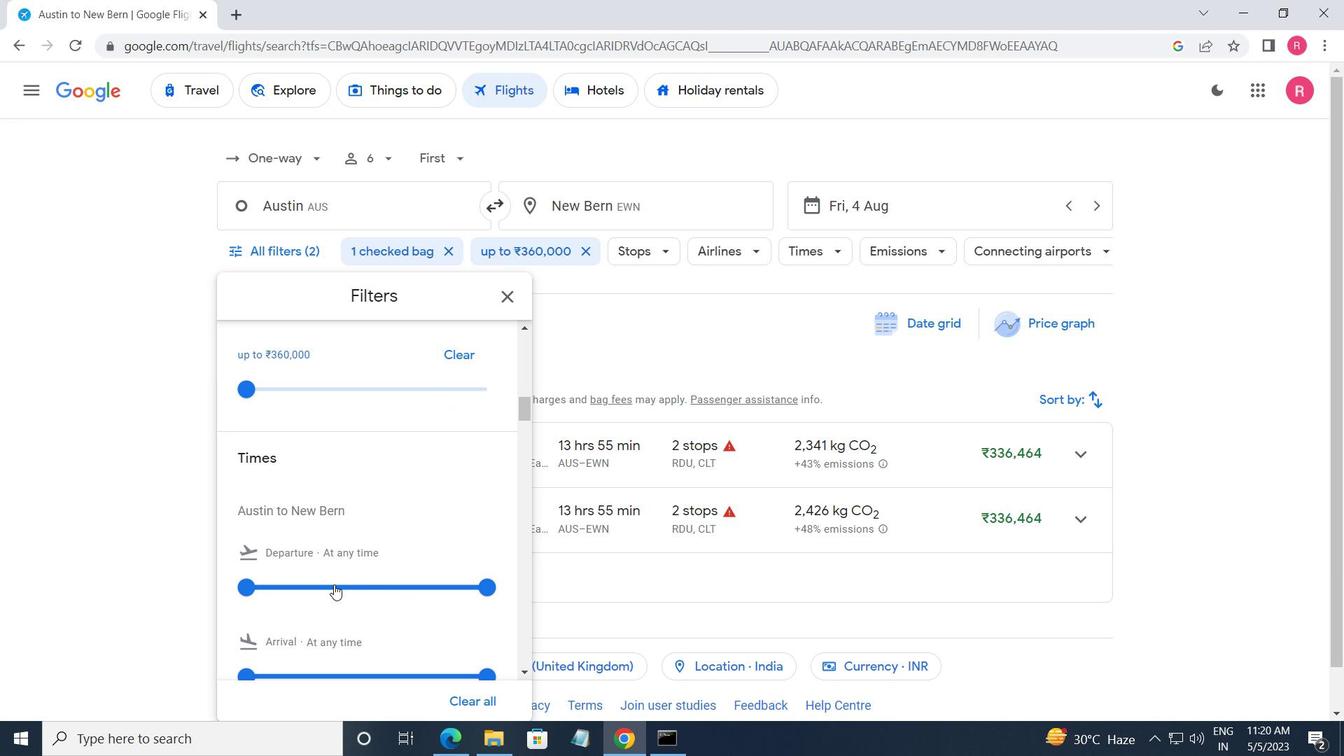 
Action: Mouse pressed left at (240, 574)
Screenshot: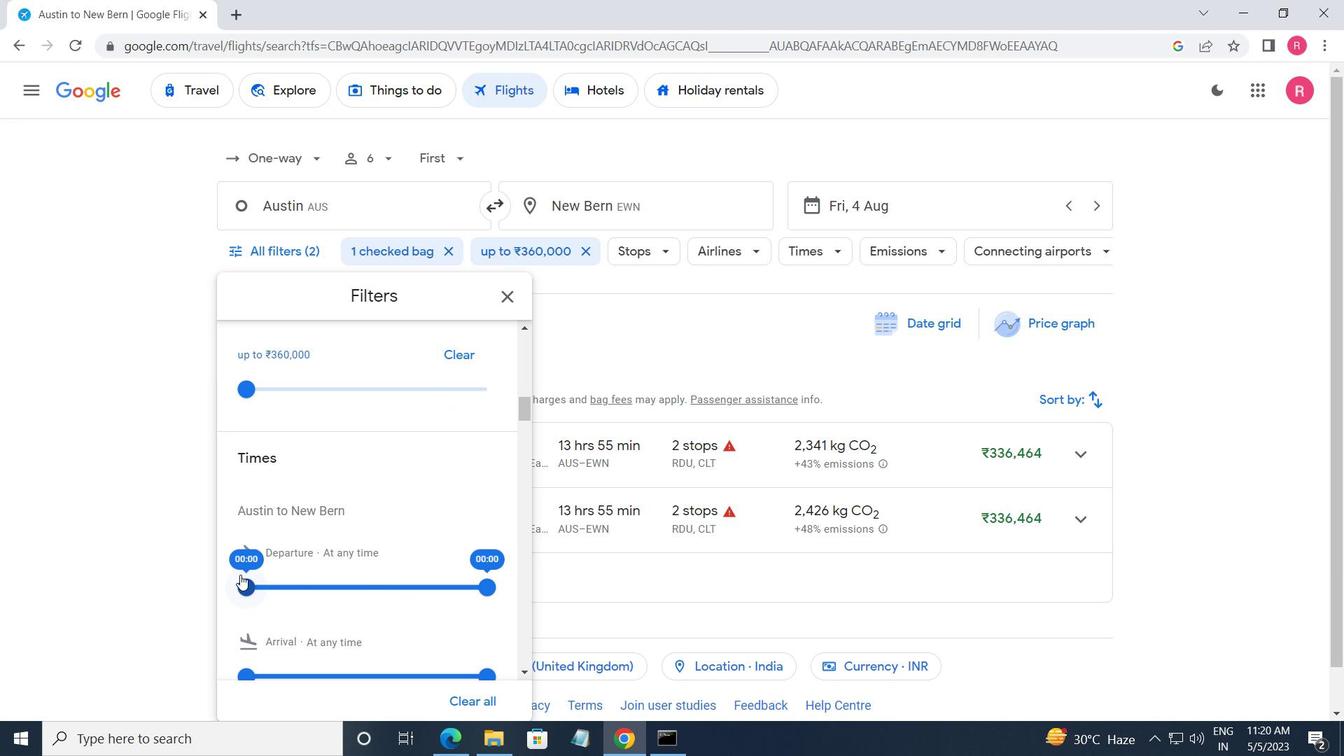 
Action: Mouse moved to (483, 588)
Screenshot: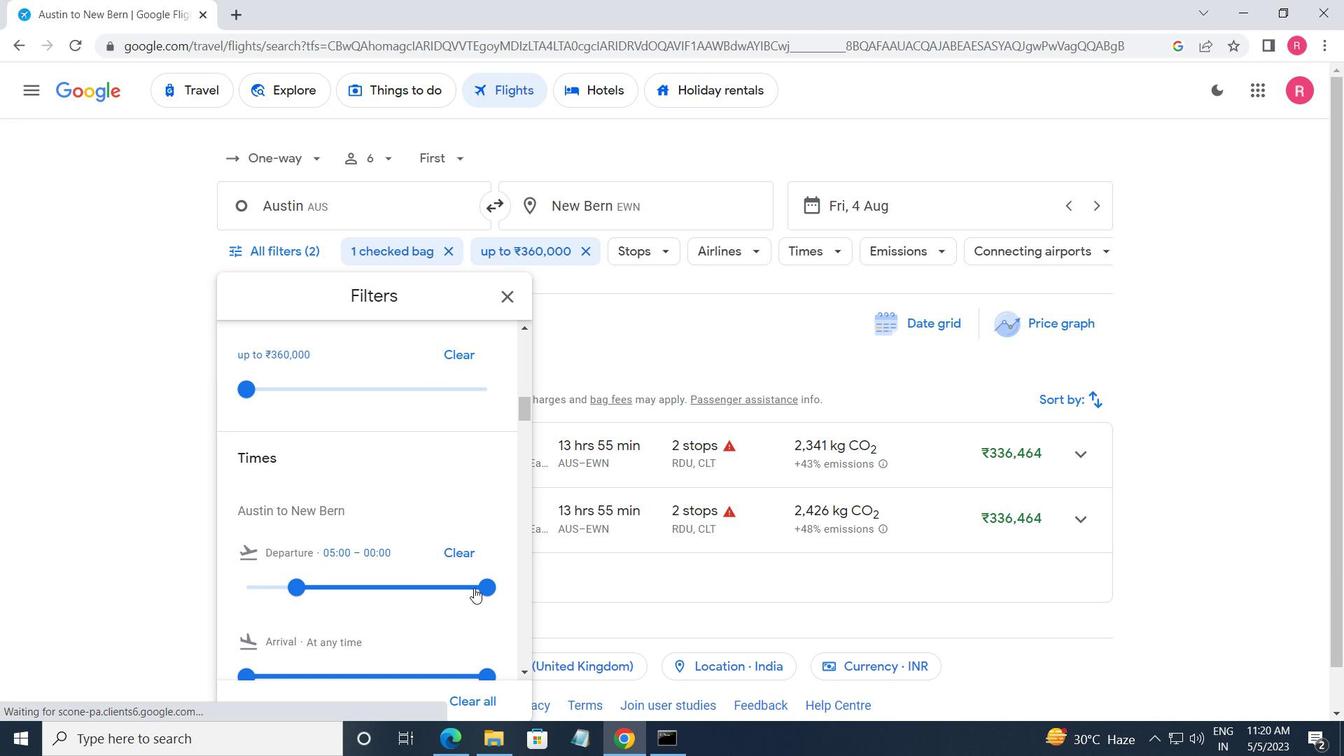 
Action: Mouse pressed left at (483, 588)
Screenshot: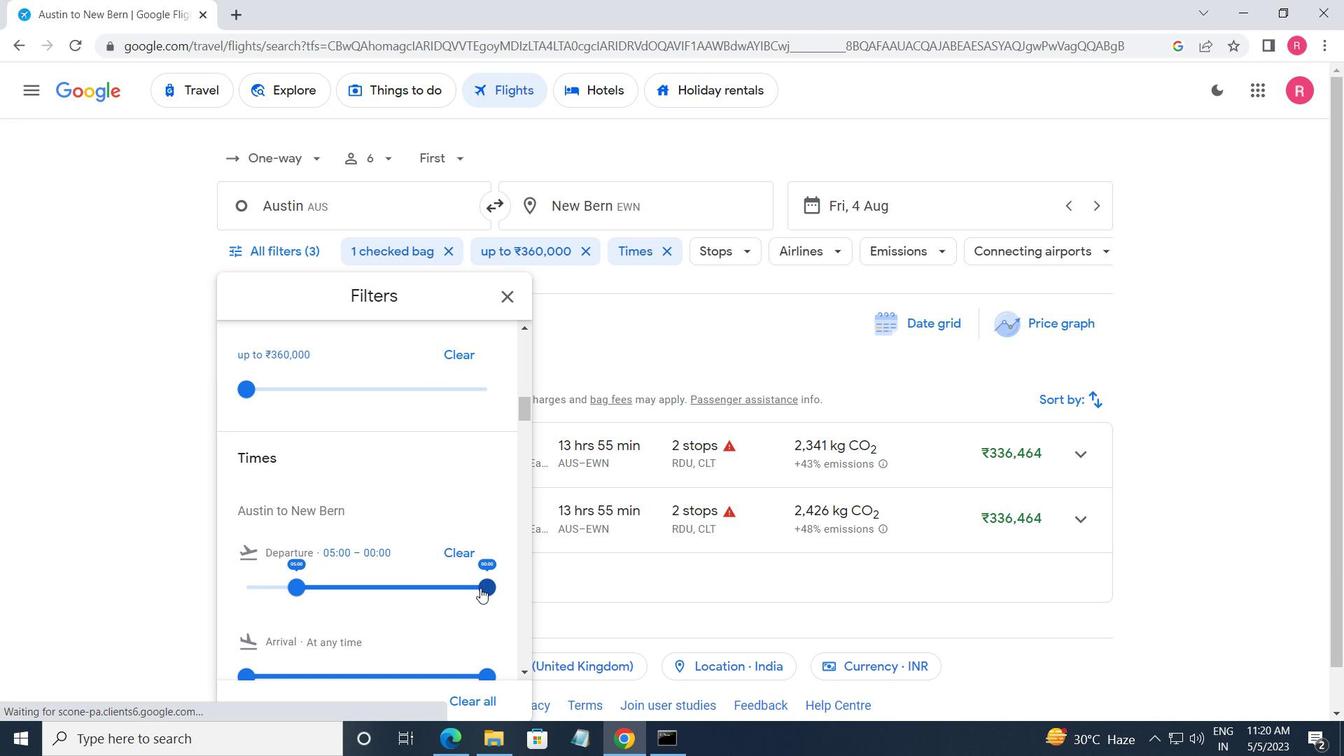 
Action: Mouse moved to (516, 301)
Screenshot: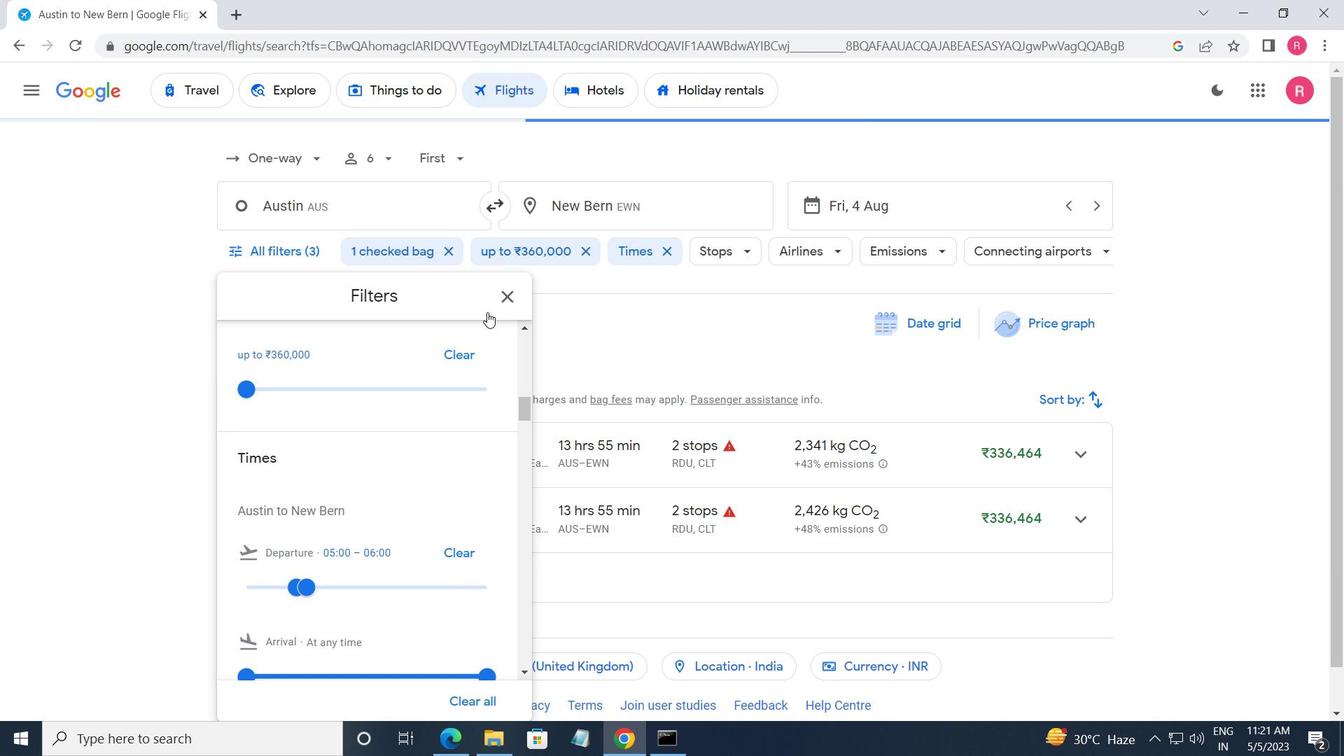 
Action: Mouse pressed left at (516, 301)
Screenshot: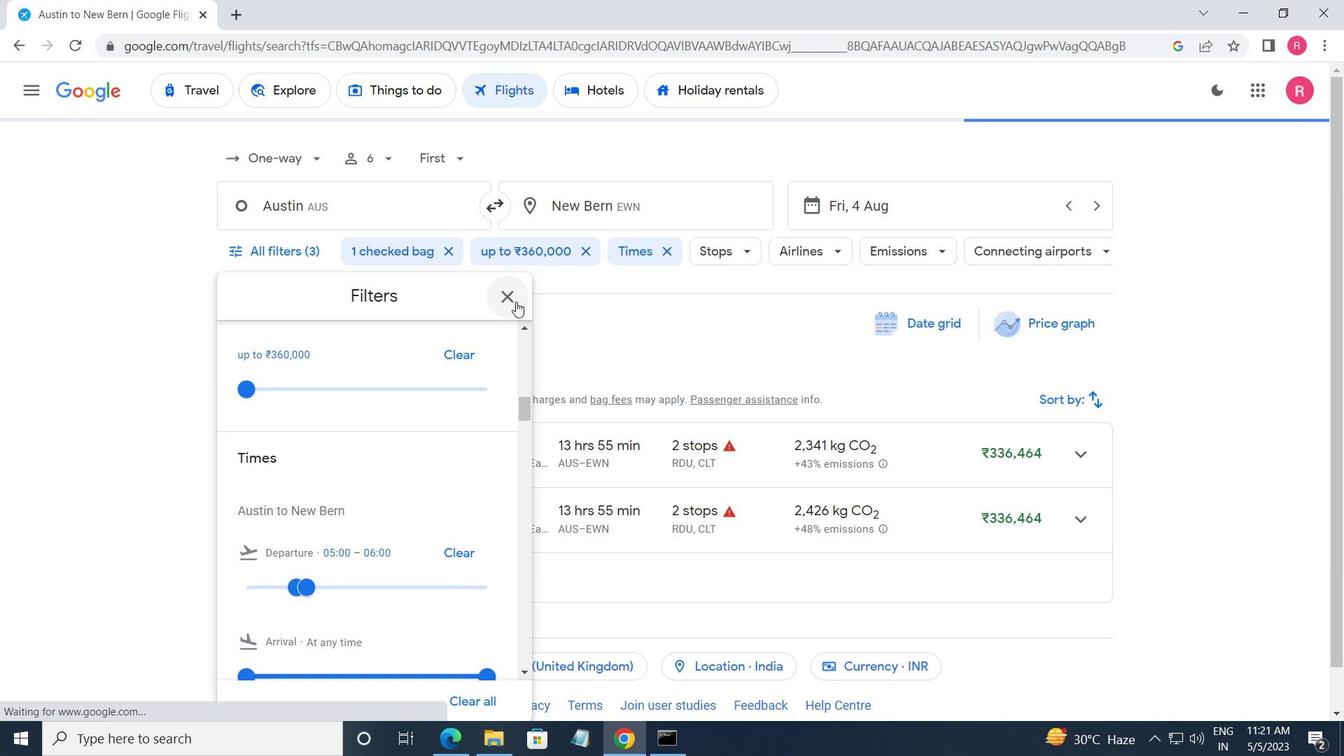 
Action: Mouse moved to (516, 299)
Screenshot: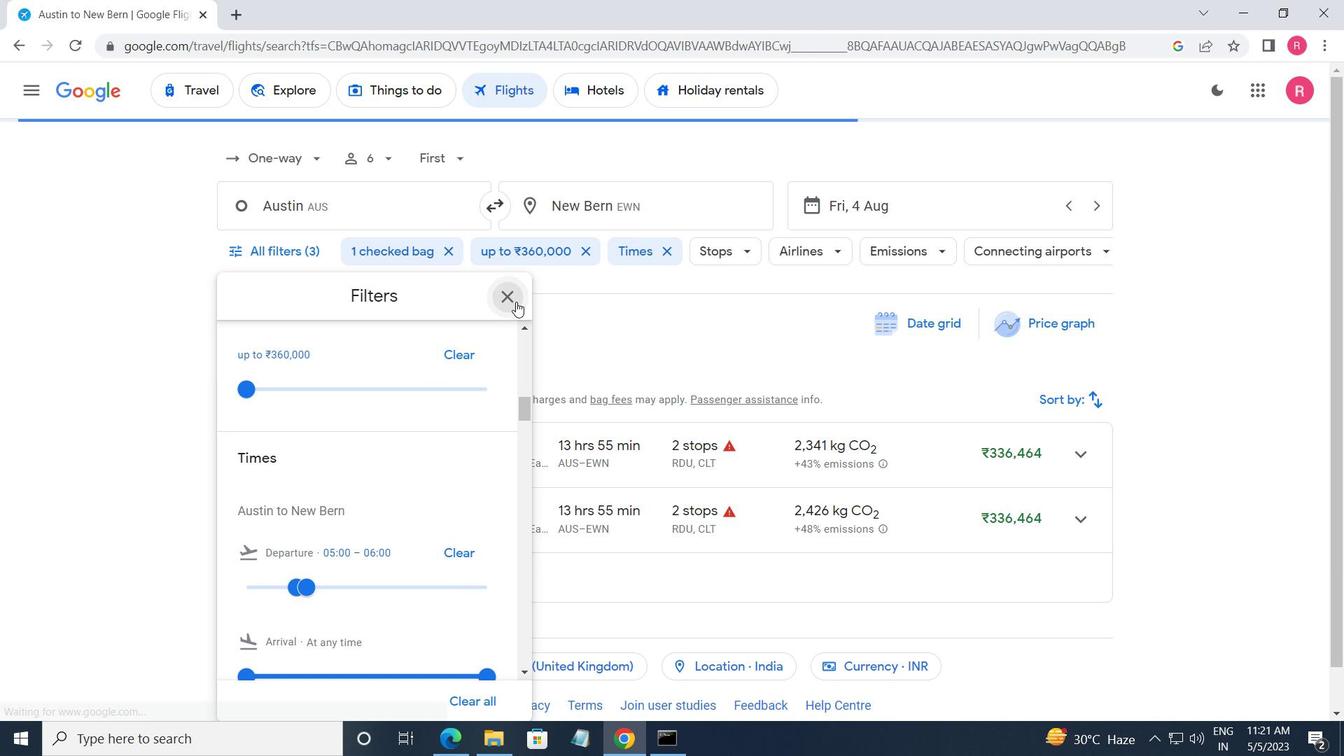 
